 Task: Look for space in Qianjiang, China from 6th September, 2023 to 10th September, 2023 for 1 adult in price range Rs.9000 to Rs.17000. Place can be private room with 1  bedroom having 1 bed and 1 bathroom. Property type can be house, flat, guest house, hotel. Amenities needed are: washing machine. Booking option can be shelf check-in. Required host language is Chinese (Simplified).
Action: Mouse moved to (340, 179)
Screenshot: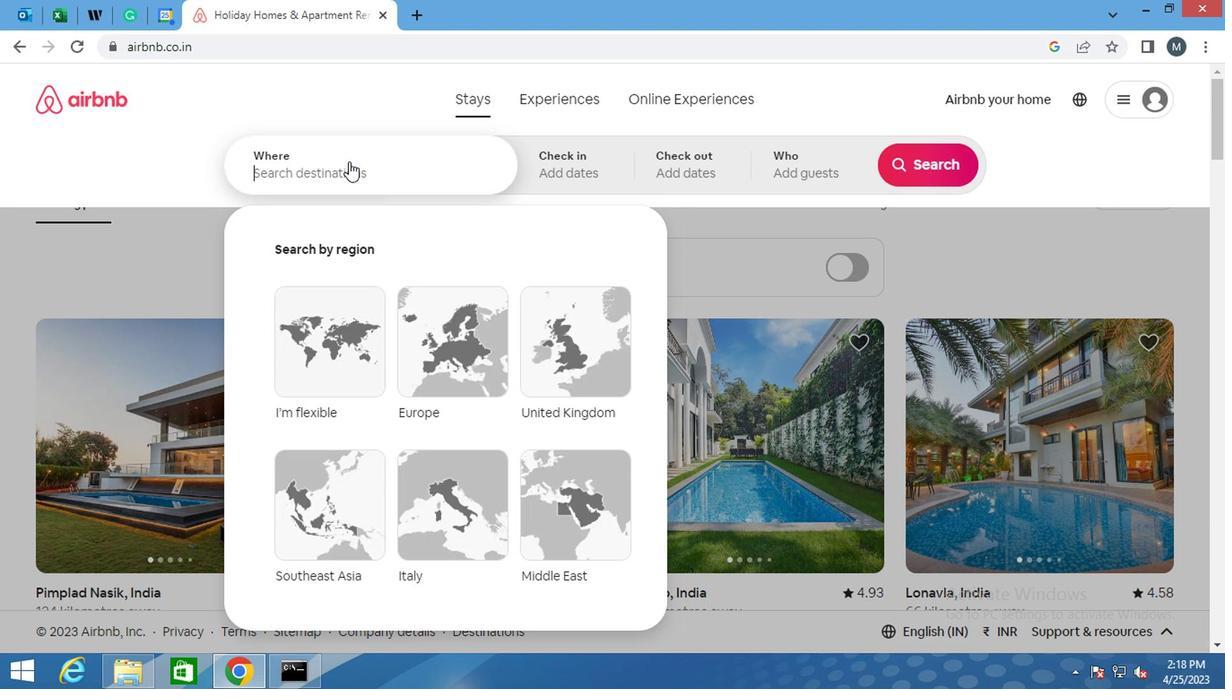 
Action: Mouse pressed left at (340, 179)
Screenshot: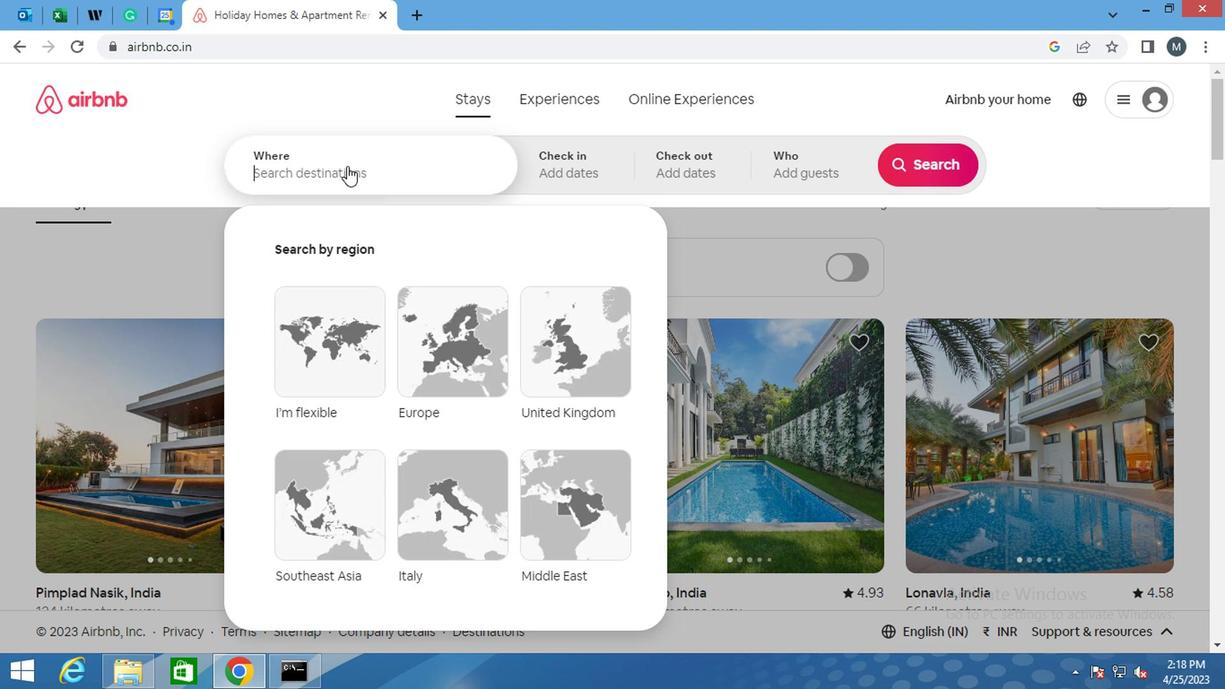 
Action: Key pressed <Key.shift>QIANJIANG,<Key.shift>CHINA
Screenshot: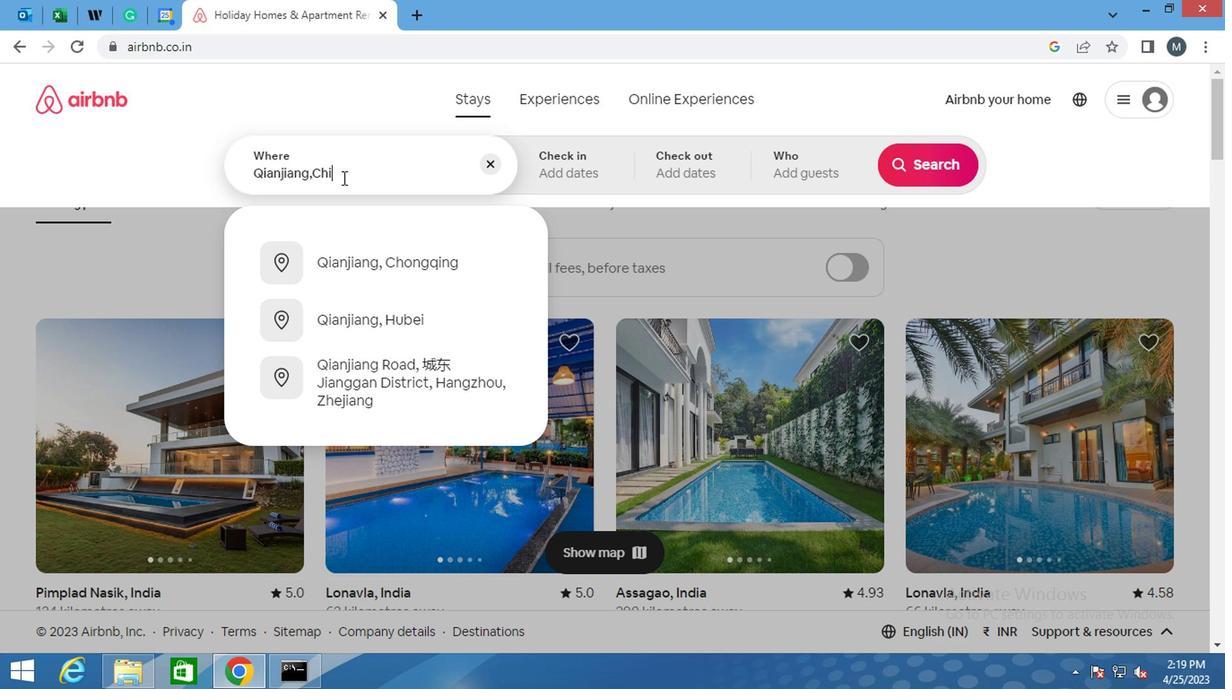 
Action: Mouse moved to (446, 190)
Screenshot: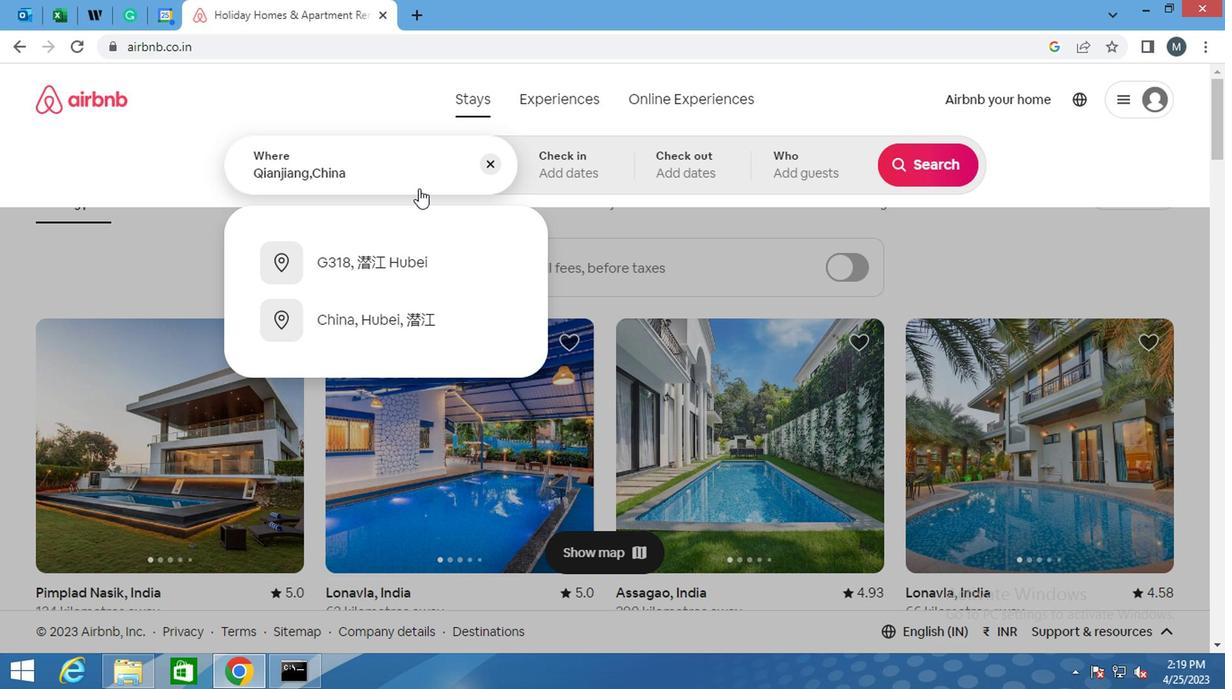 
Action: Key pressed <Key.enter>
Screenshot: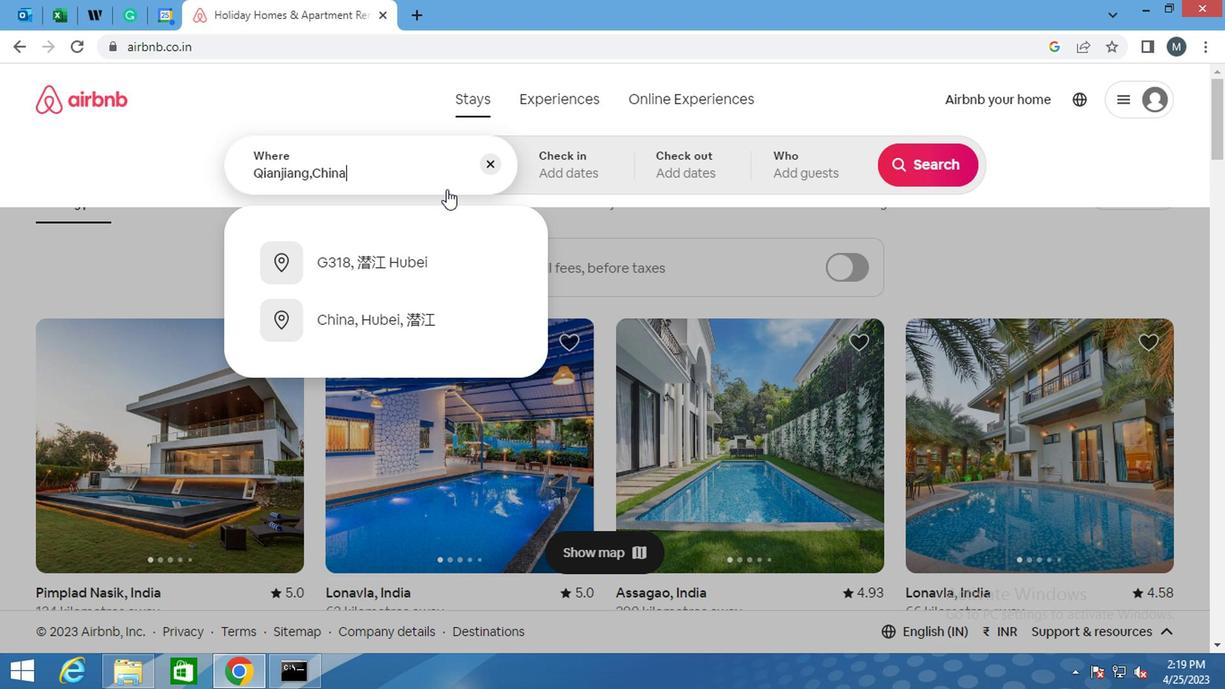
Action: Mouse moved to (912, 305)
Screenshot: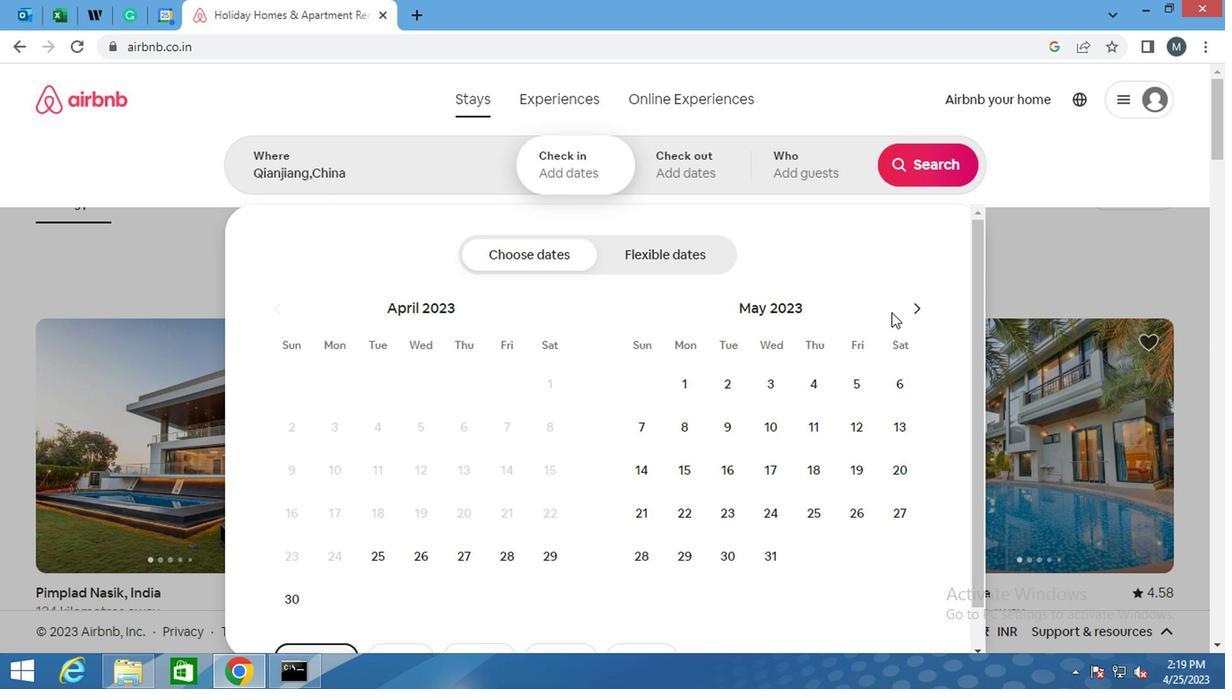 
Action: Mouse pressed left at (912, 305)
Screenshot: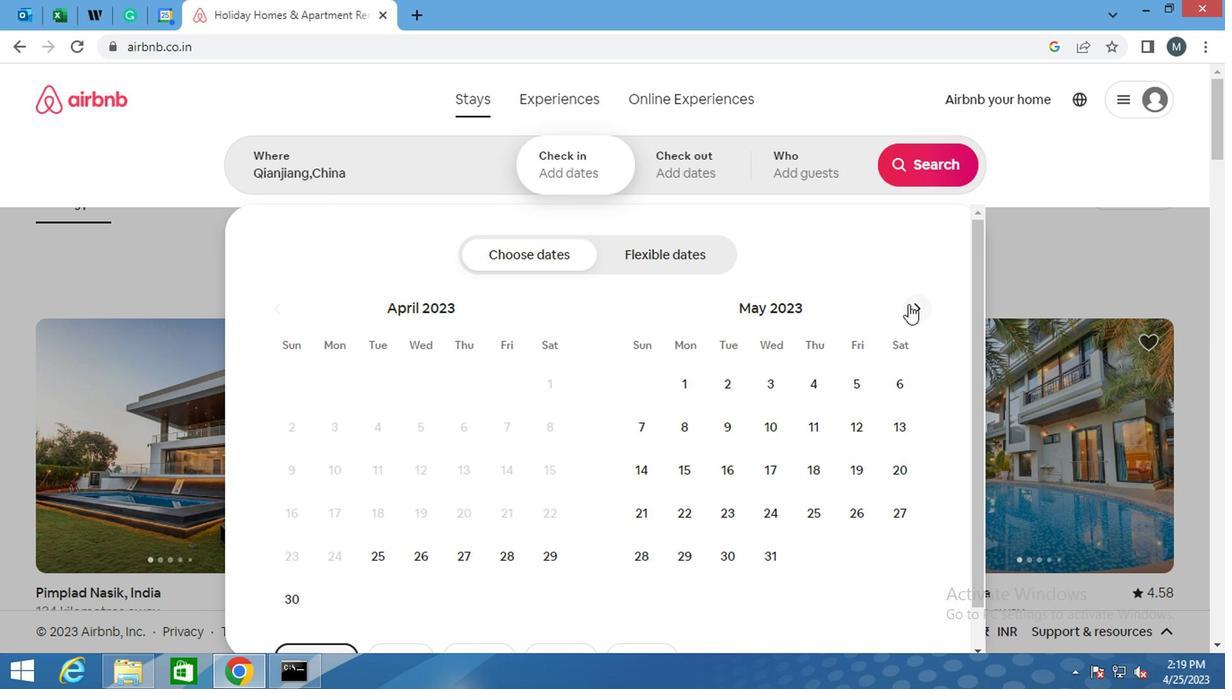 
Action: Mouse moved to (912, 305)
Screenshot: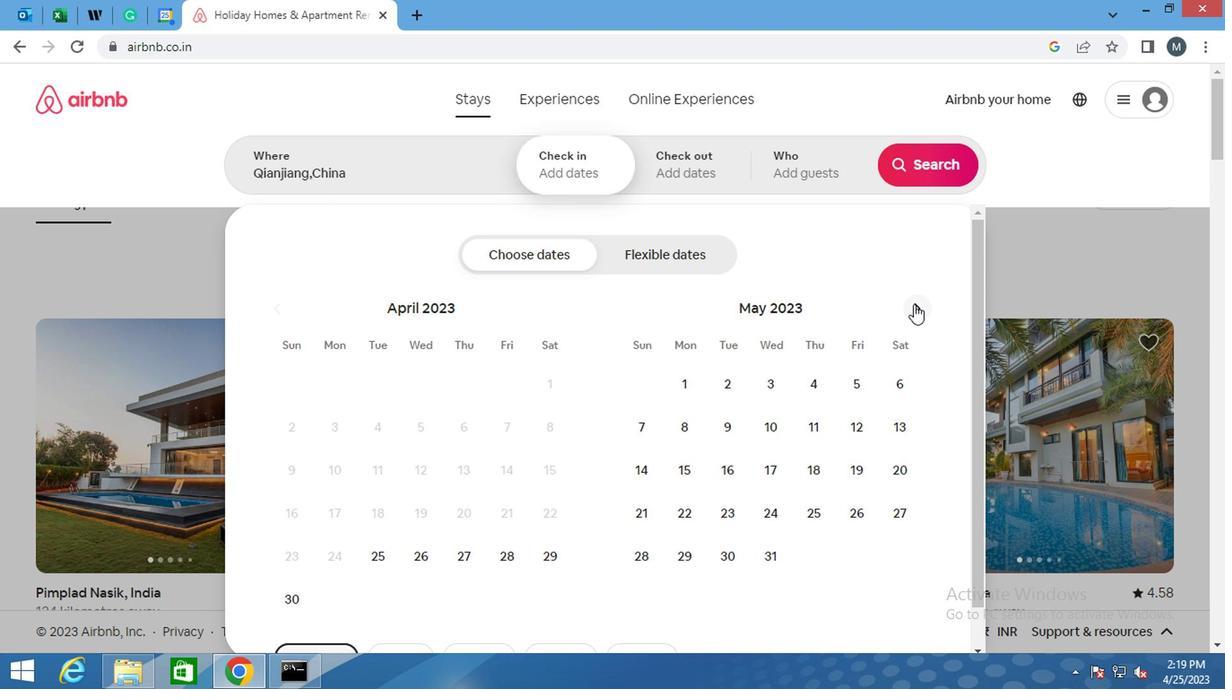 
Action: Mouse pressed left at (912, 305)
Screenshot: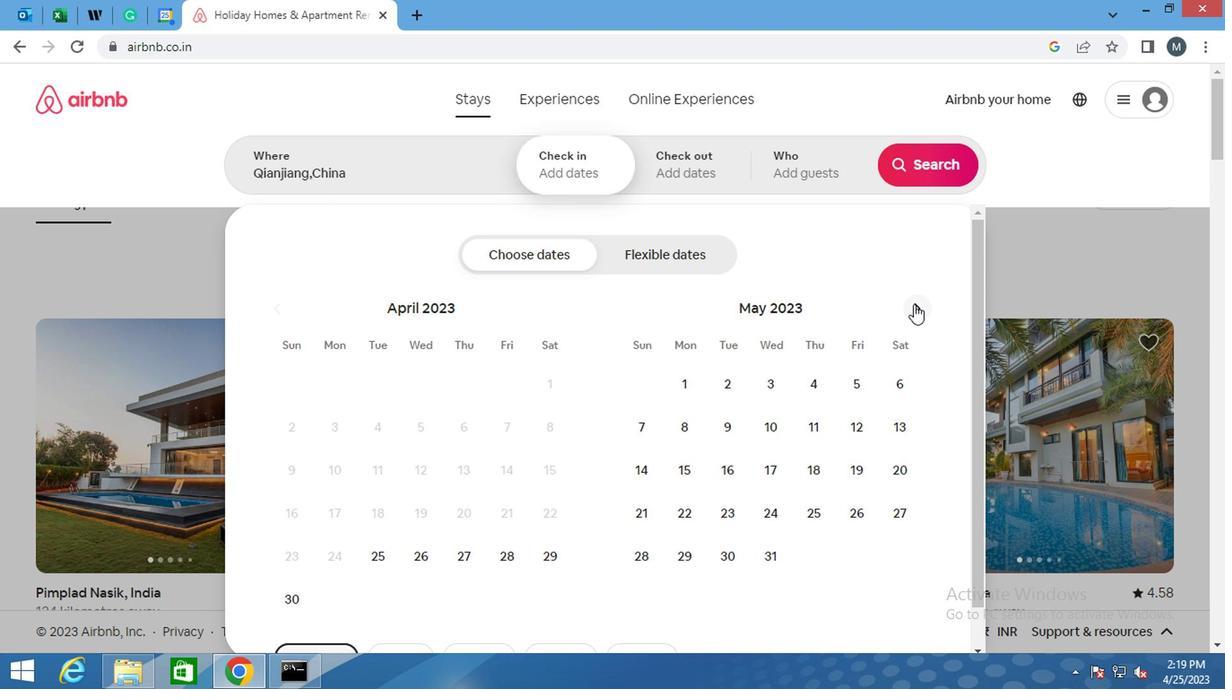 
Action: Mouse moved to (914, 305)
Screenshot: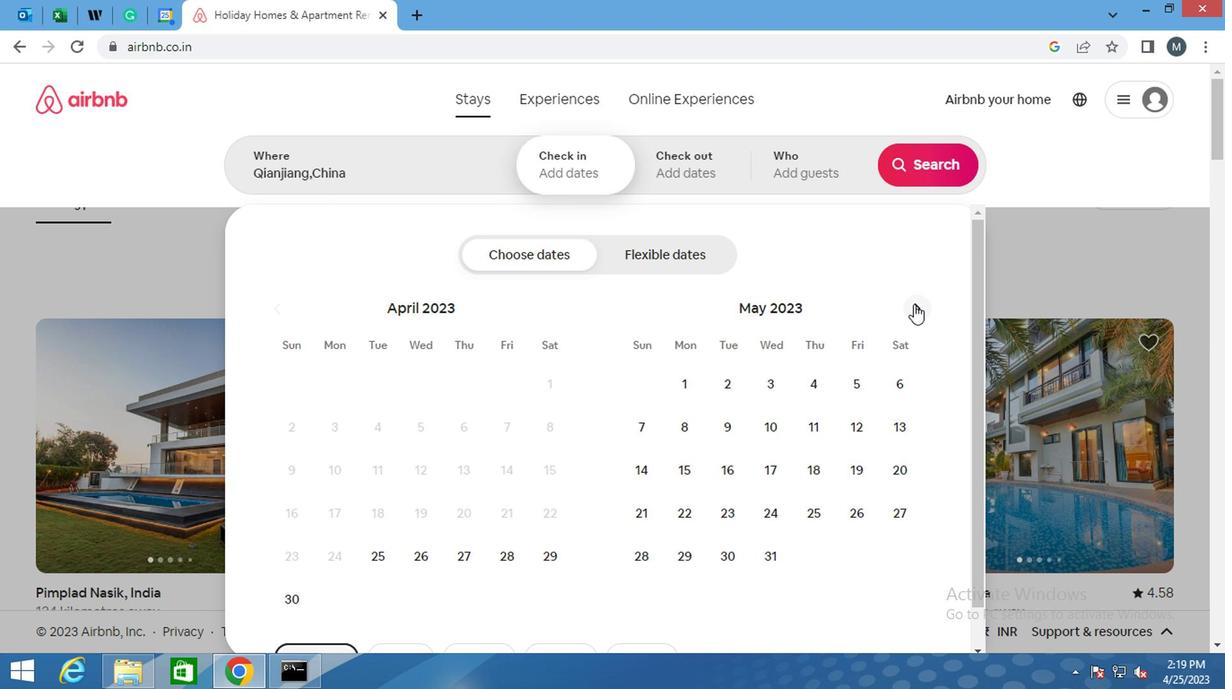 
Action: Mouse pressed left at (914, 305)
Screenshot: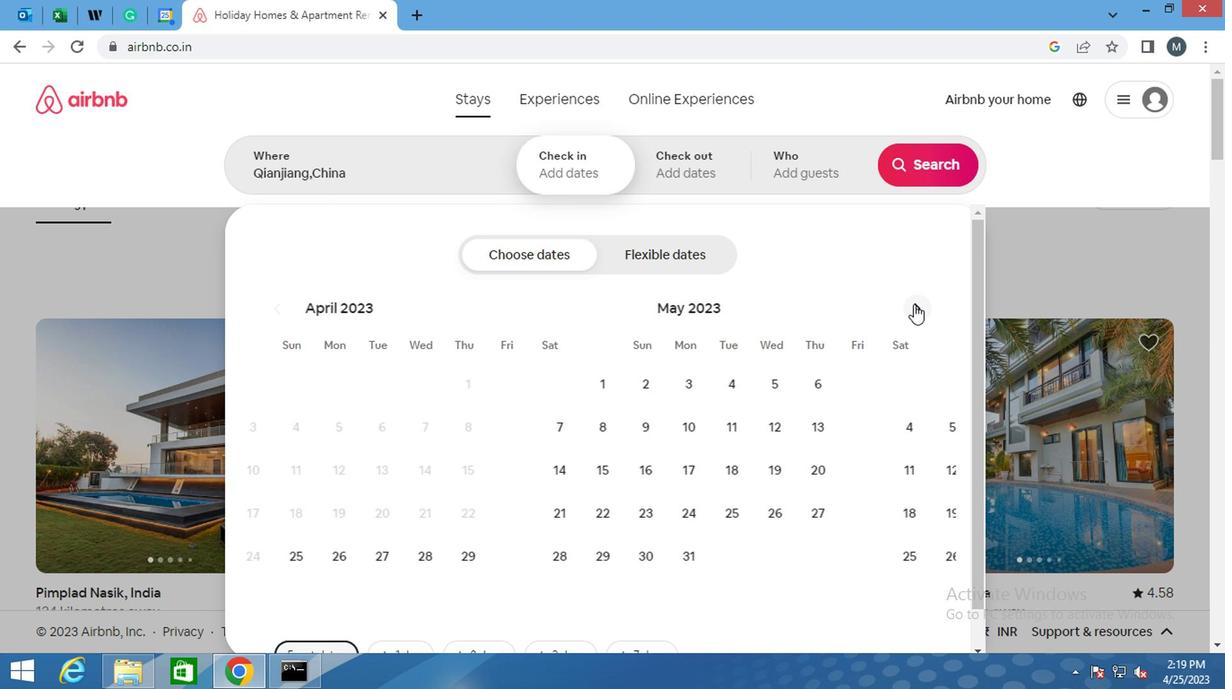 
Action: Mouse moved to (914, 303)
Screenshot: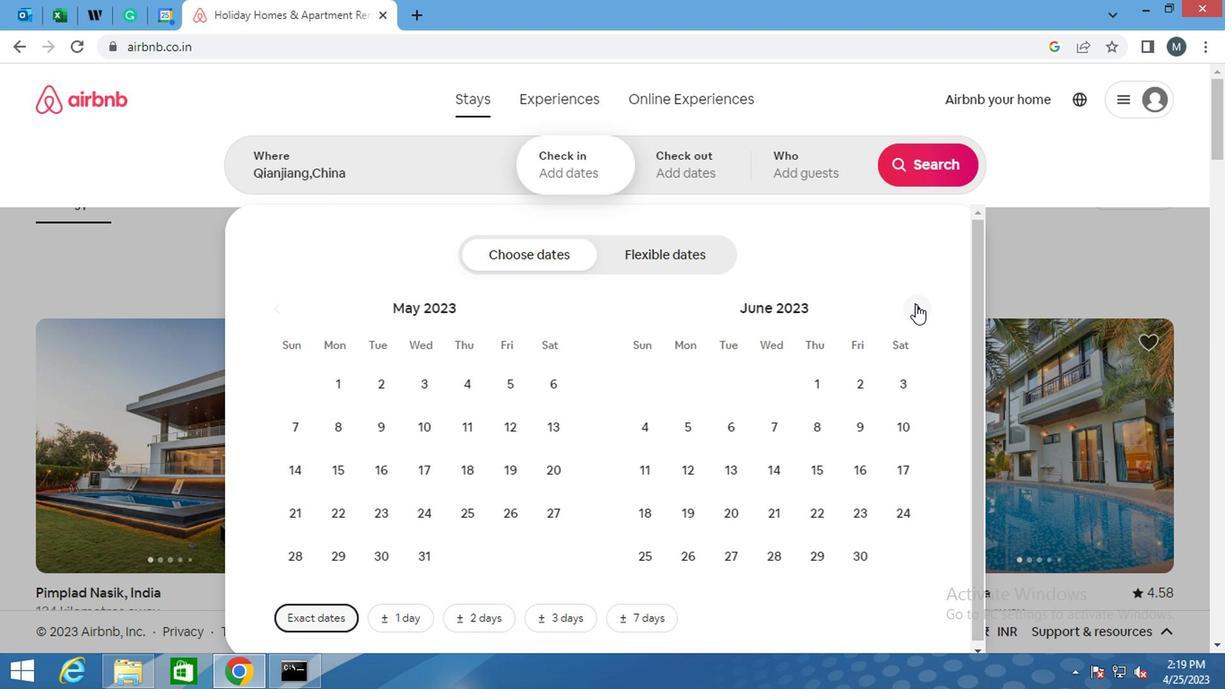 
Action: Mouse pressed left at (914, 303)
Screenshot: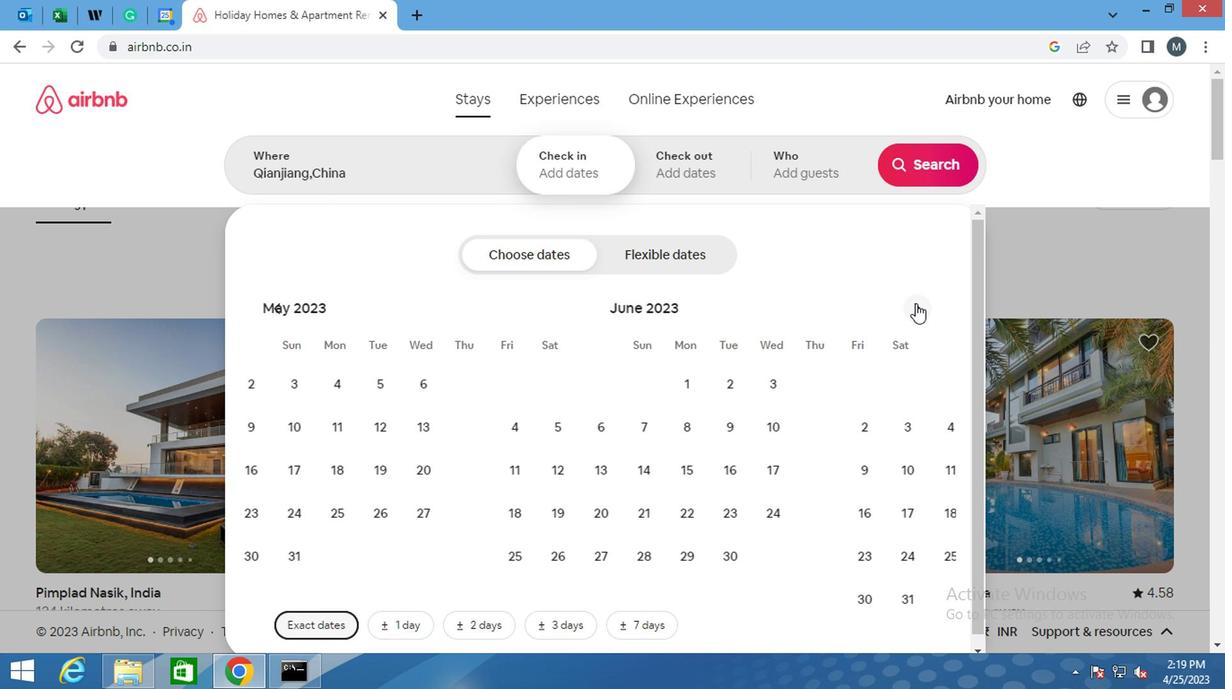 
Action: Mouse moved to (914, 303)
Screenshot: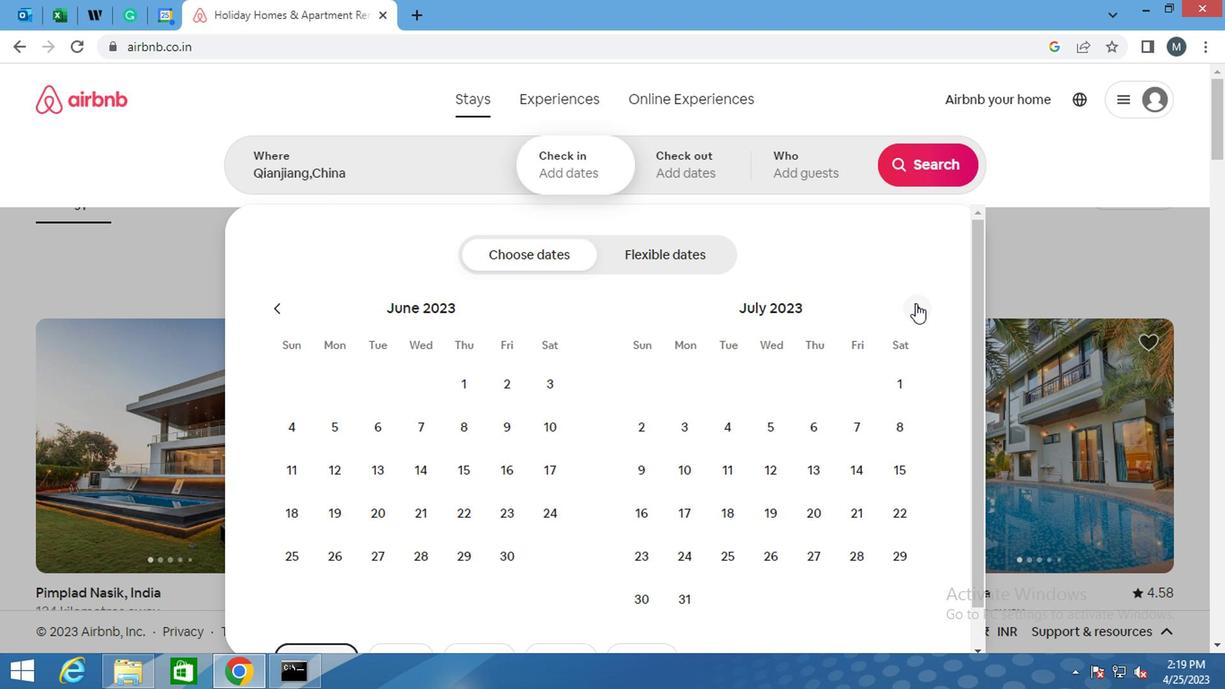 
Action: Mouse pressed left at (914, 303)
Screenshot: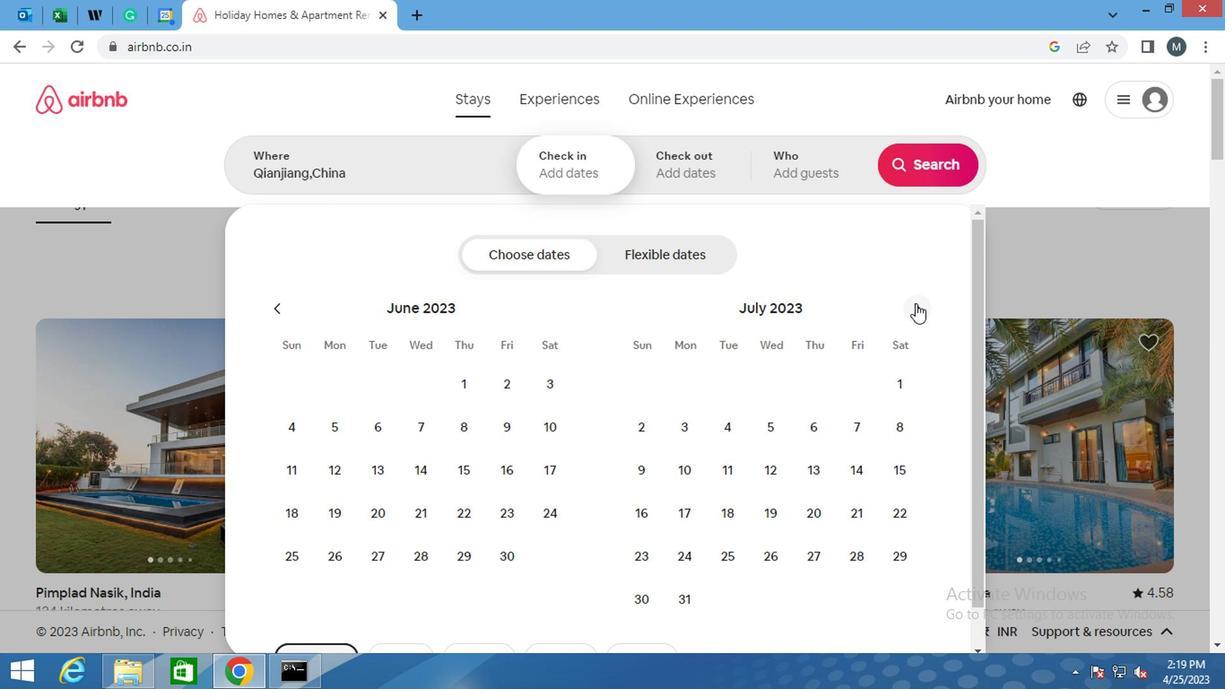 
Action: Mouse moved to (768, 425)
Screenshot: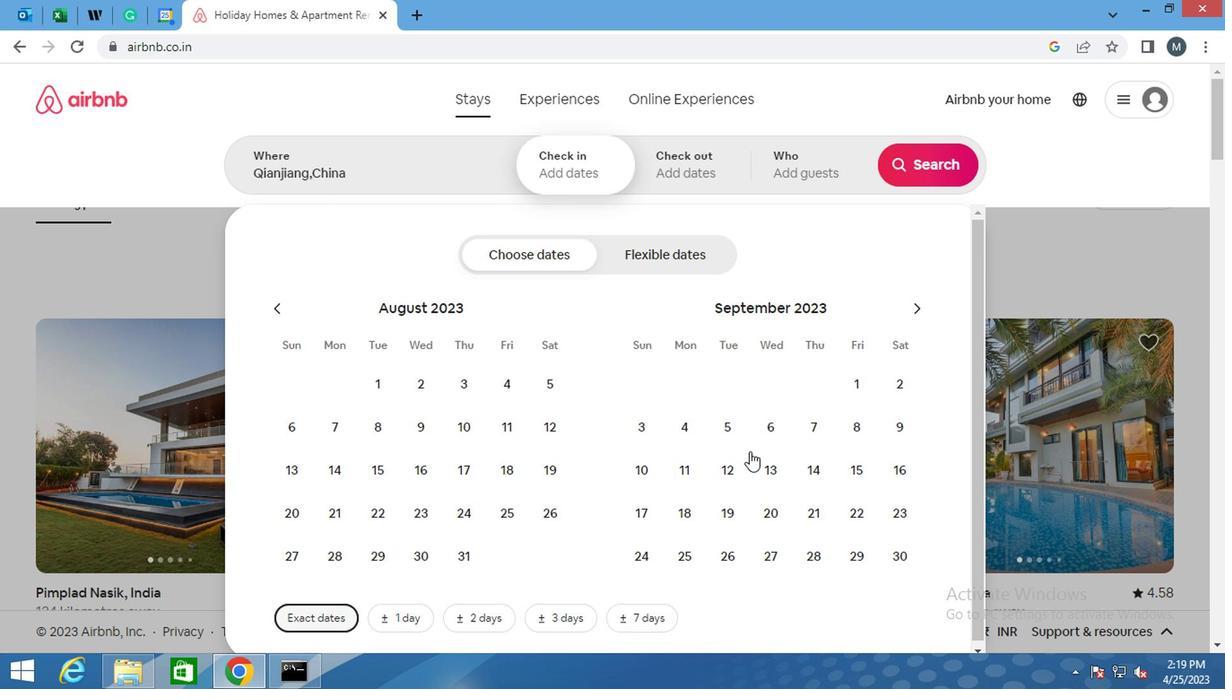 
Action: Mouse pressed left at (768, 425)
Screenshot: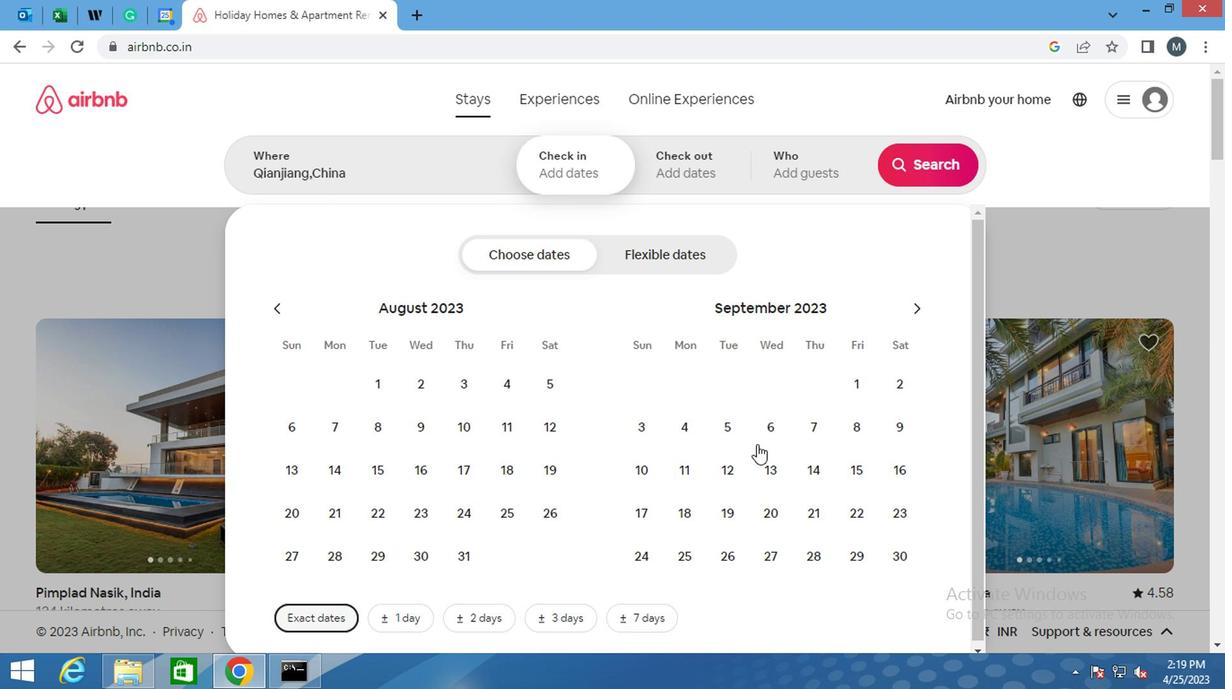 
Action: Mouse moved to (629, 468)
Screenshot: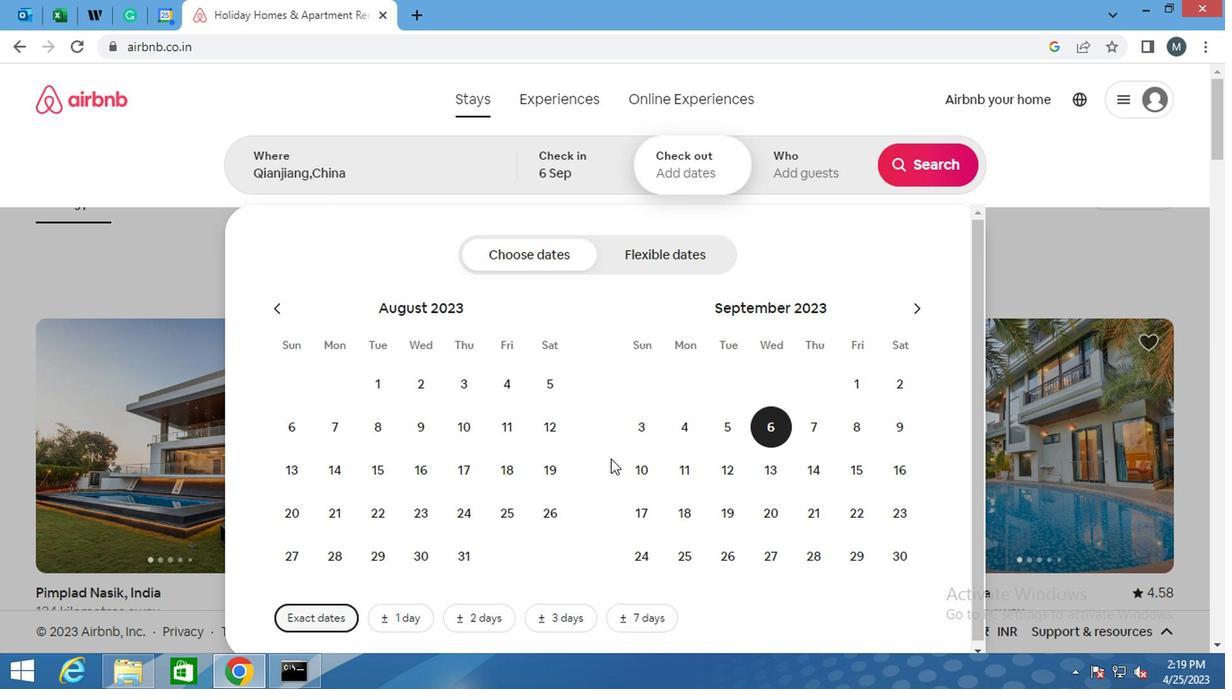 
Action: Mouse pressed left at (629, 468)
Screenshot: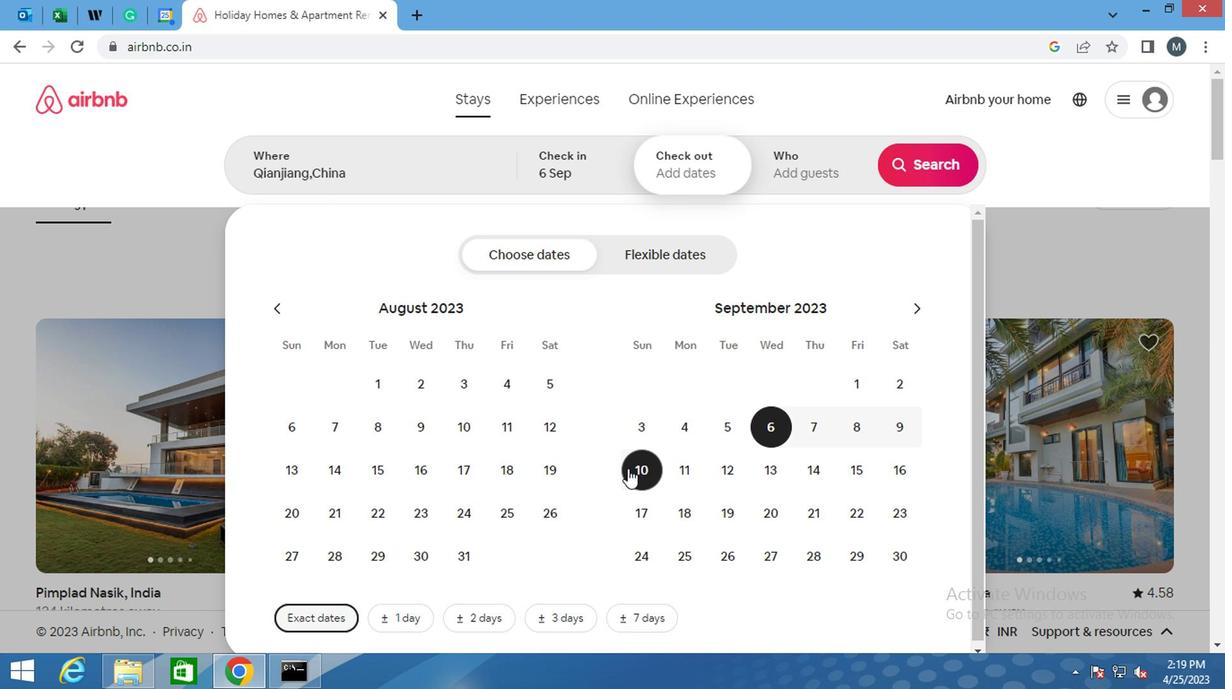 
Action: Mouse moved to (819, 178)
Screenshot: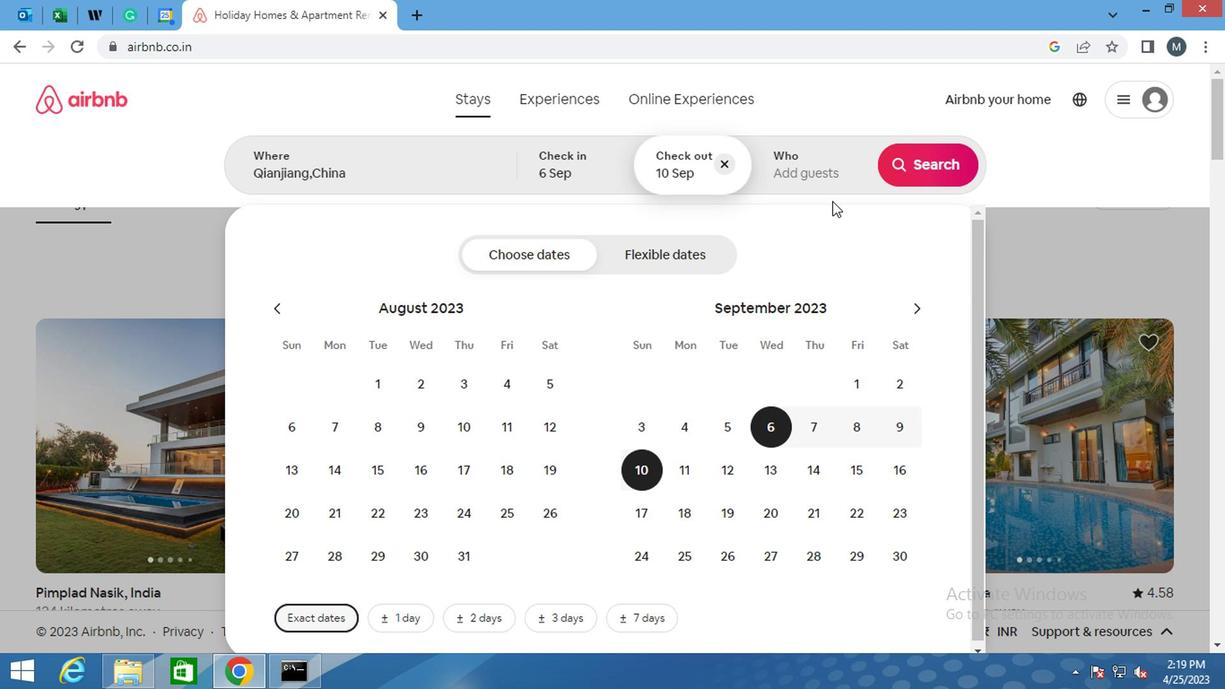 
Action: Mouse pressed left at (819, 178)
Screenshot: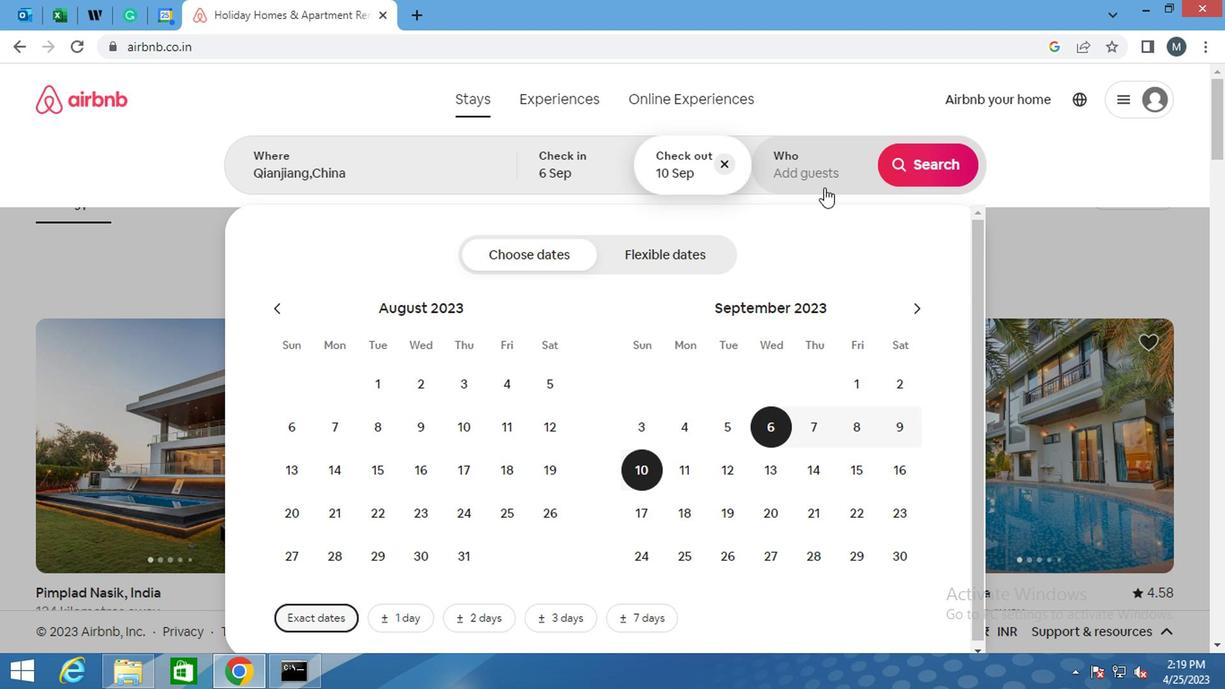 
Action: Mouse moved to (922, 263)
Screenshot: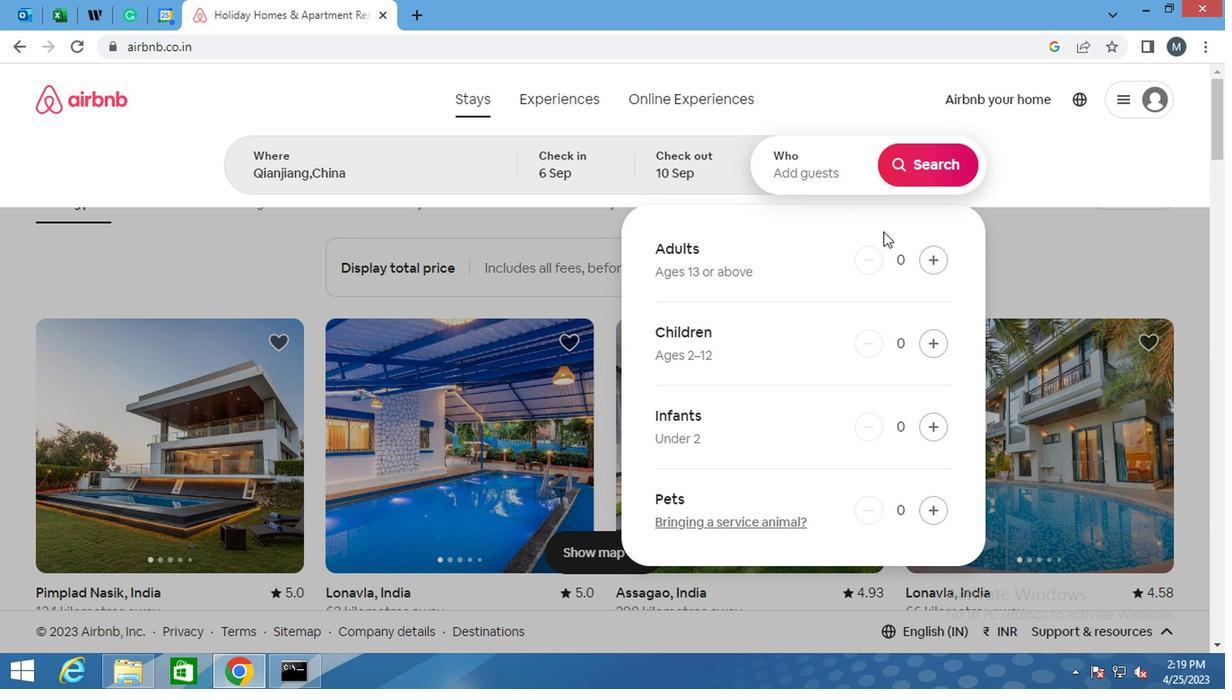 
Action: Mouse pressed left at (922, 263)
Screenshot: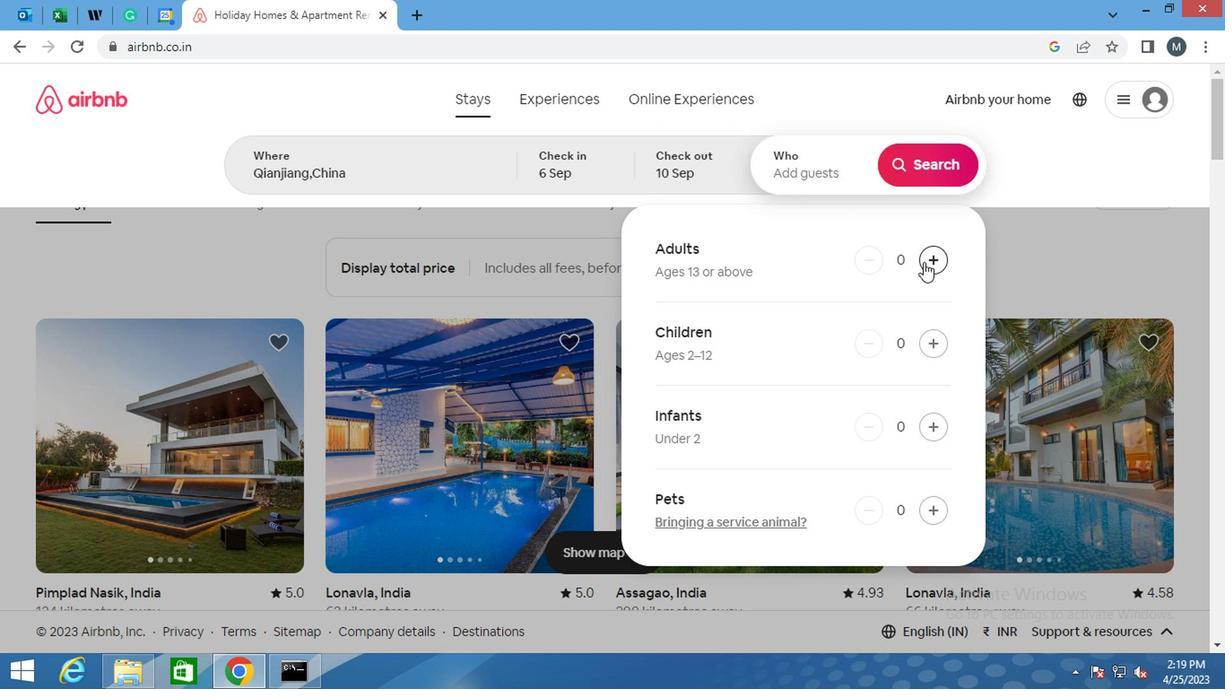 
Action: Mouse moved to (918, 164)
Screenshot: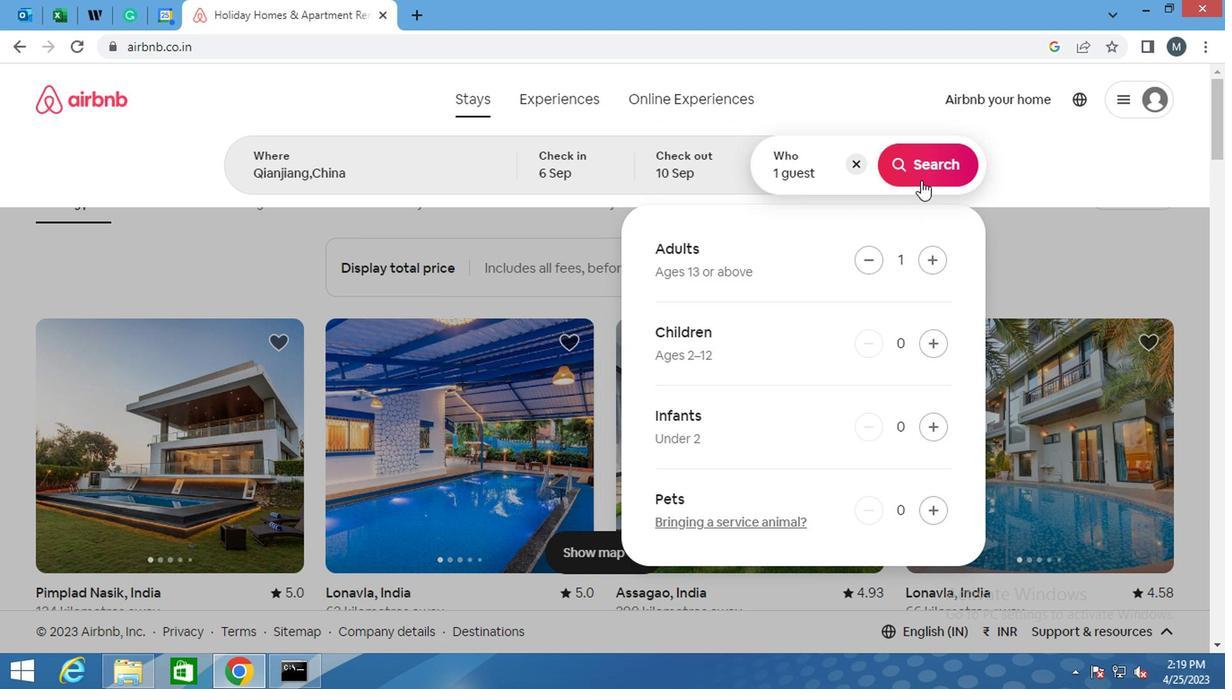 
Action: Mouse pressed left at (918, 164)
Screenshot: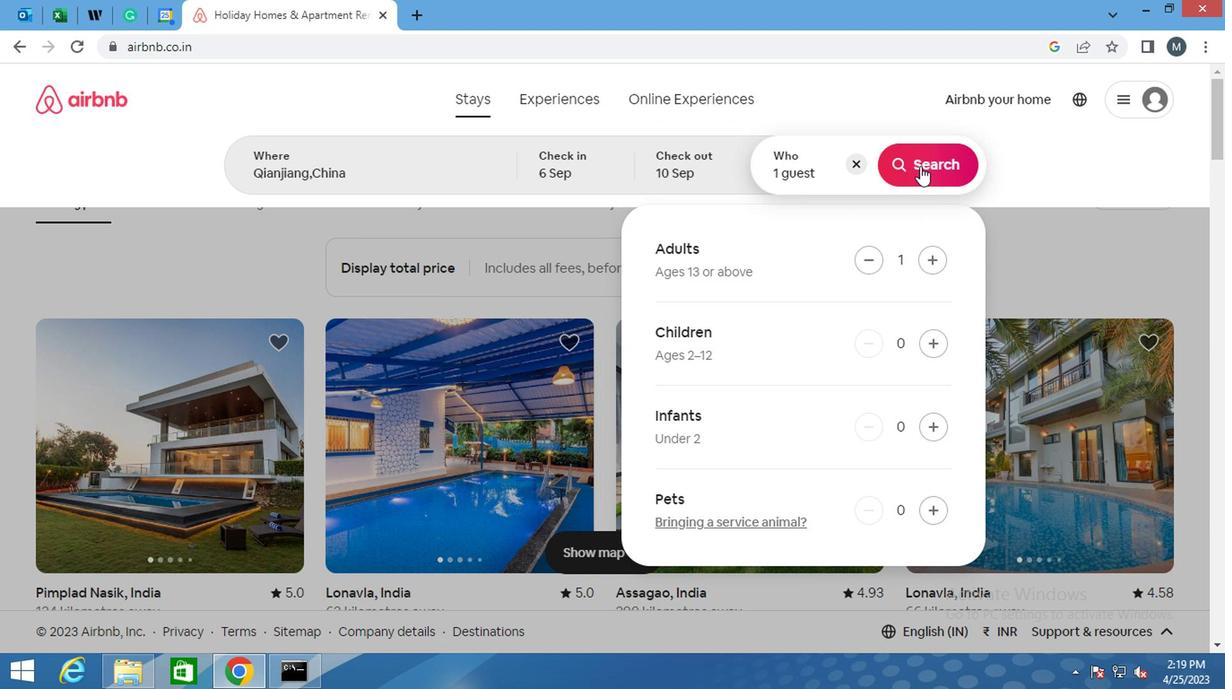 
Action: Mouse moved to (1139, 177)
Screenshot: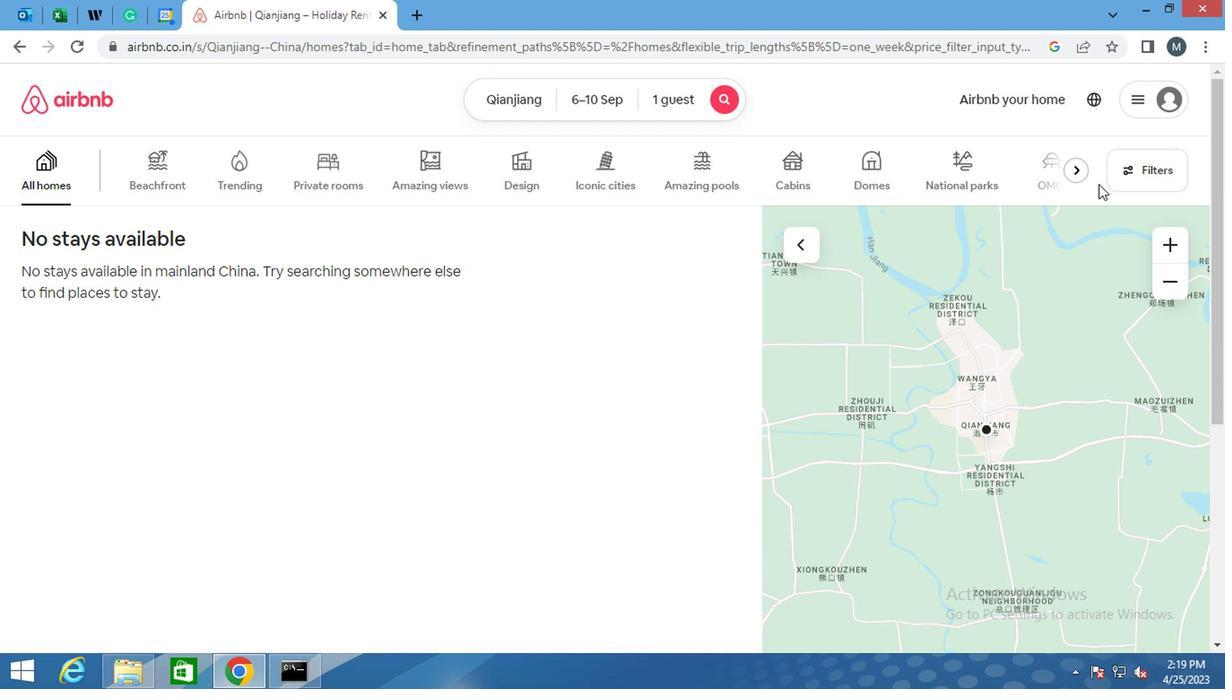 
Action: Mouse pressed left at (1139, 177)
Screenshot: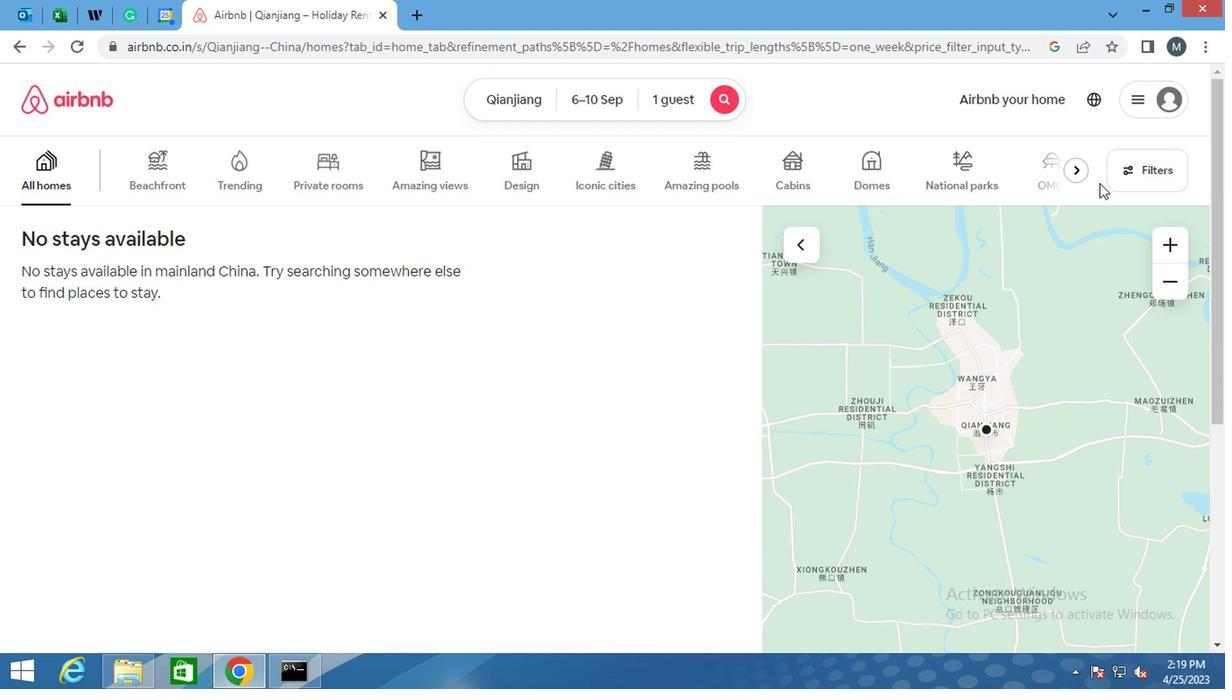 
Action: Mouse moved to (410, 290)
Screenshot: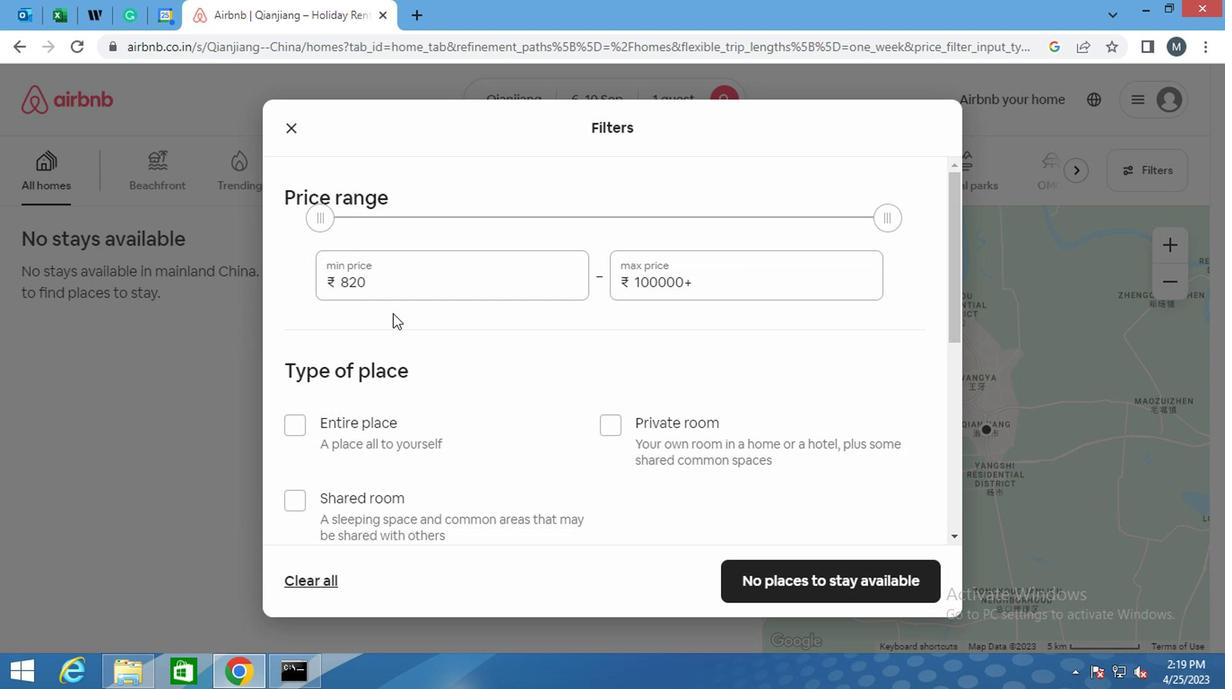 
Action: Mouse pressed left at (410, 290)
Screenshot: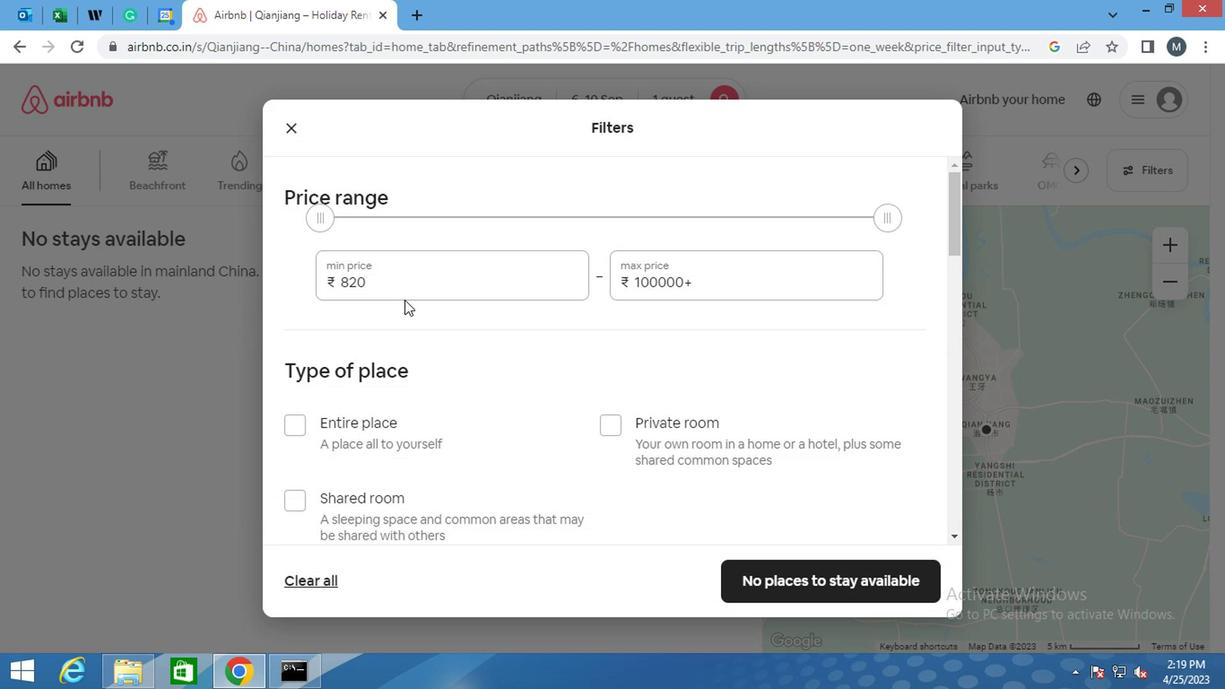 
Action: Key pressed <Key.backspace><Key.backspace><Key.backspace>9000
Screenshot: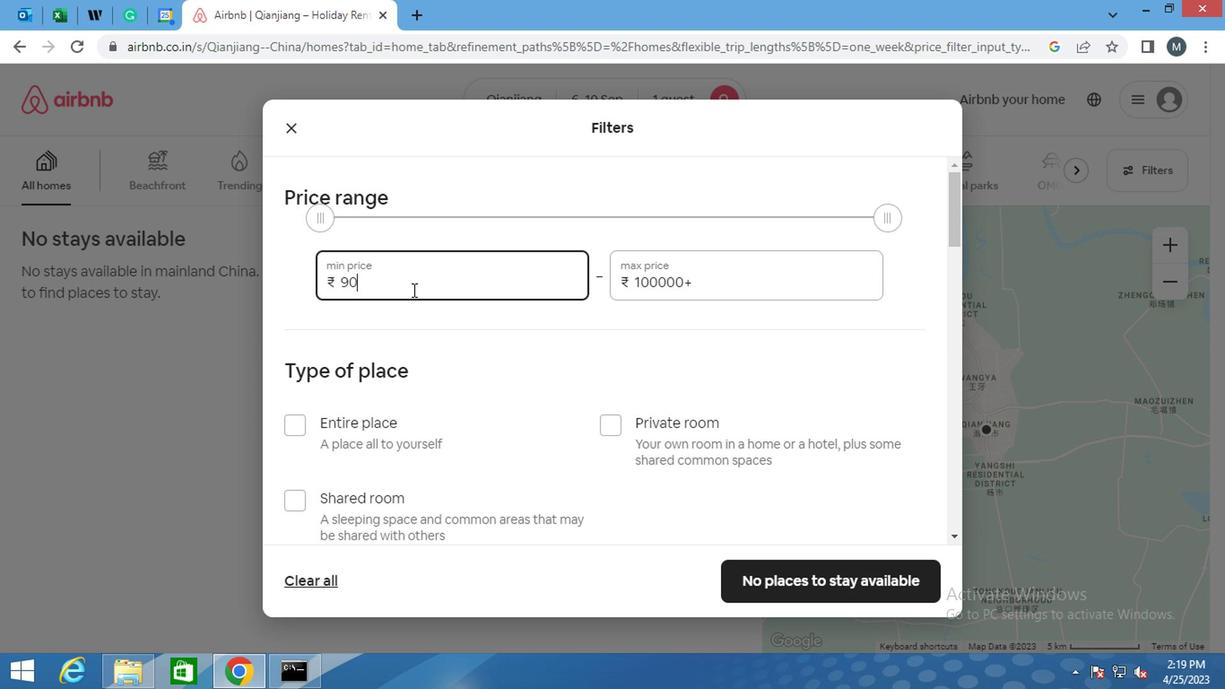 
Action: Mouse moved to (696, 280)
Screenshot: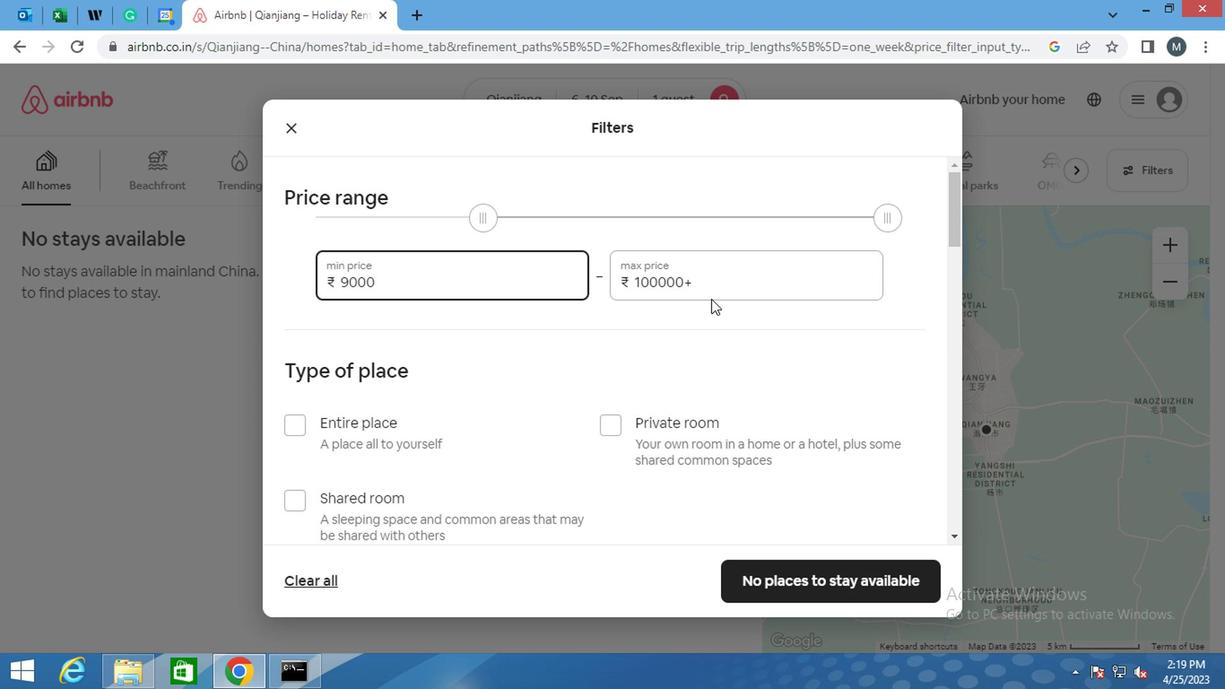 
Action: Mouse pressed left at (696, 280)
Screenshot: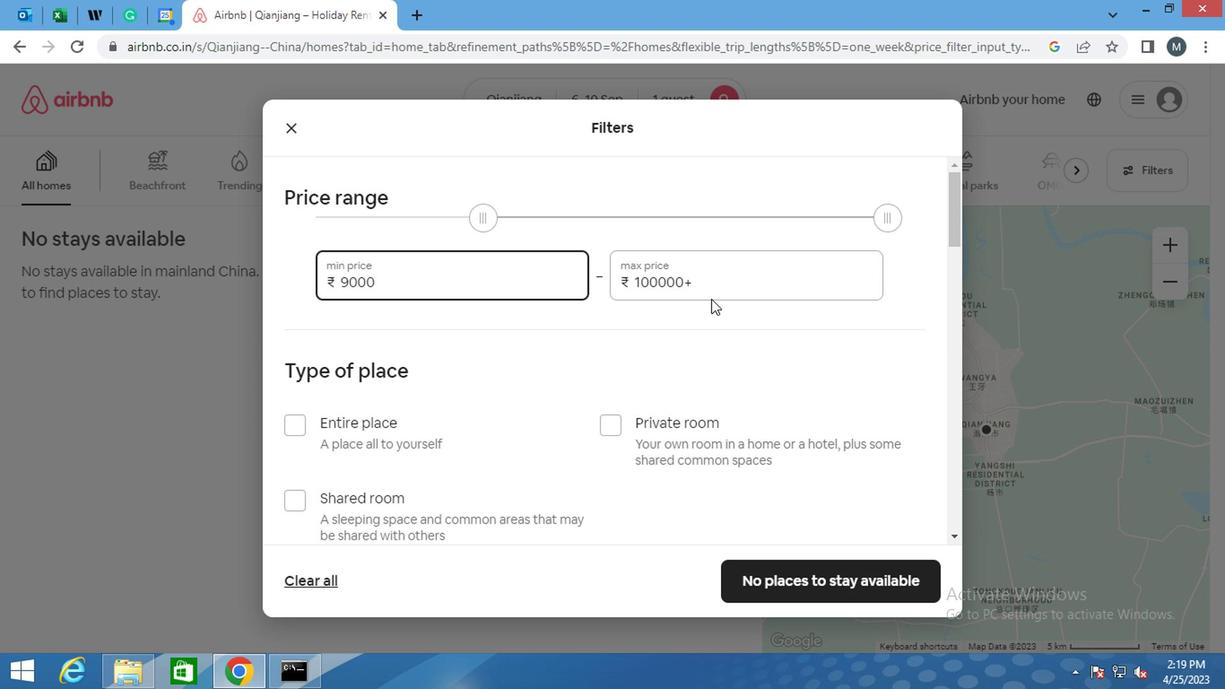
Action: Mouse moved to (697, 280)
Screenshot: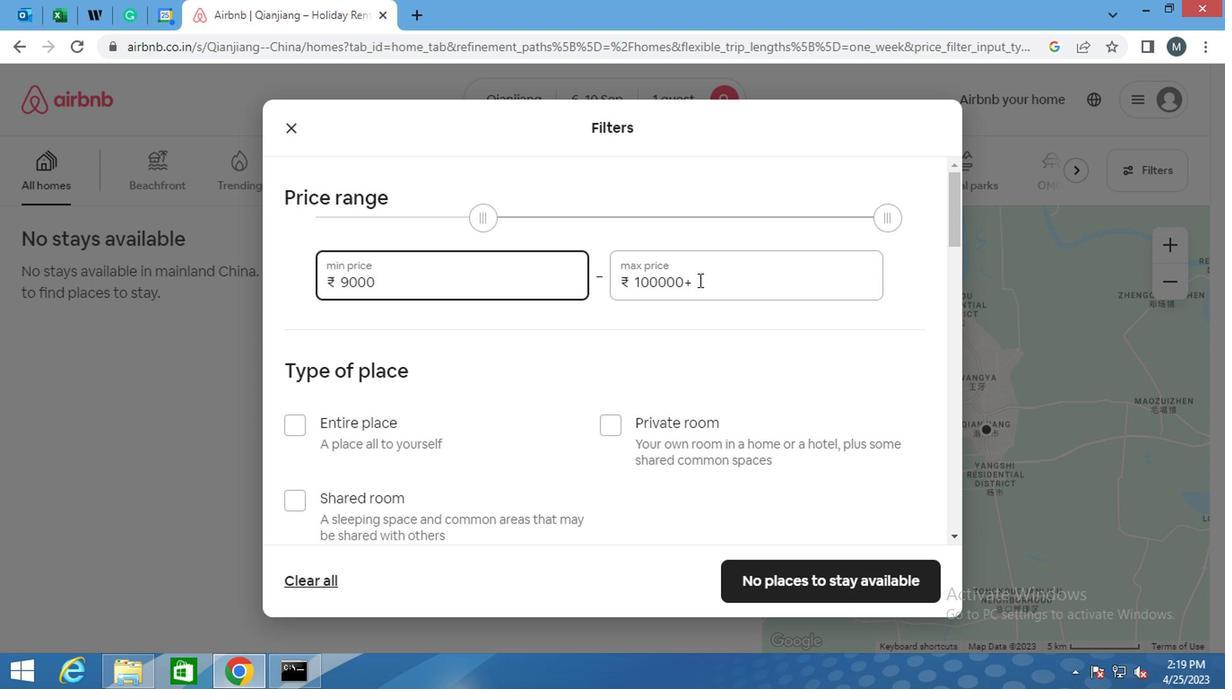 
Action: Key pressed <Key.backspace><Key.backspace><Key.backspace><Key.backspace><Key.backspace><Key.backspace>
Screenshot: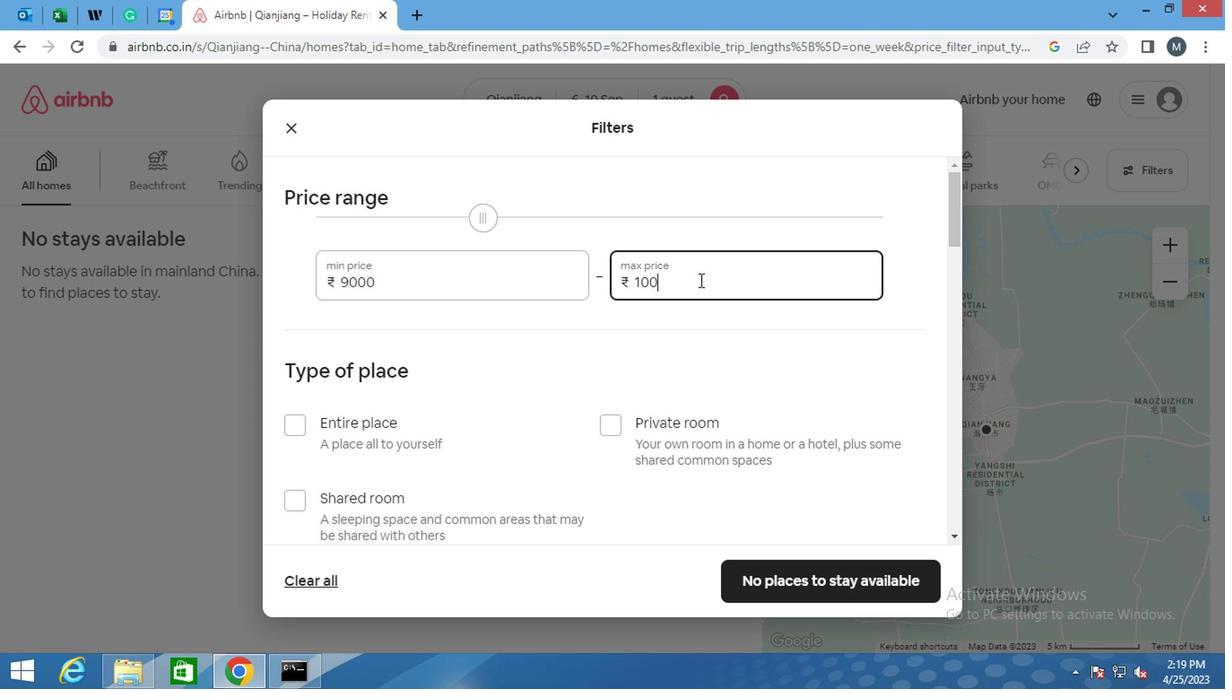 
Action: Mouse moved to (694, 282)
Screenshot: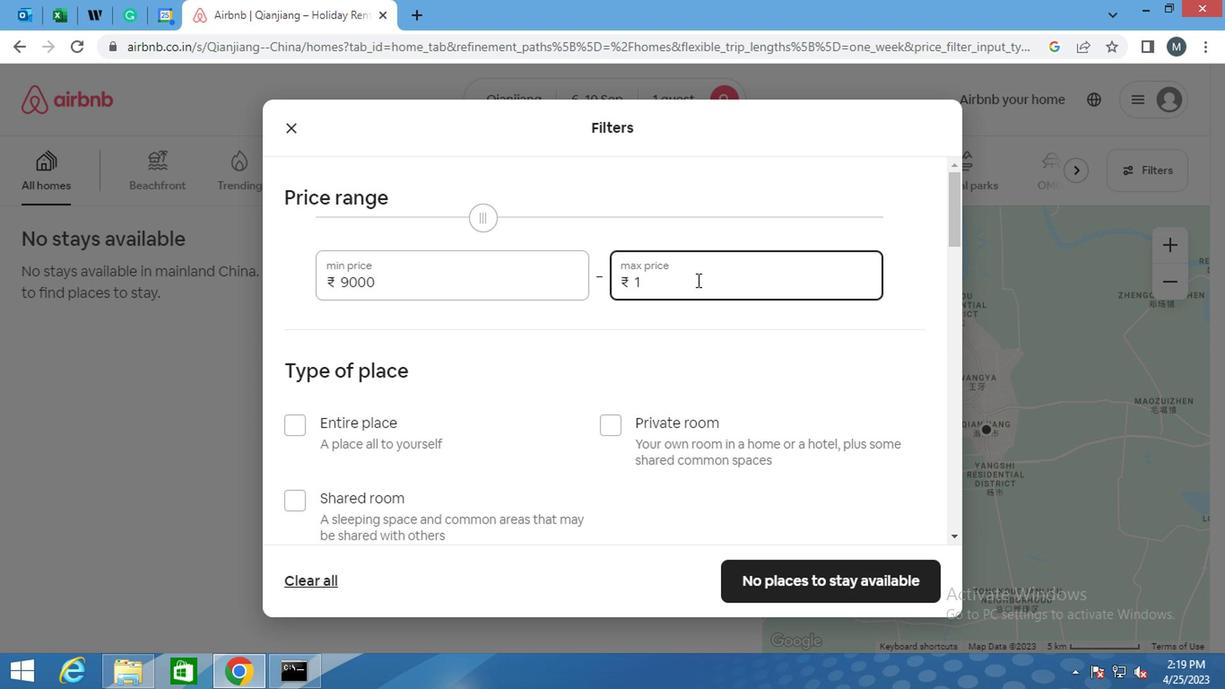 
Action: Key pressed 7000
Screenshot: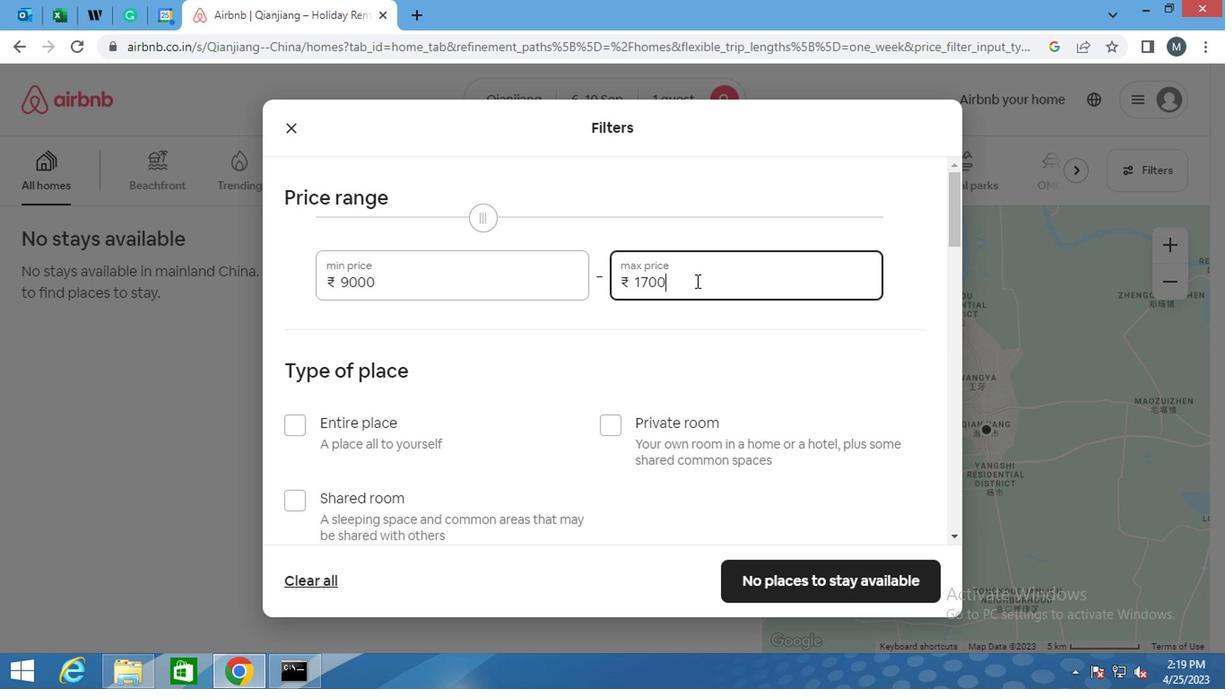 
Action: Mouse moved to (517, 348)
Screenshot: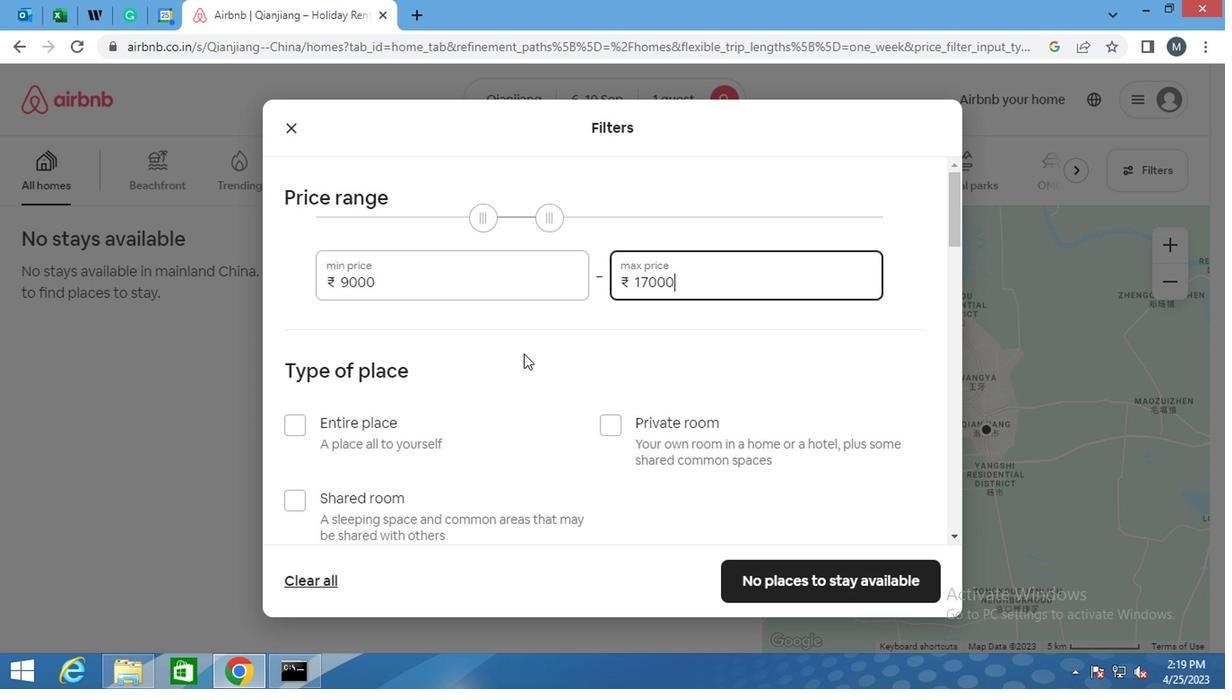 
Action: Mouse scrolled (517, 347) with delta (0, 0)
Screenshot: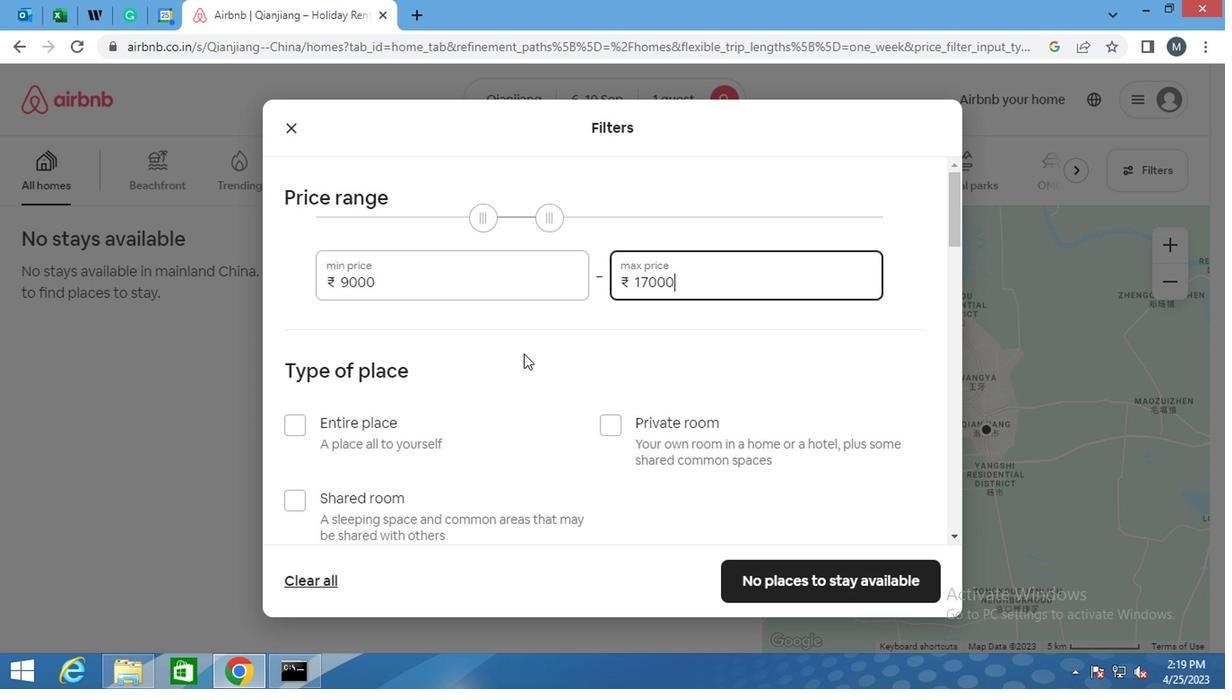 
Action: Mouse moved to (612, 339)
Screenshot: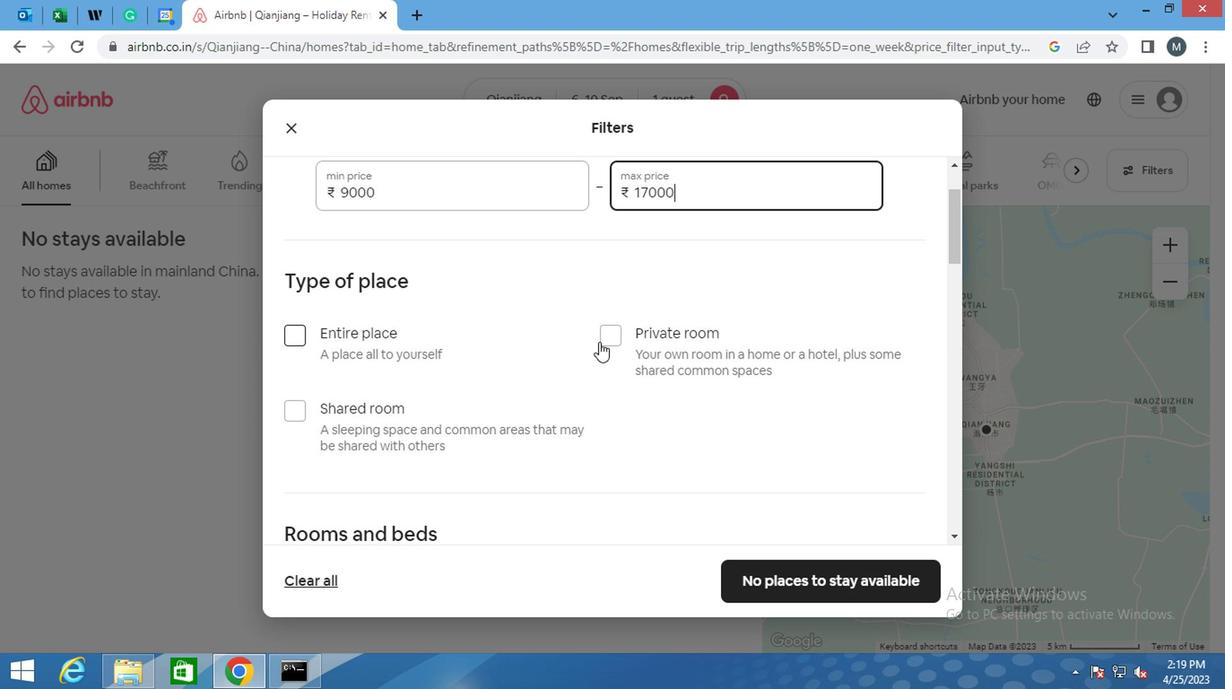 
Action: Mouse pressed left at (612, 339)
Screenshot: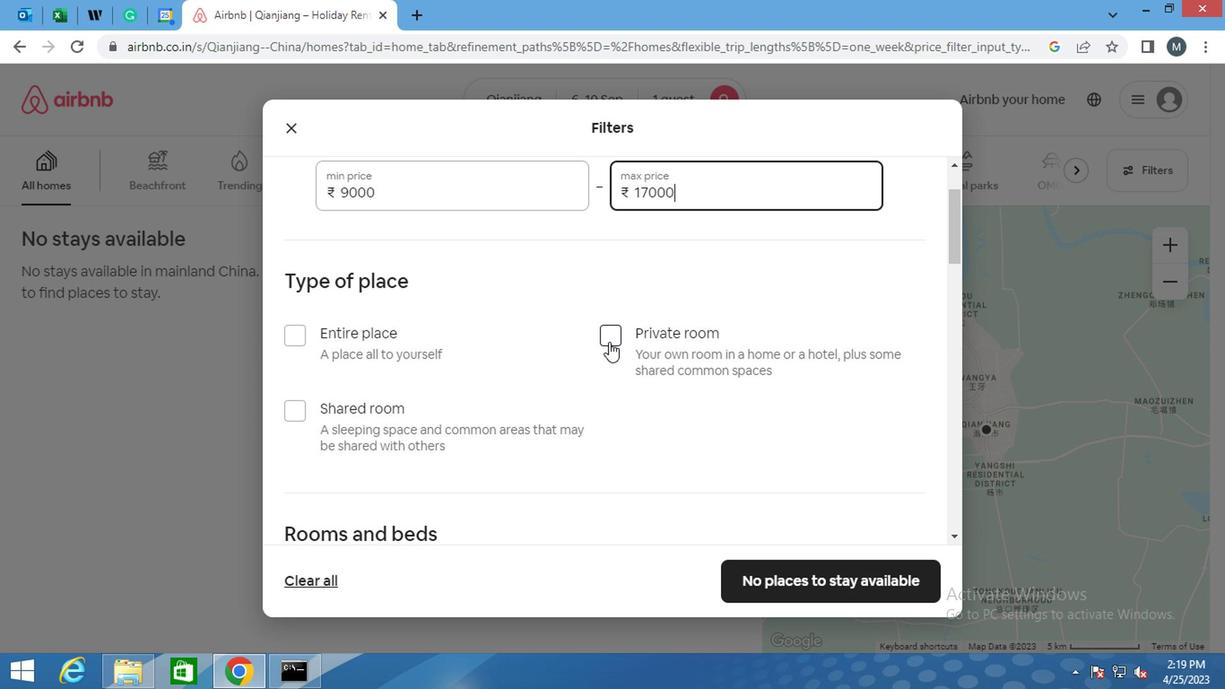 
Action: Mouse moved to (612, 339)
Screenshot: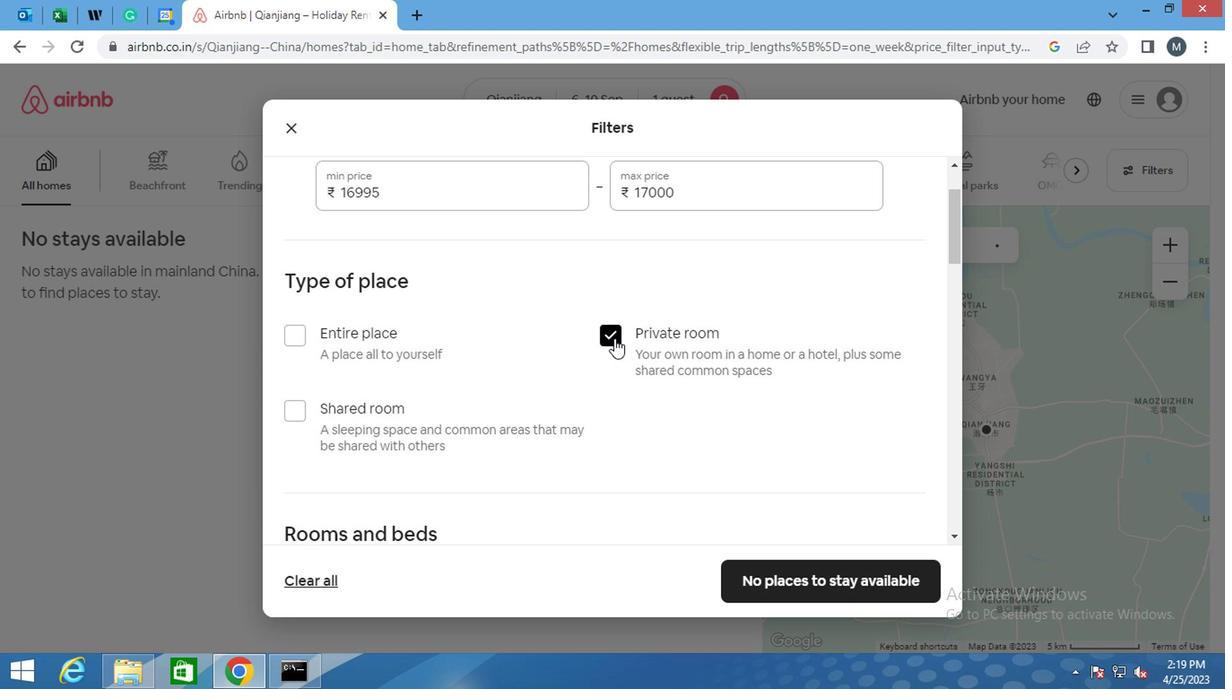 
Action: Mouse scrolled (612, 337) with delta (0, -1)
Screenshot: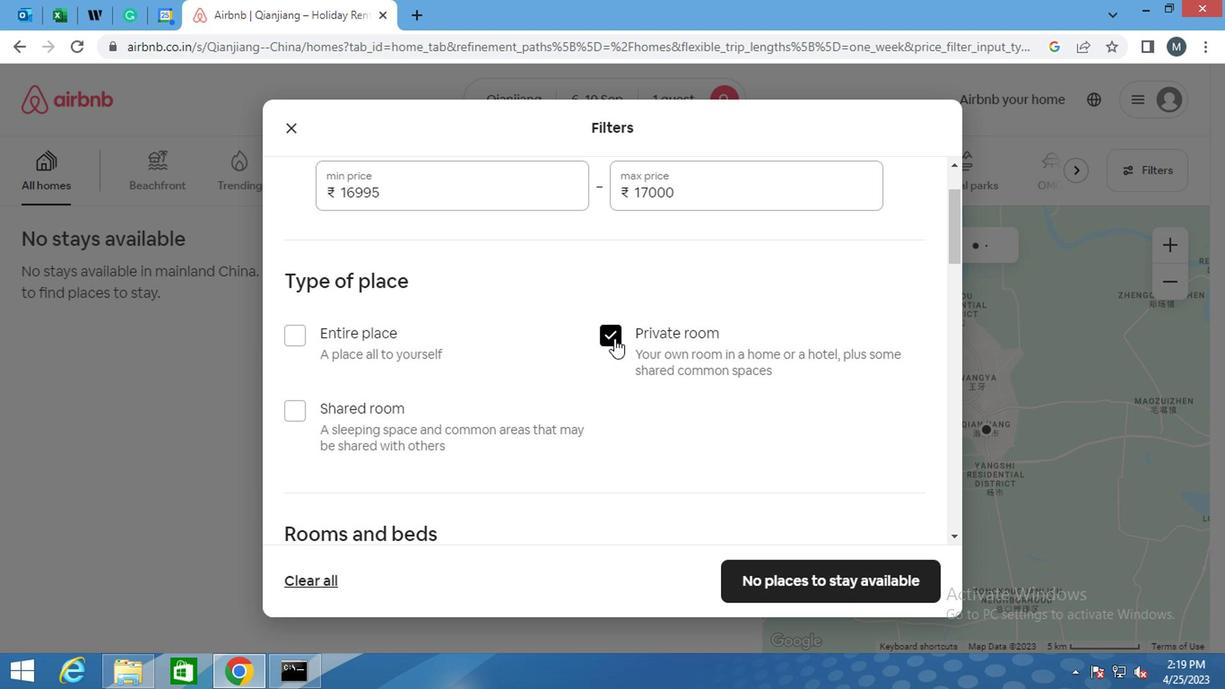 
Action: Mouse moved to (611, 339)
Screenshot: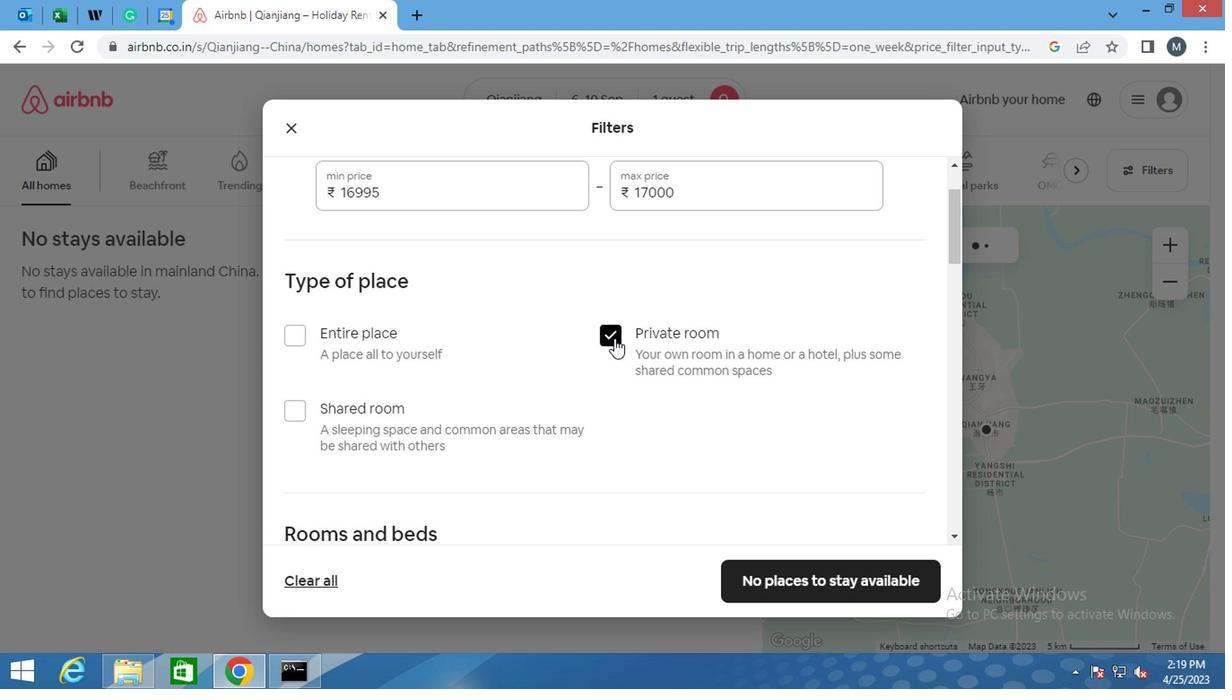
Action: Mouse scrolled (611, 337) with delta (0, -1)
Screenshot: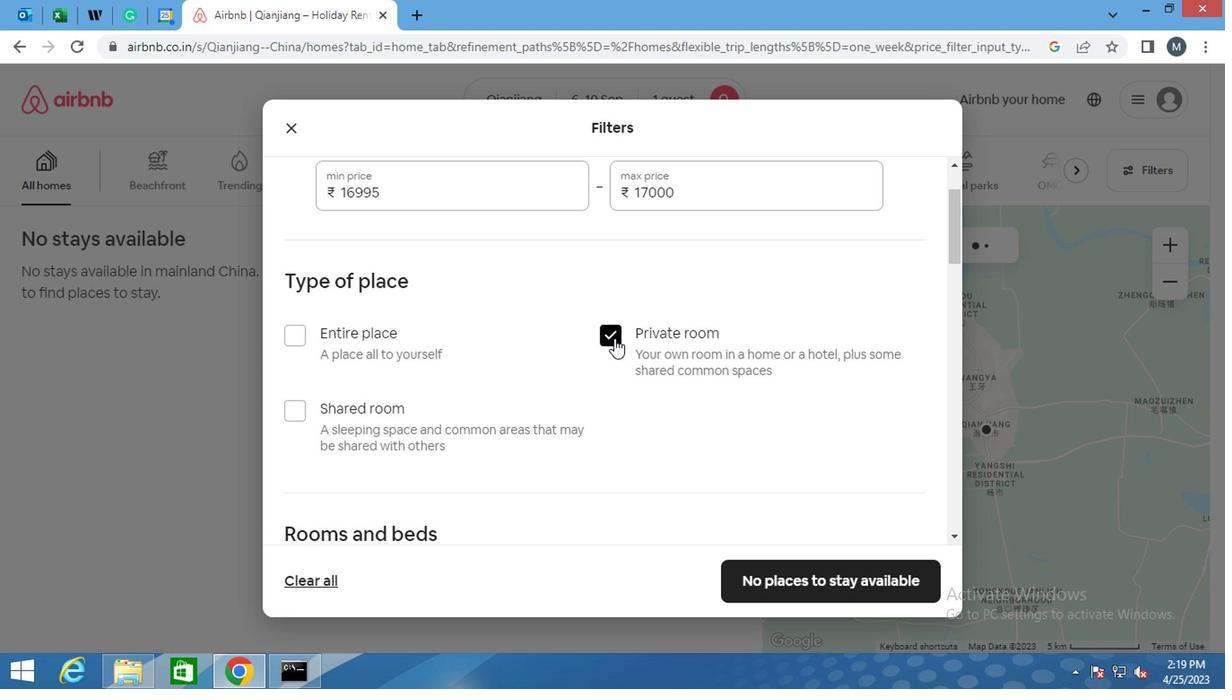 
Action: Mouse moved to (382, 446)
Screenshot: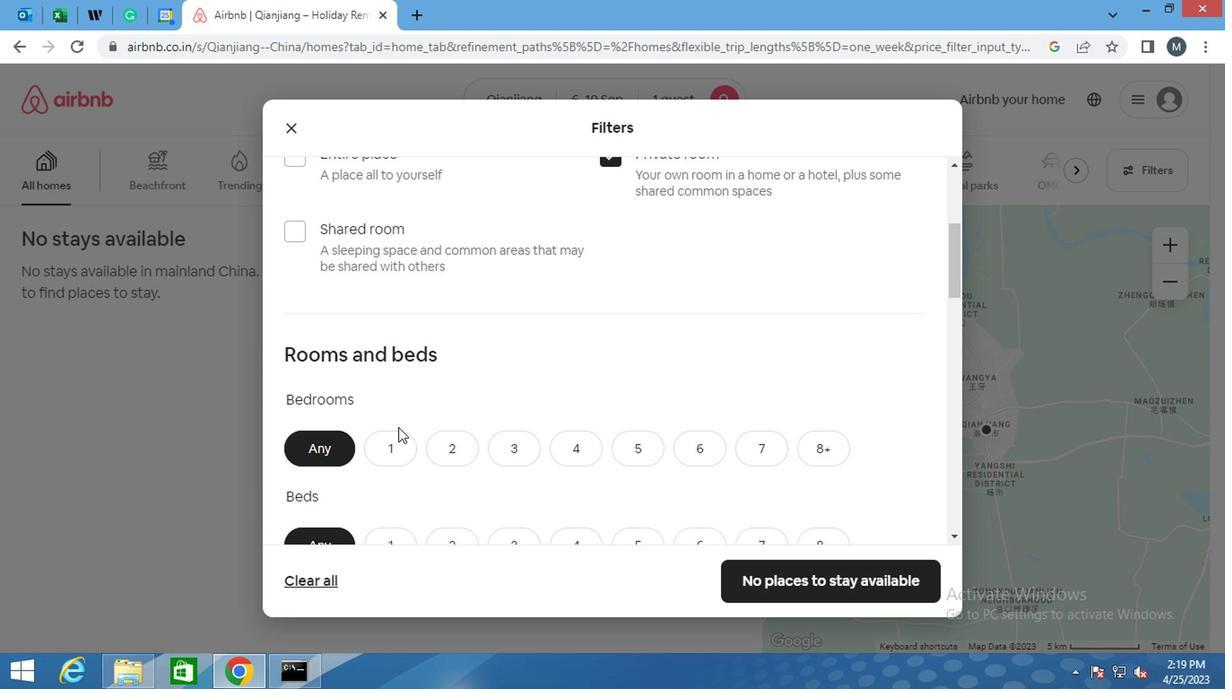 
Action: Mouse pressed left at (382, 446)
Screenshot: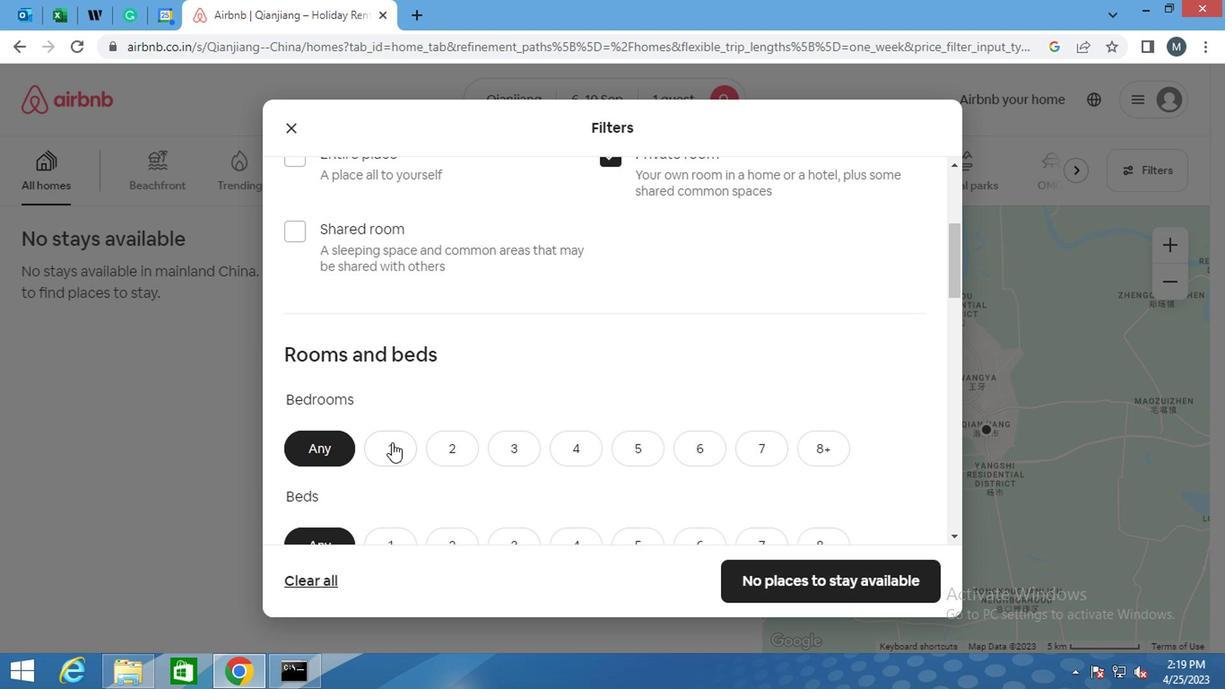 
Action: Mouse moved to (413, 414)
Screenshot: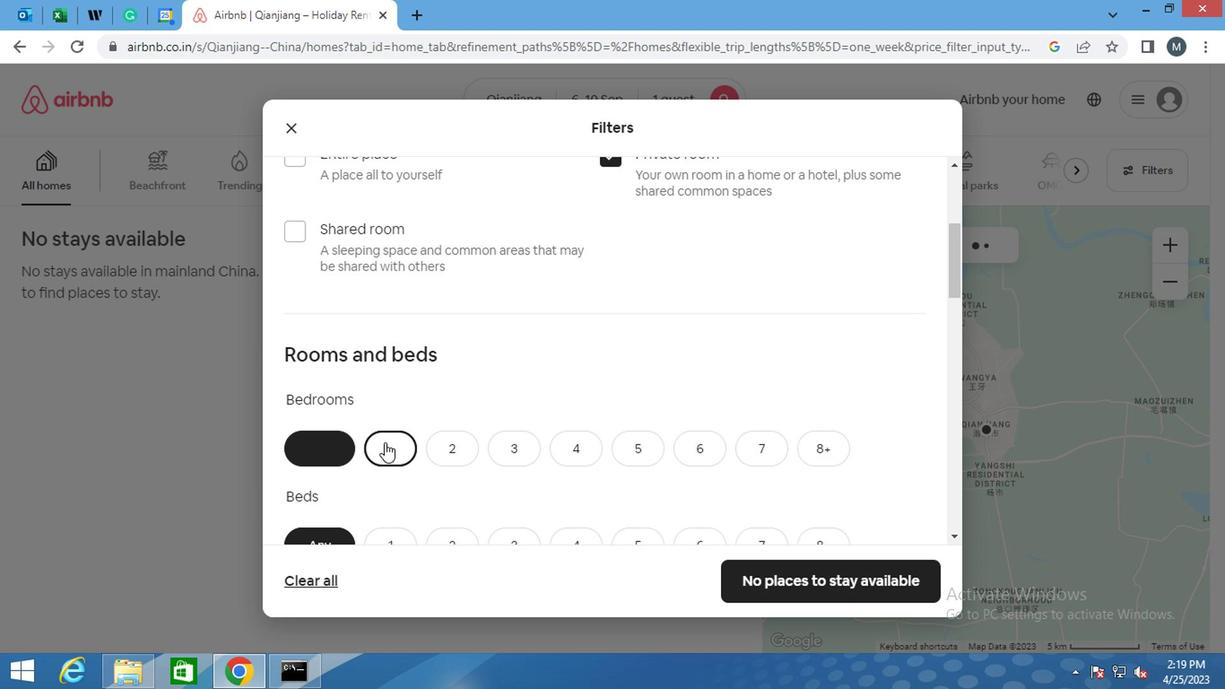 
Action: Mouse scrolled (413, 413) with delta (0, 0)
Screenshot: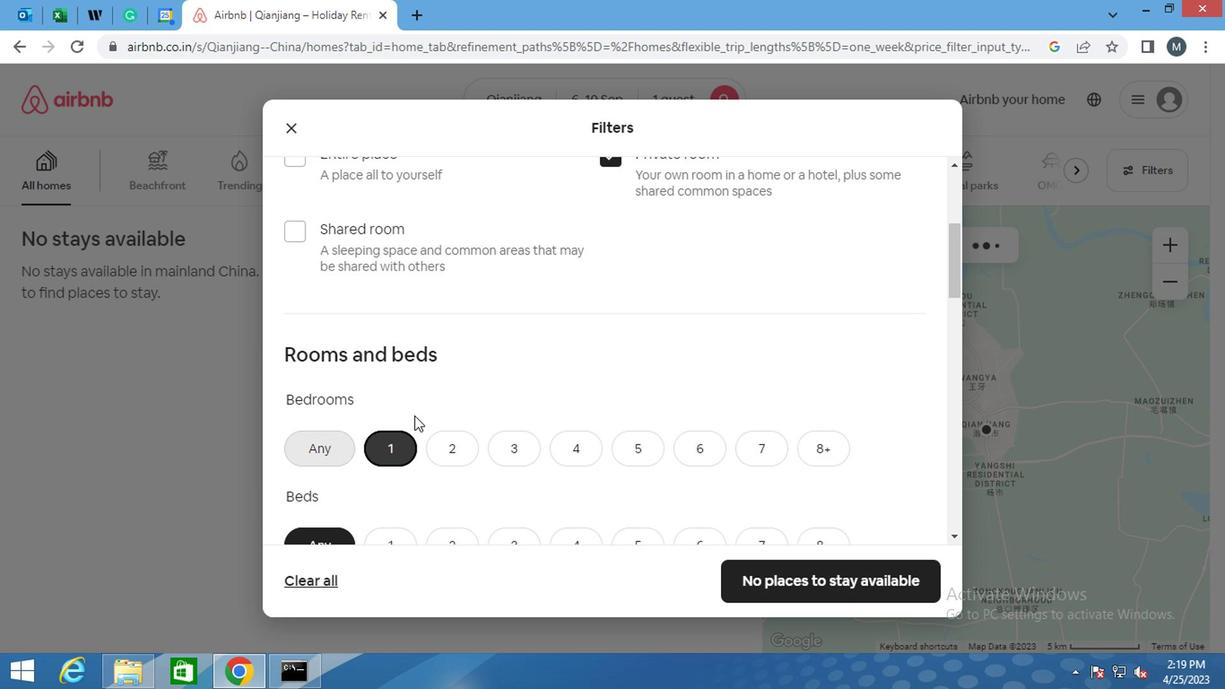 
Action: Mouse moved to (409, 408)
Screenshot: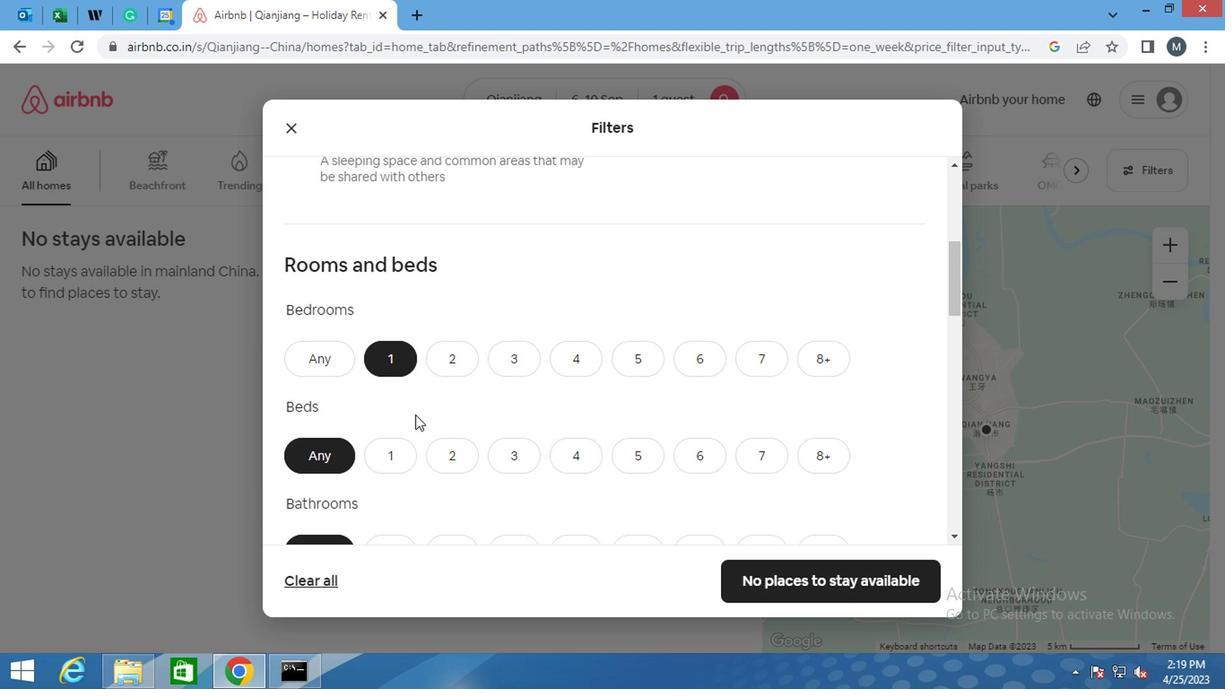 
Action: Mouse scrolled (409, 407) with delta (0, -1)
Screenshot: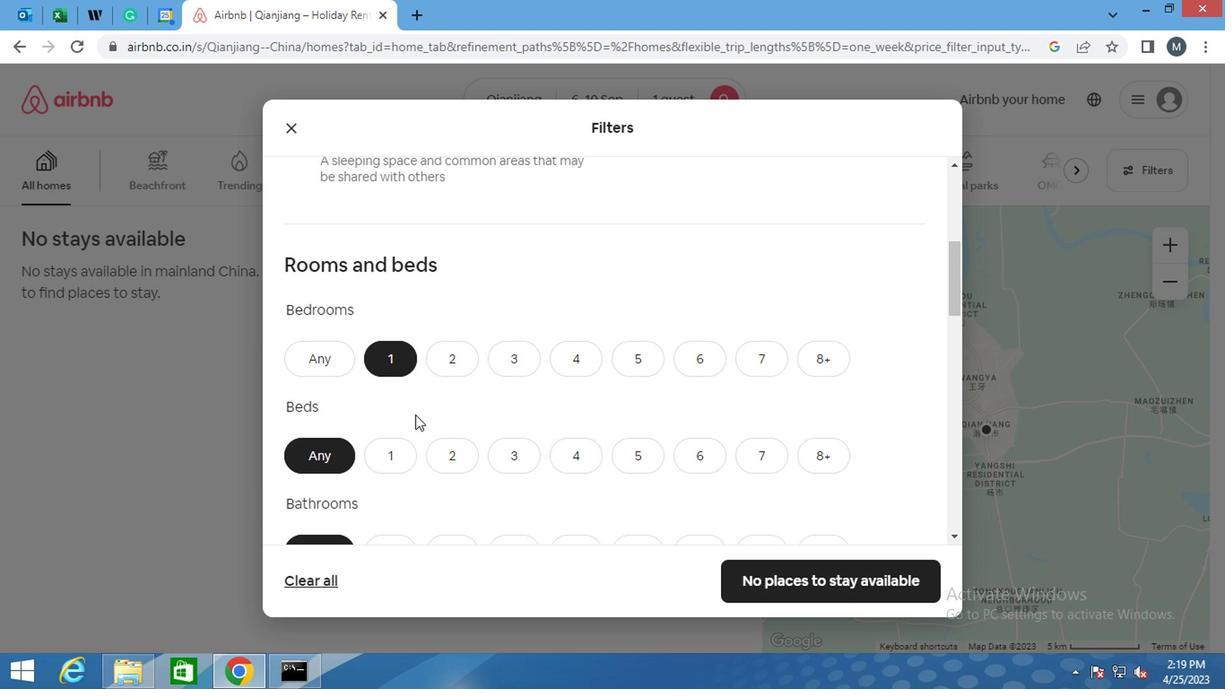 
Action: Mouse moved to (409, 370)
Screenshot: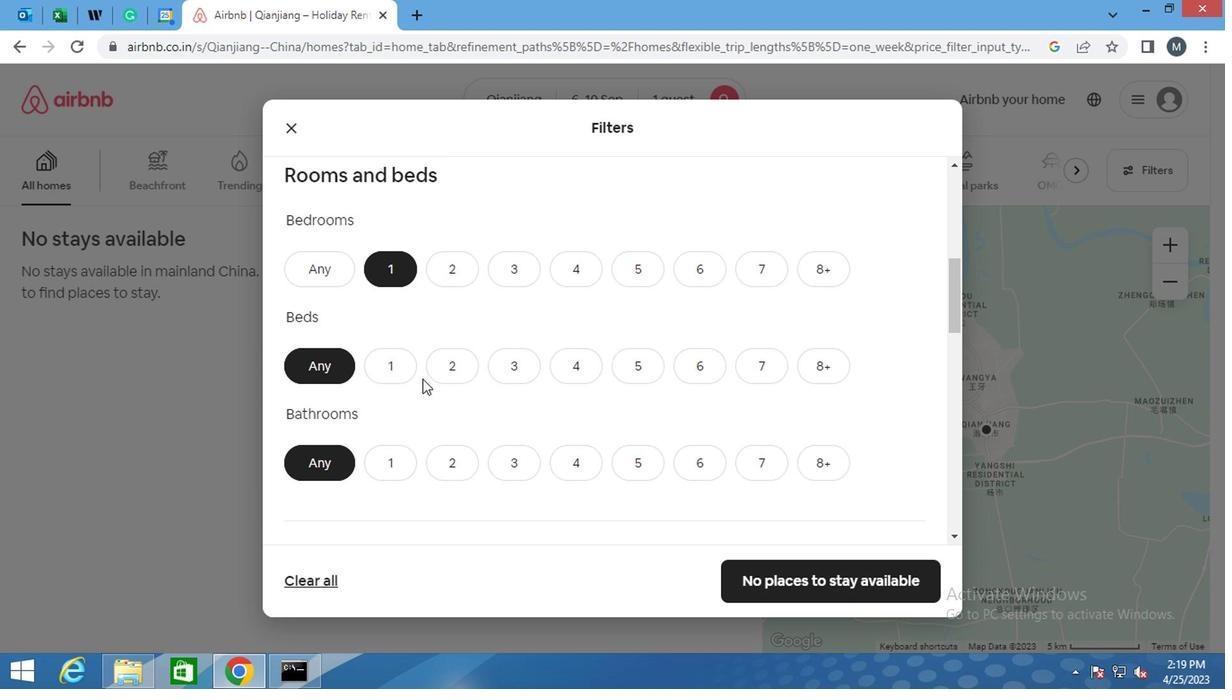 
Action: Mouse pressed left at (409, 370)
Screenshot: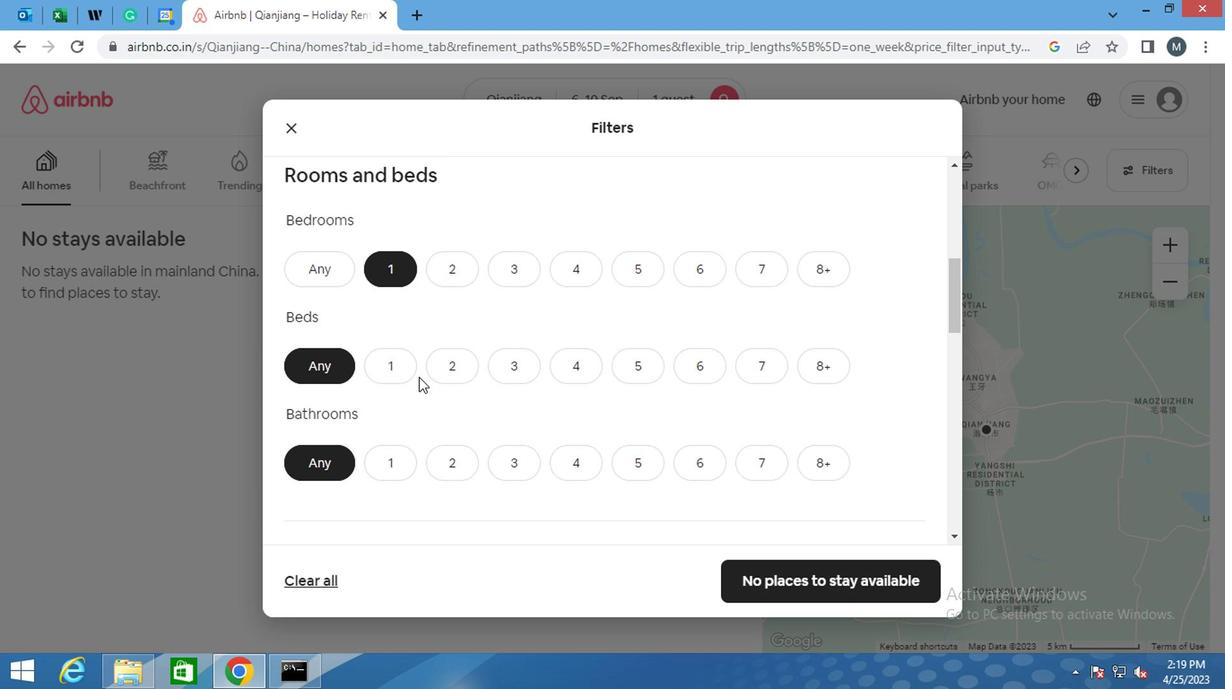 
Action: Mouse moved to (381, 463)
Screenshot: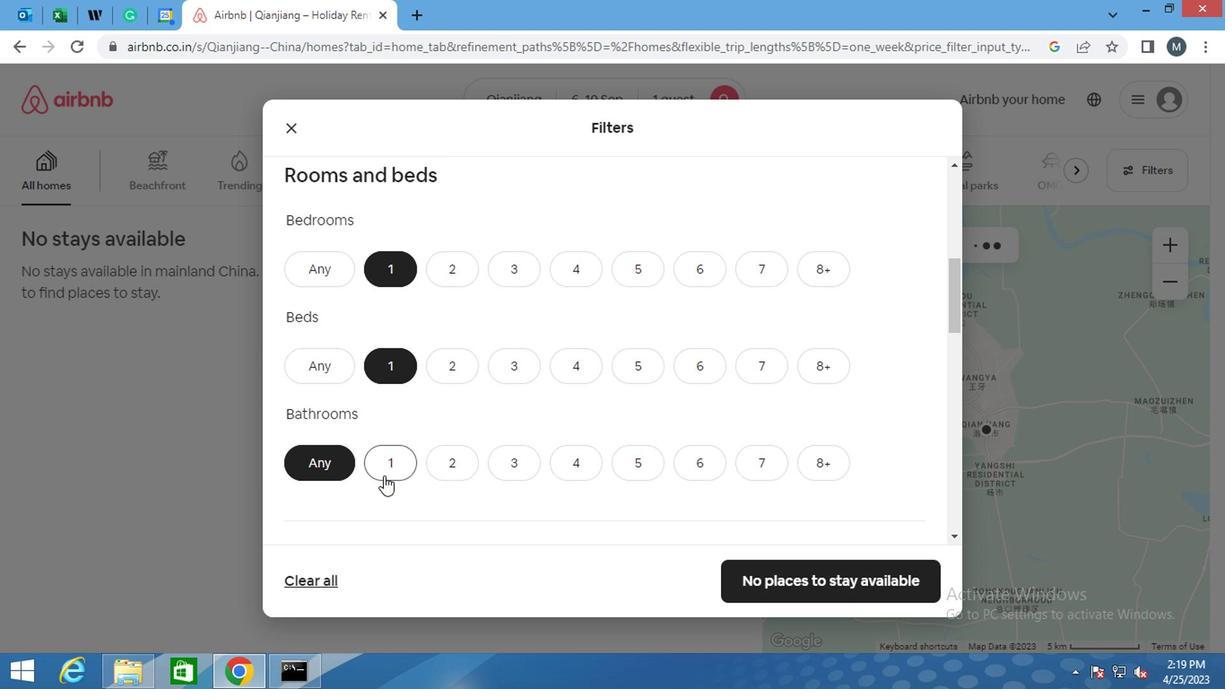 
Action: Mouse pressed left at (381, 463)
Screenshot: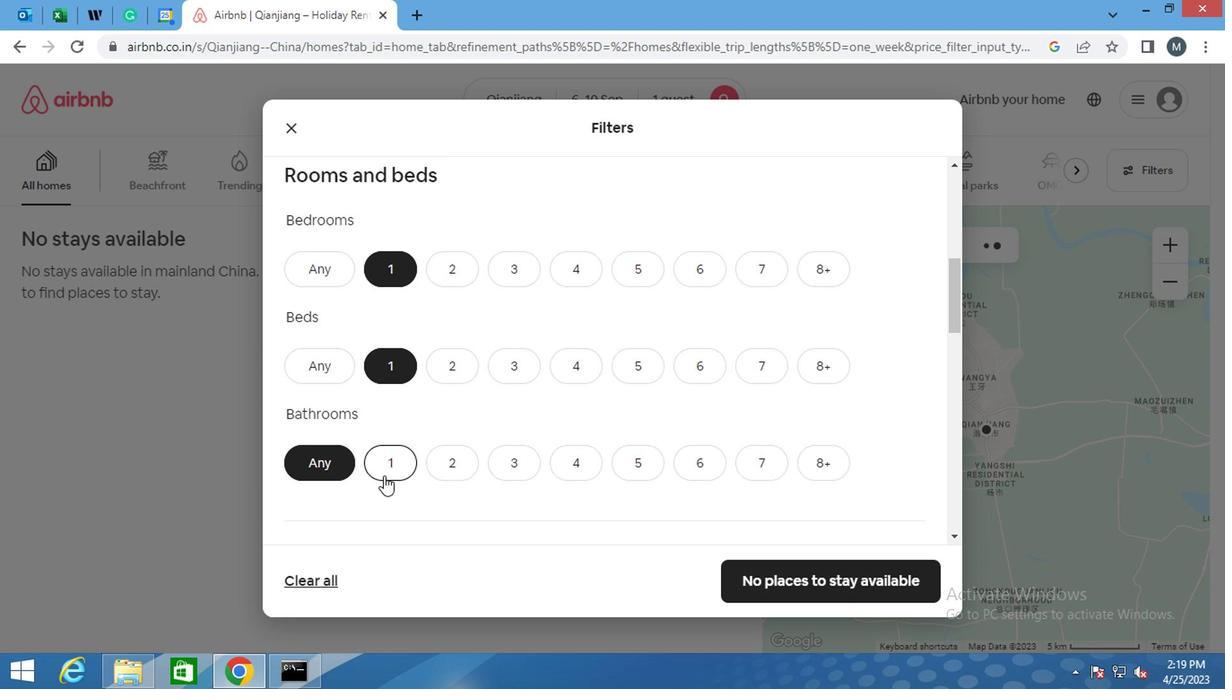 
Action: Mouse moved to (411, 434)
Screenshot: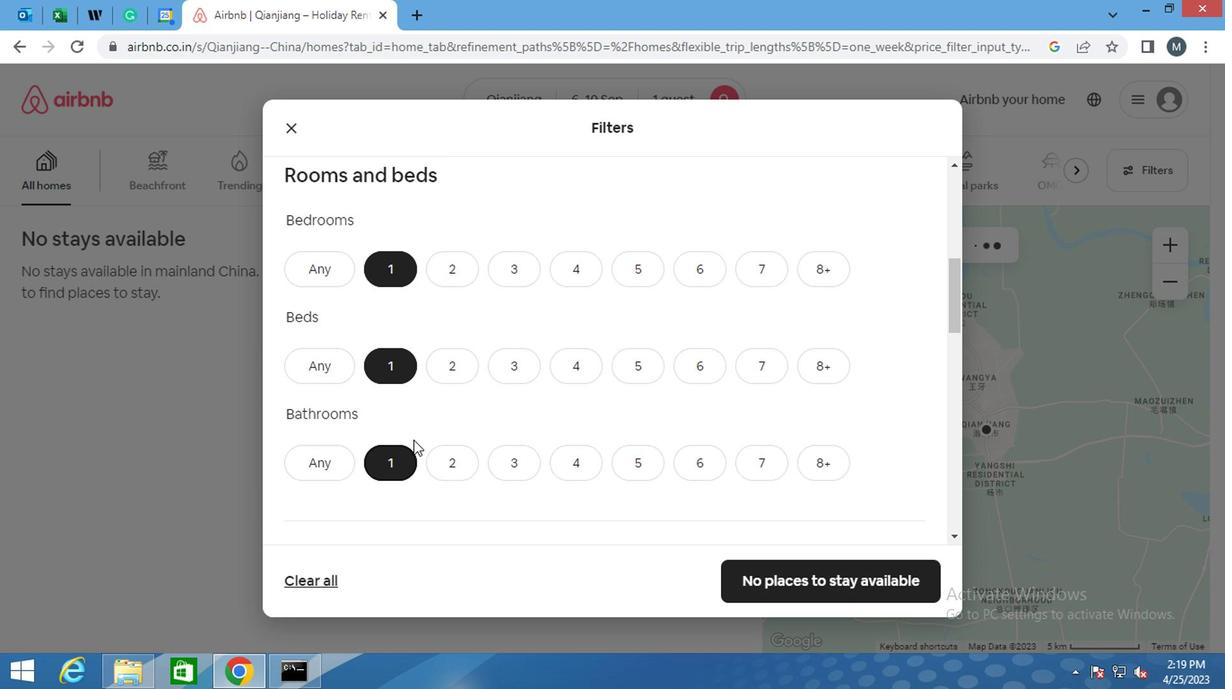 
Action: Mouse scrolled (411, 433) with delta (0, 0)
Screenshot: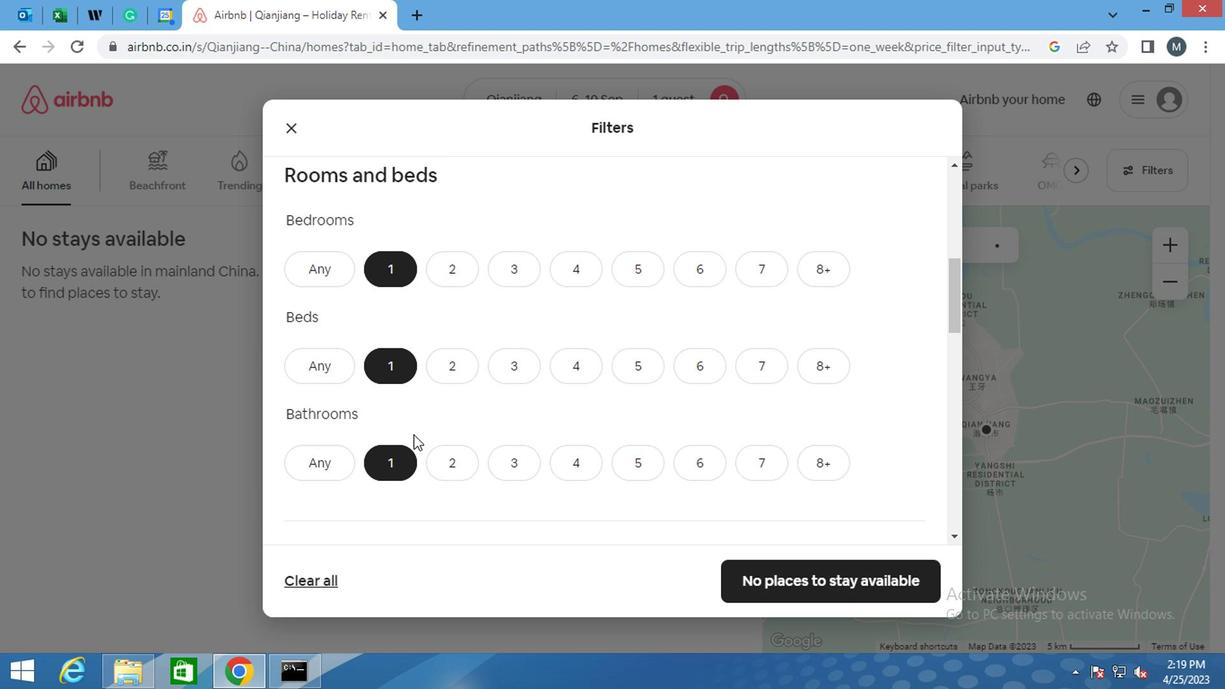 
Action: Mouse scrolled (411, 433) with delta (0, 0)
Screenshot: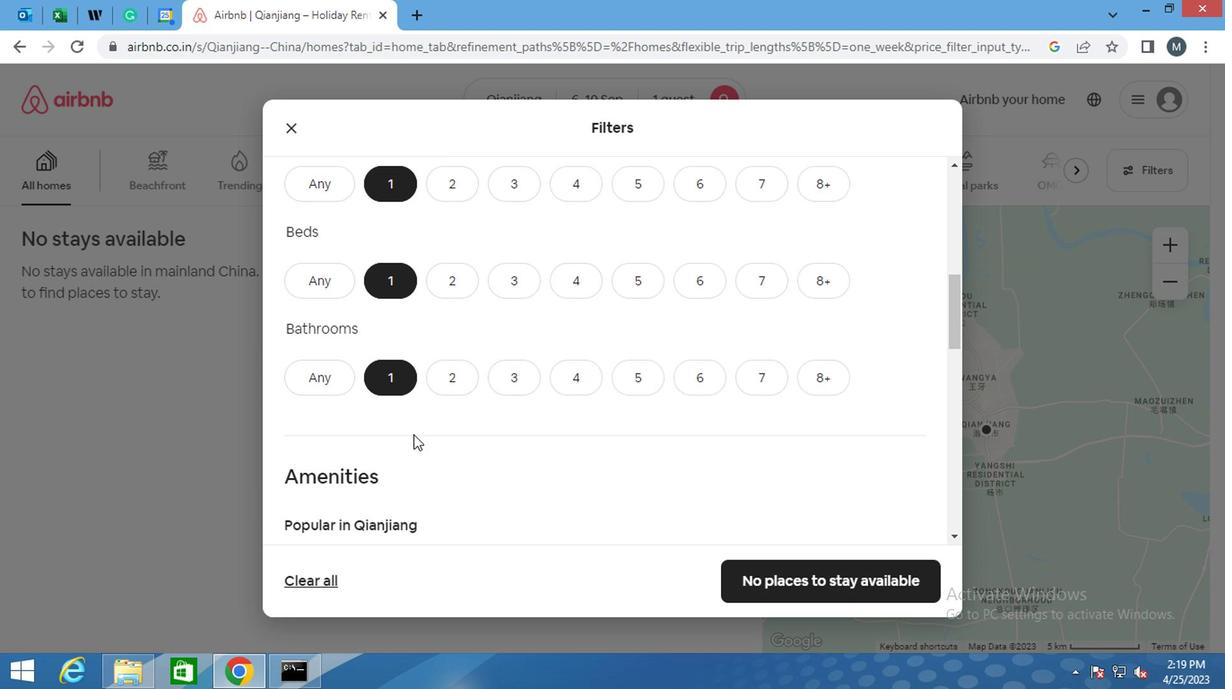 
Action: Mouse scrolled (411, 433) with delta (0, 0)
Screenshot: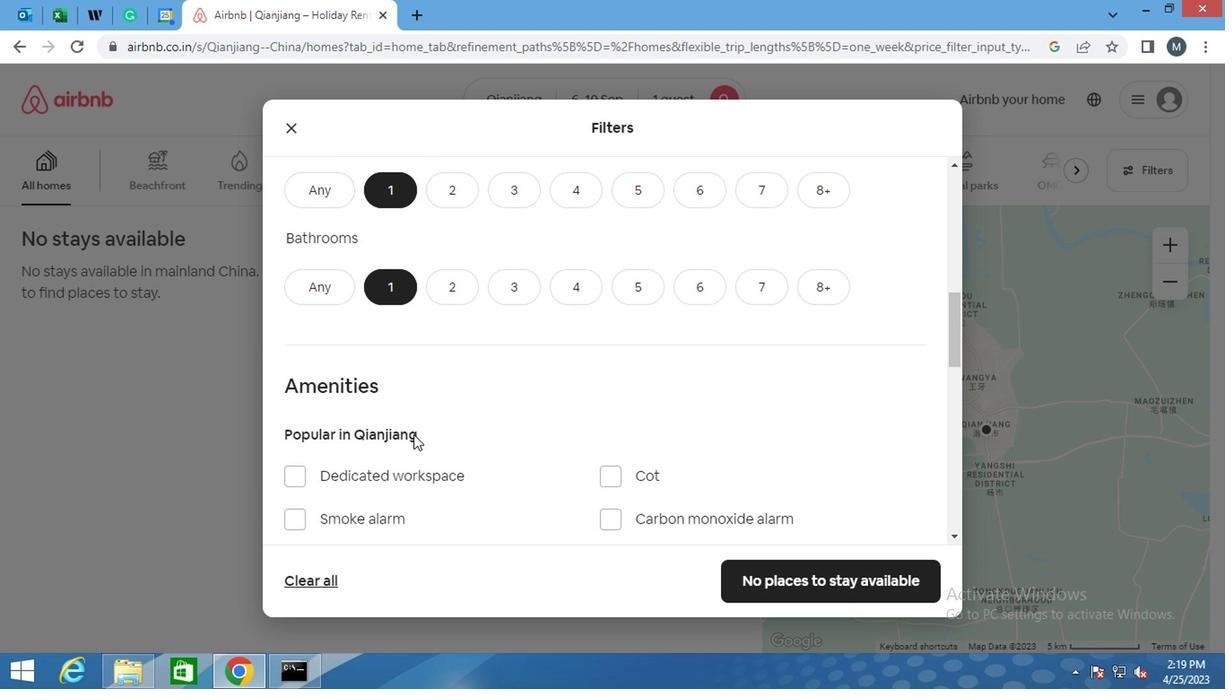 
Action: Mouse moved to (415, 436)
Screenshot: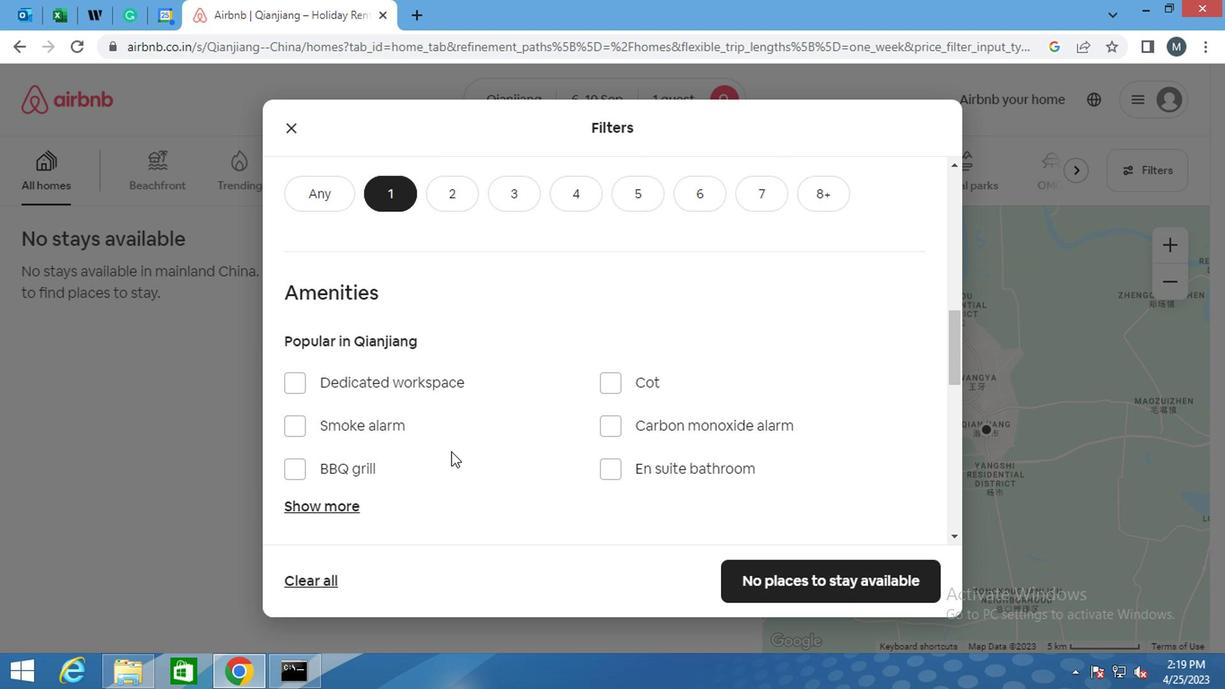 
Action: Mouse scrolled (415, 436) with delta (0, 0)
Screenshot: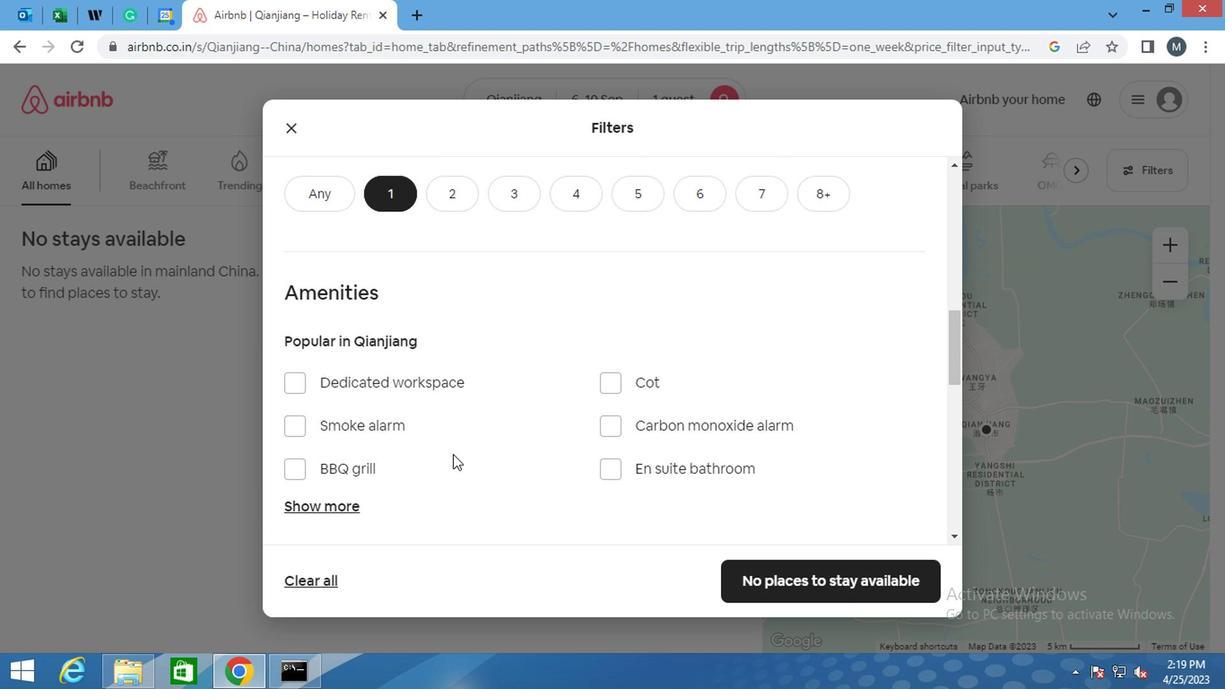 
Action: Mouse scrolled (415, 436) with delta (0, 0)
Screenshot: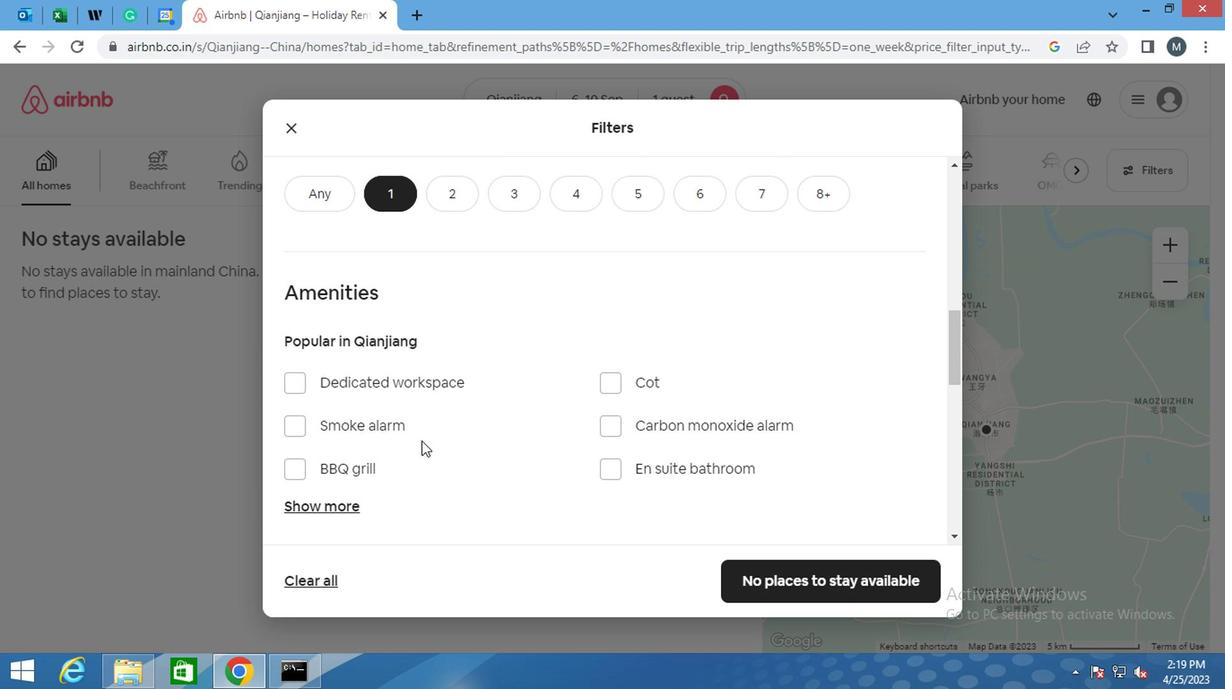 
Action: Mouse moved to (503, 321)
Screenshot: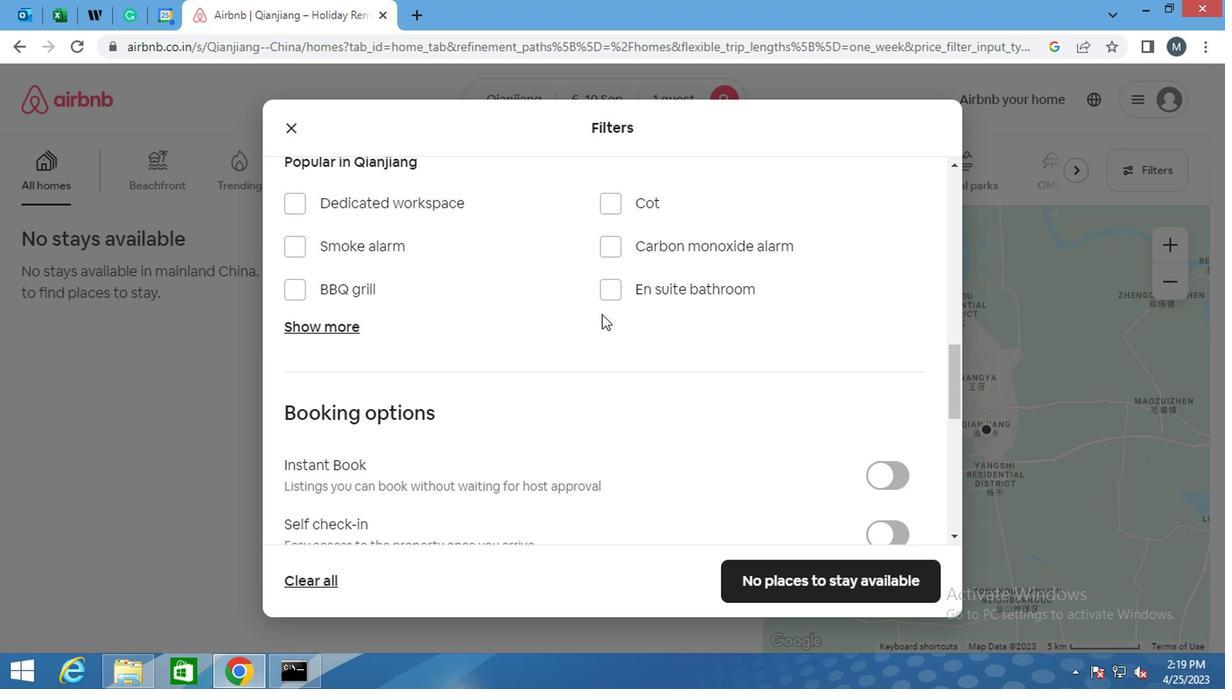 
Action: Mouse scrolled (503, 323) with delta (0, 1)
Screenshot: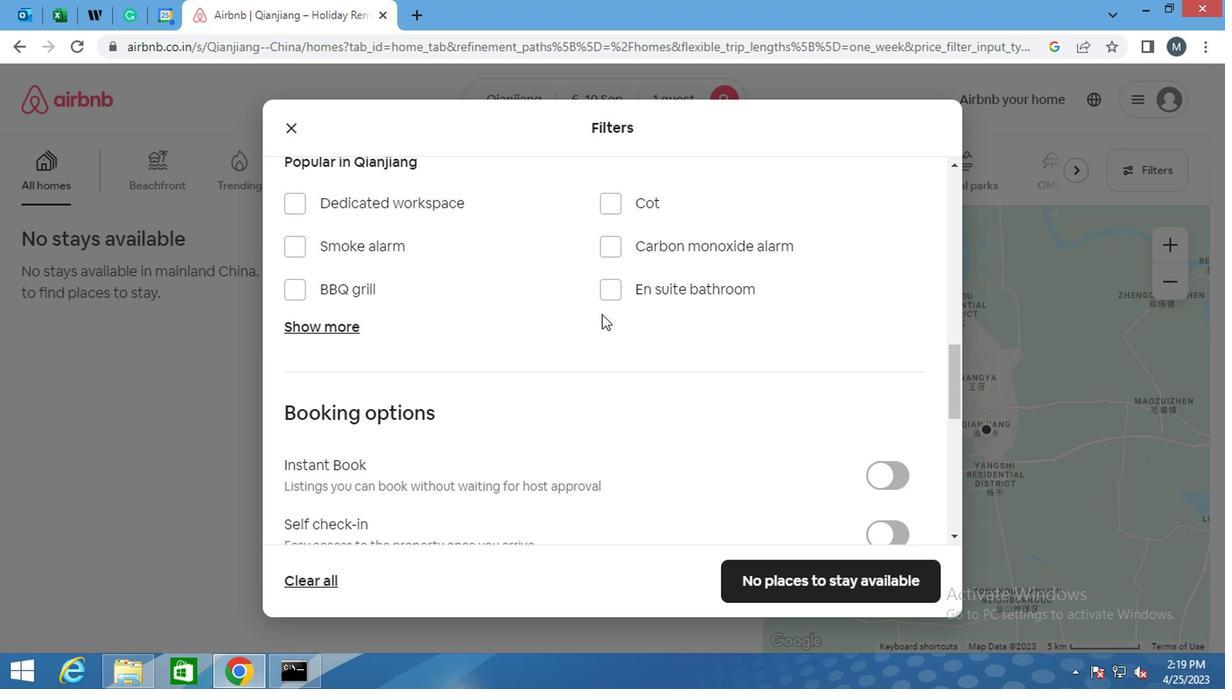
Action: Mouse moved to (450, 332)
Screenshot: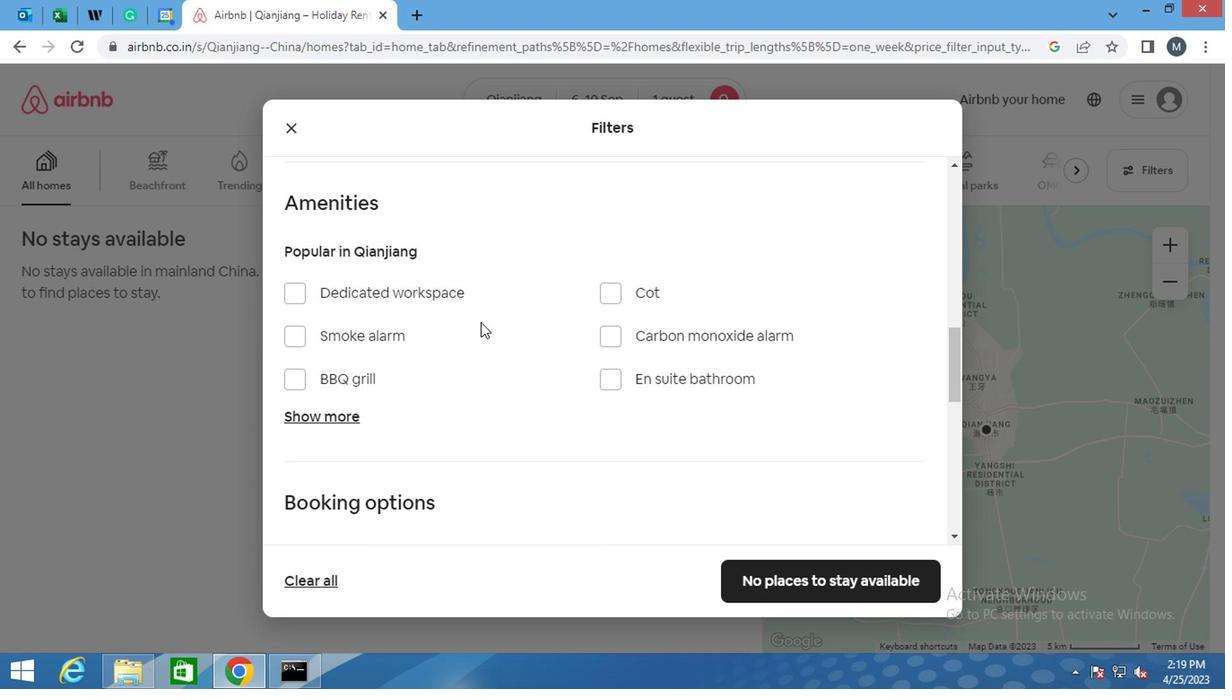 
Action: Mouse scrolled (450, 332) with delta (0, 0)
Screenshot: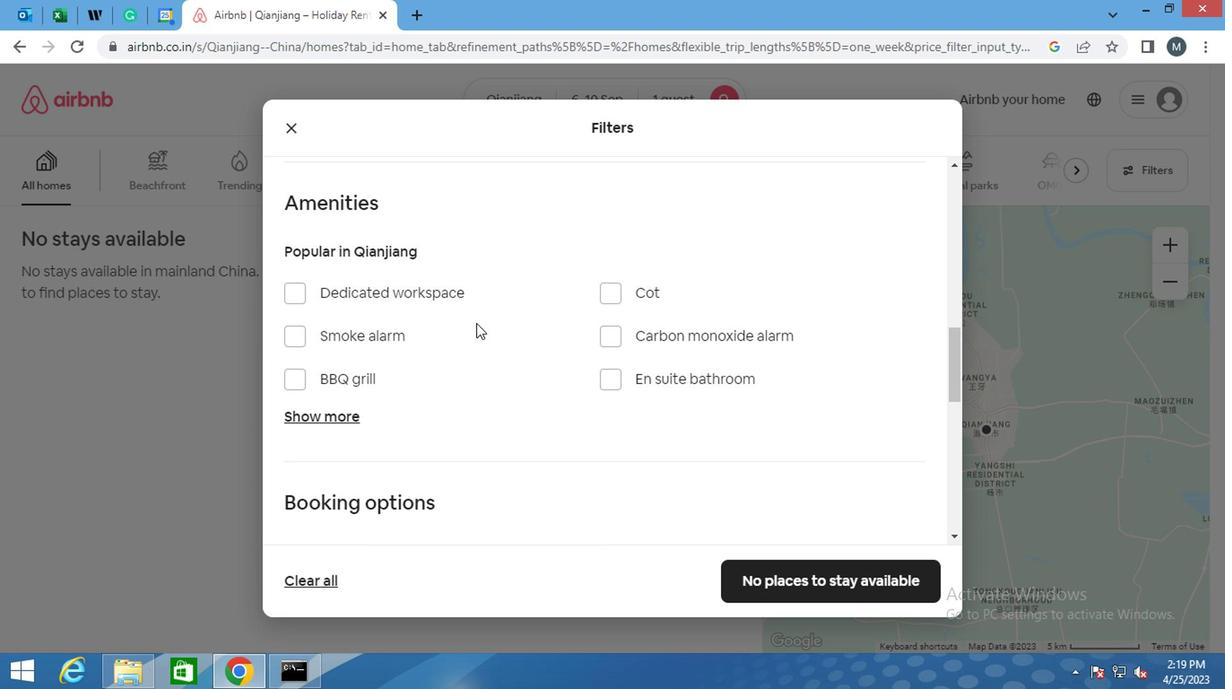 
Action: Mouse scrolled (450, 332) with delta (0, 0)
Screenshot: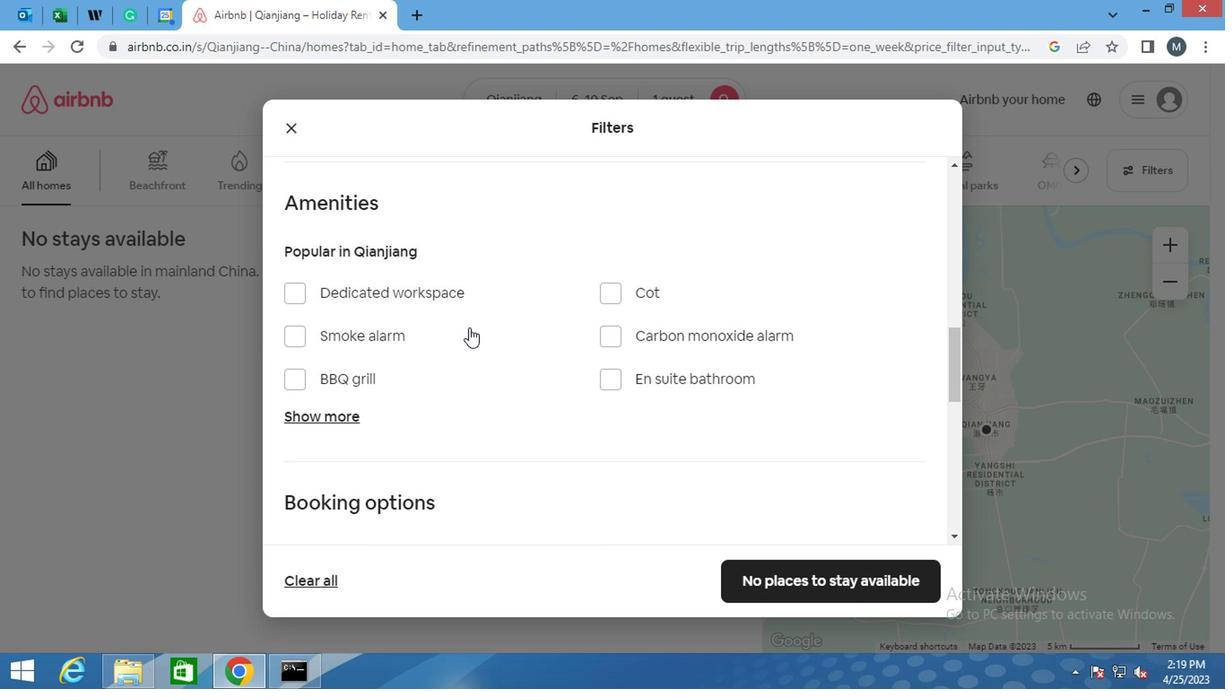 
Action: Mouse moved to (471, 327)
Screenshot: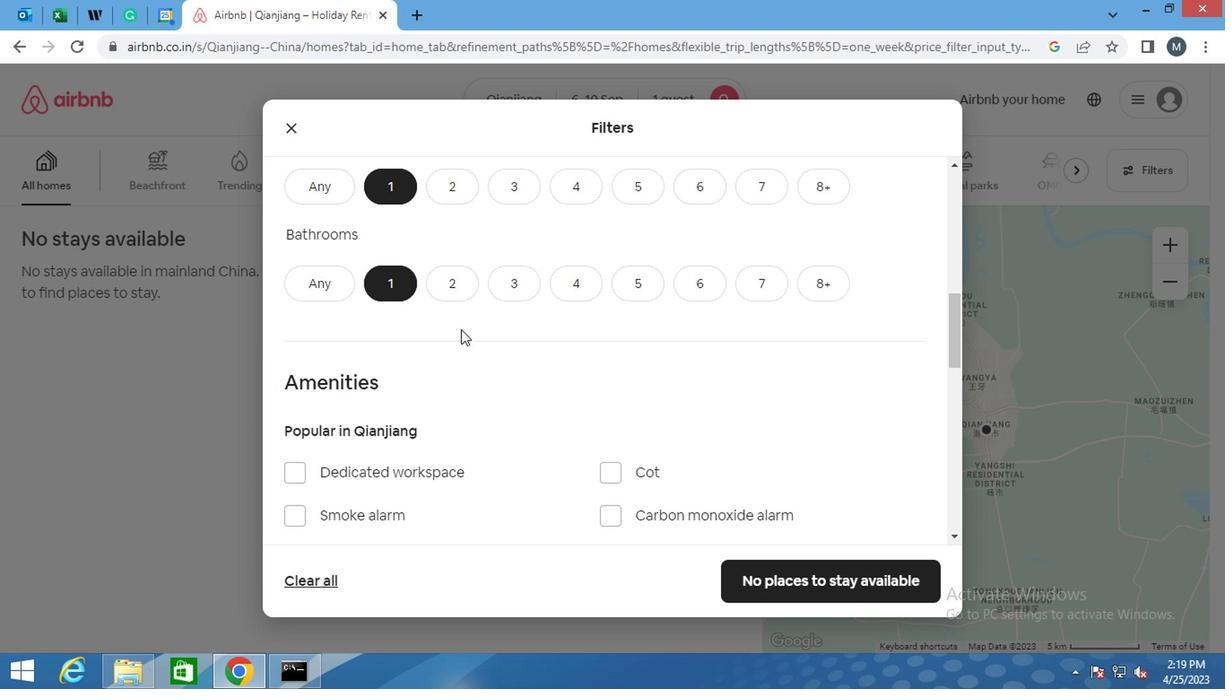 
Action: Mouse scrolled (471, 326) with delta (0, -1)
Screenshot: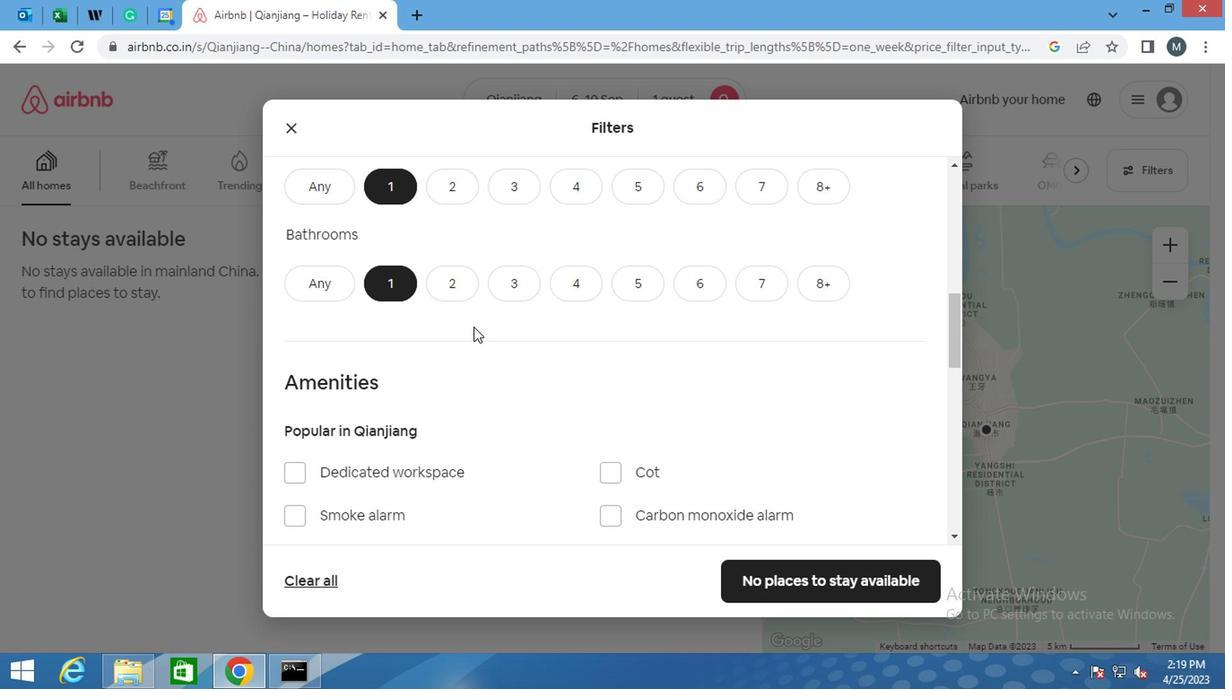 
Action: Mouse scrolled (471, 326) with delta (0, -1)
Screenshot: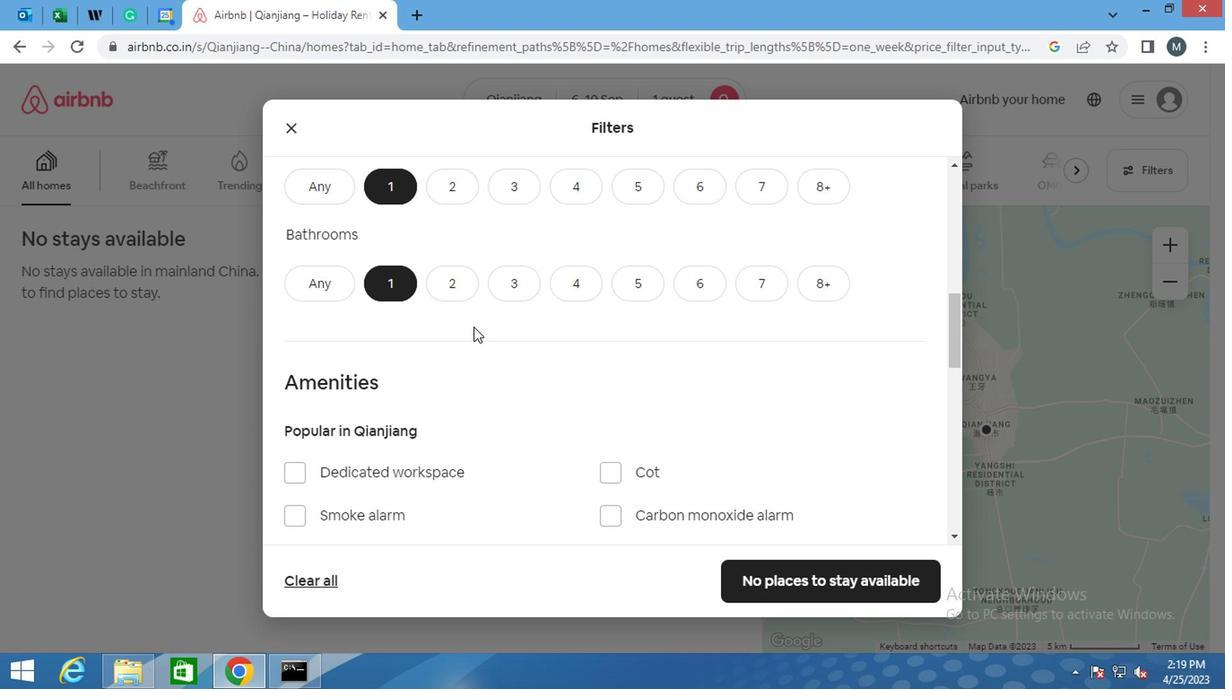 
Action: Mouse moved to (471, 328)
Screenshot: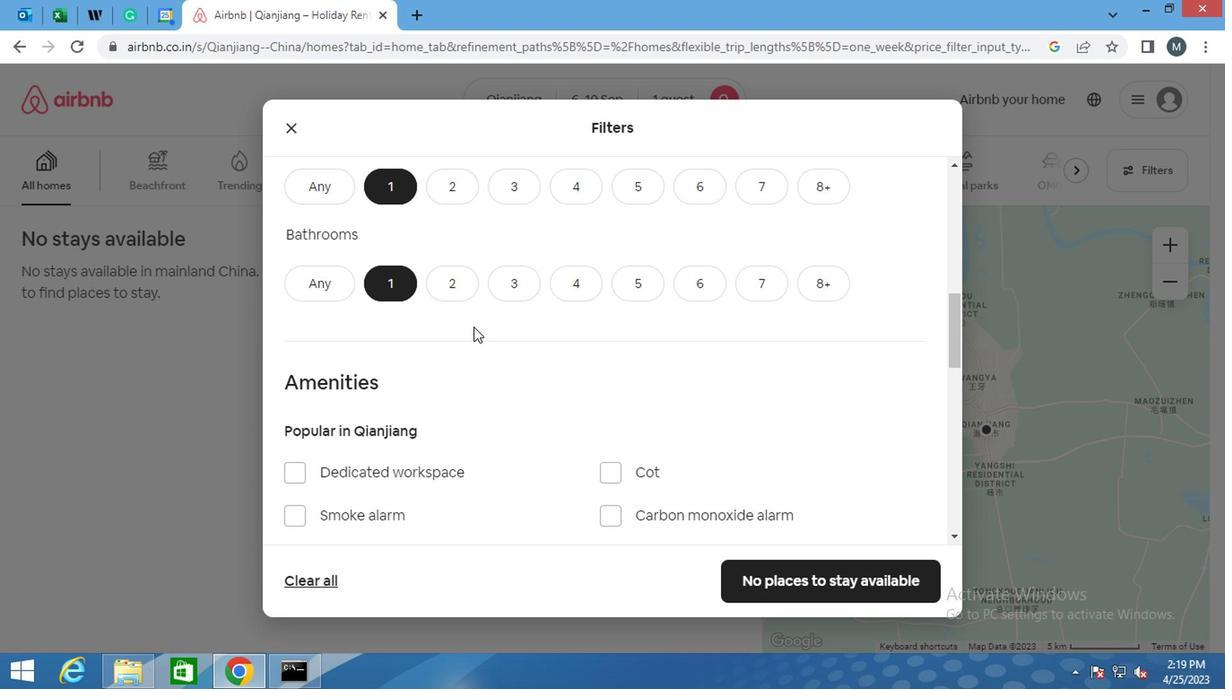 
Action: Mouse scrolled (471, 327) with delta (0, 0)
Screenshot: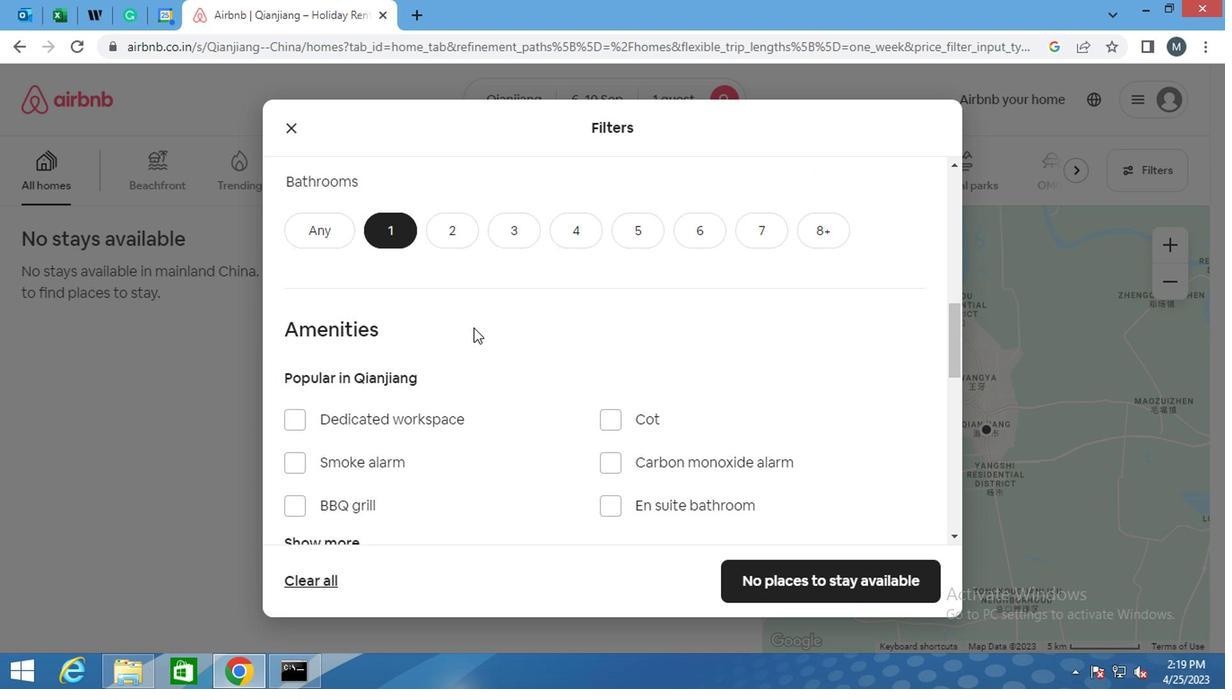 
Action: Mouse moved to (349, 333)
Screenshot: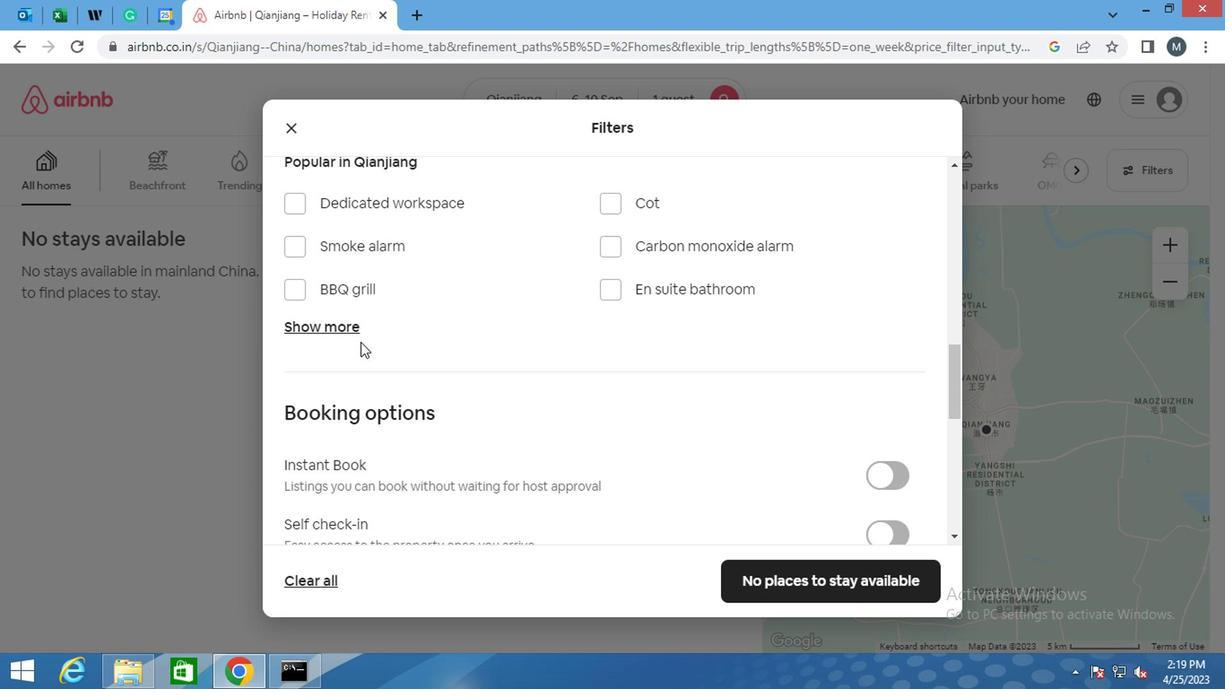 
Action: Mouse pressed left at (349, 333)
Screenshot: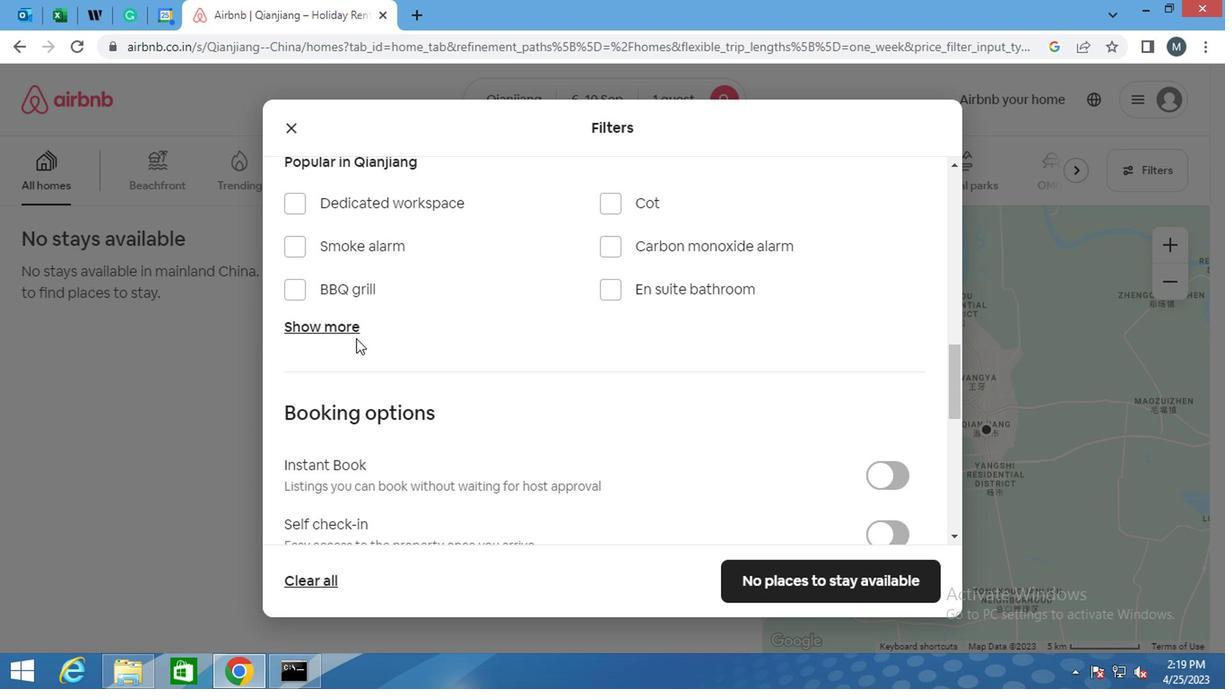 
Action: Mouse moved to (590, 335)
Screenshot: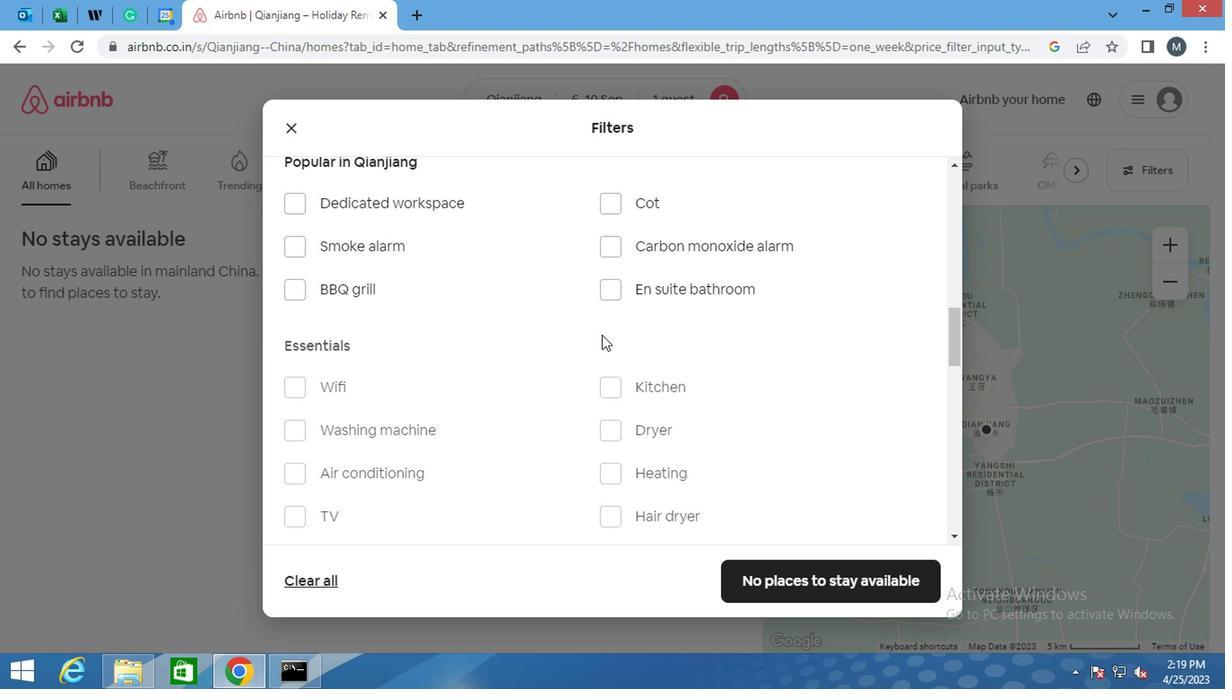 
Action: Mouse scrolled (590, 334) with delta (0, 0)
Screenshot: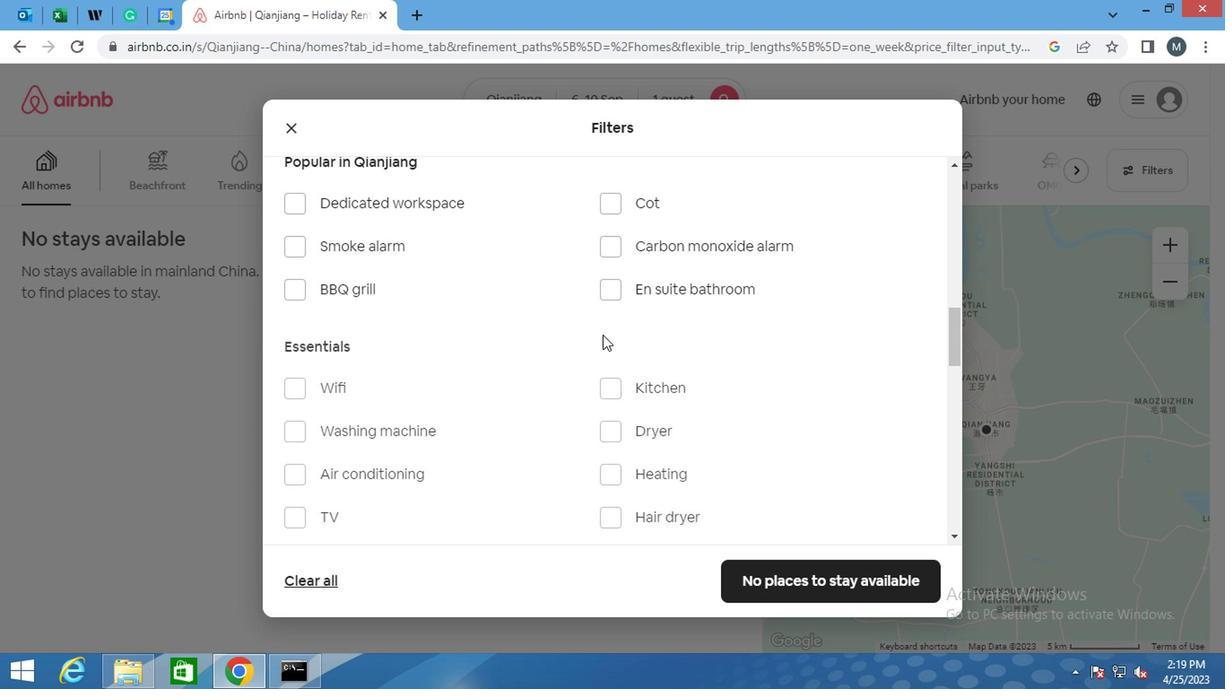 
Action: Mouse moved to (300, 347)
Screenshot: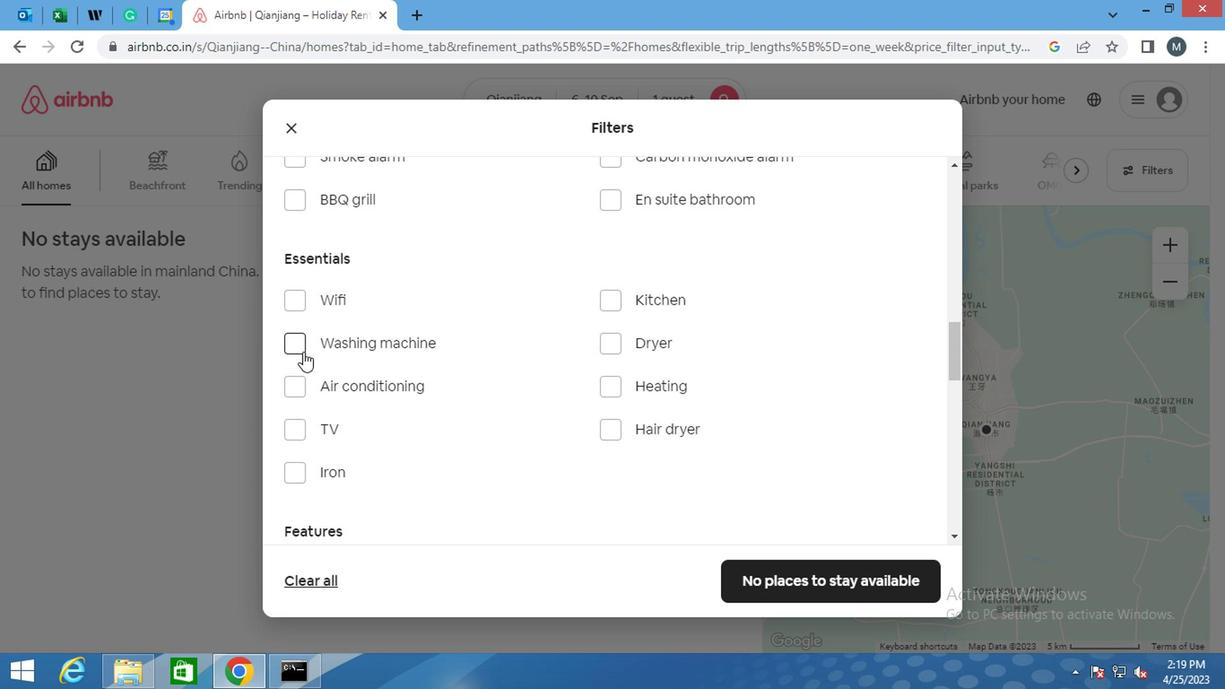 
Action: Mouse pressed left at (300, 347)
Screenshot: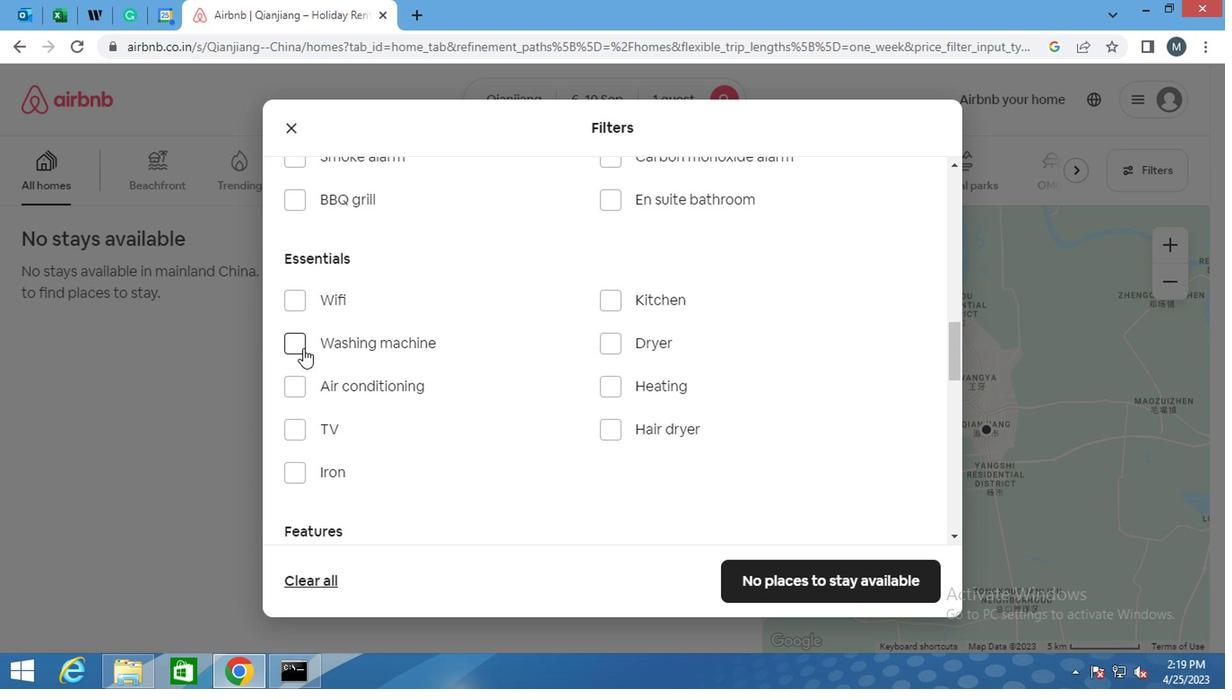 
Action: Mouse moved to (438, 355)
Screenshot: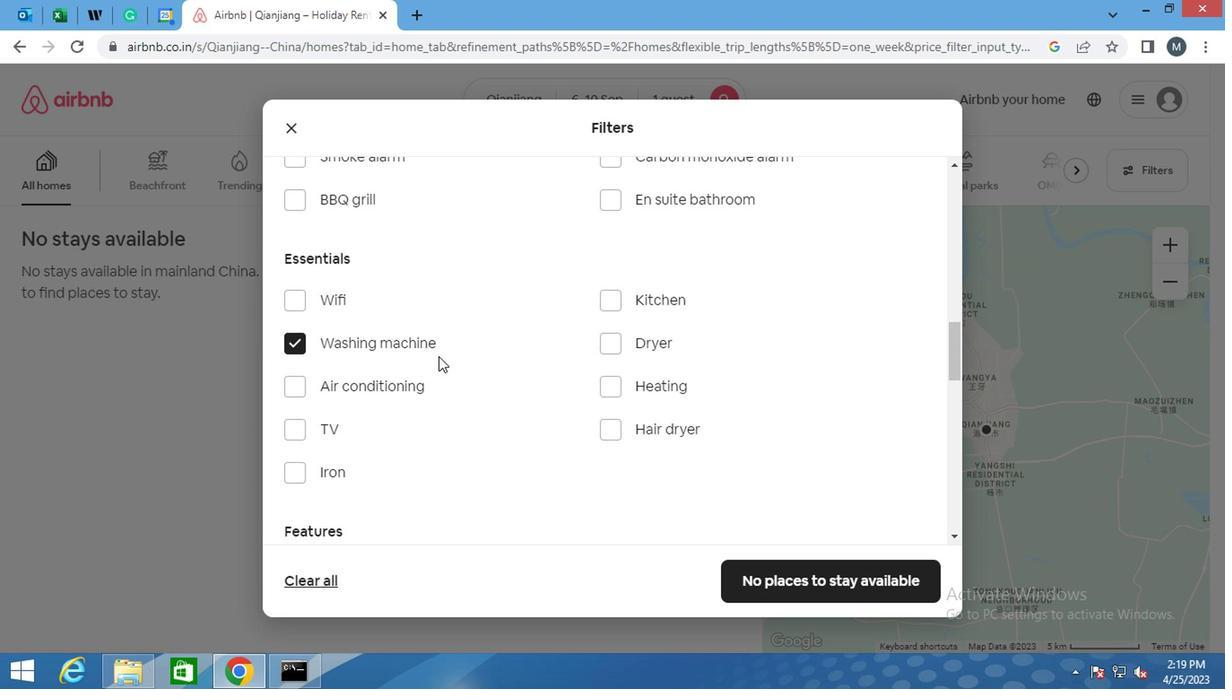 
Action: Mouse scrolled (438, 355) with delta (0, 0)
Screenshot: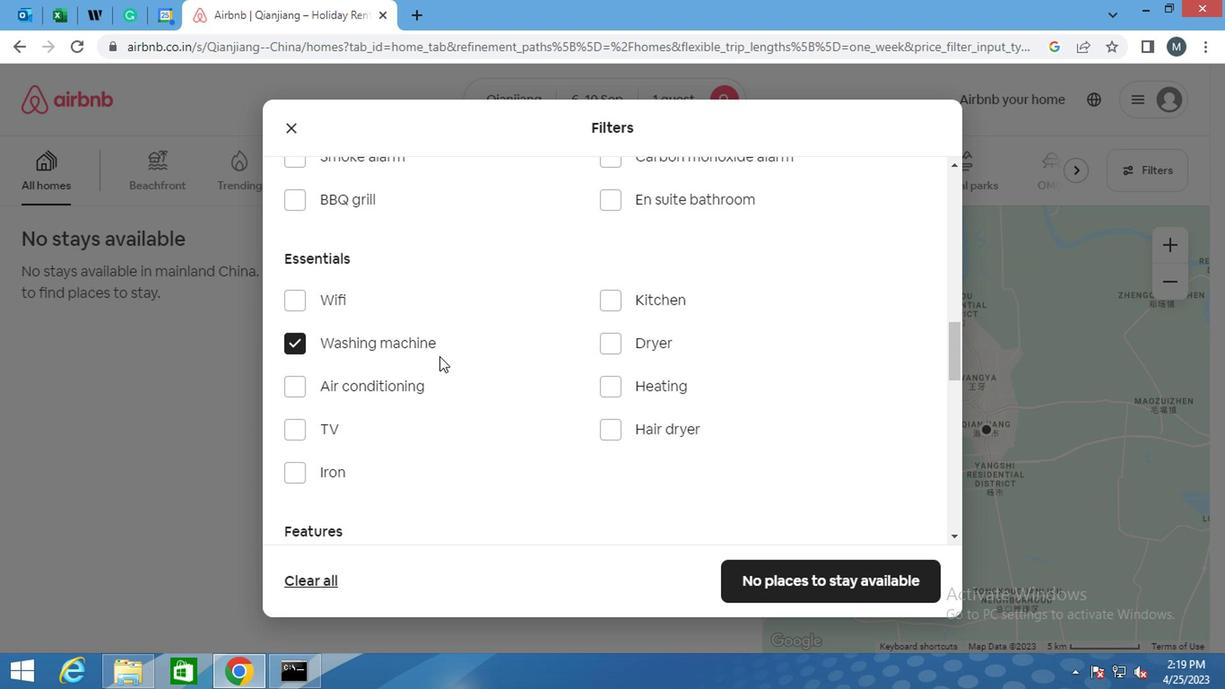 
Action: Mouse moved to (439, 355)
Screenshot: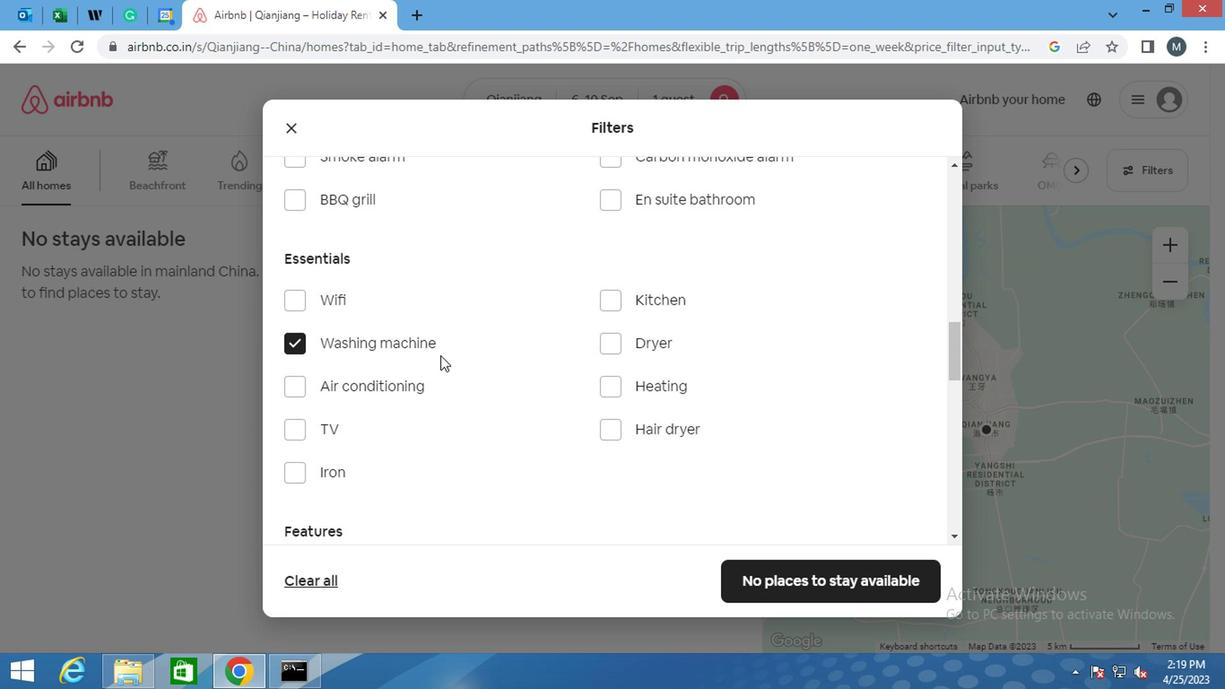 
Action: Mouse scrolled (439, 355) with delta (0, 0)
Screenshot: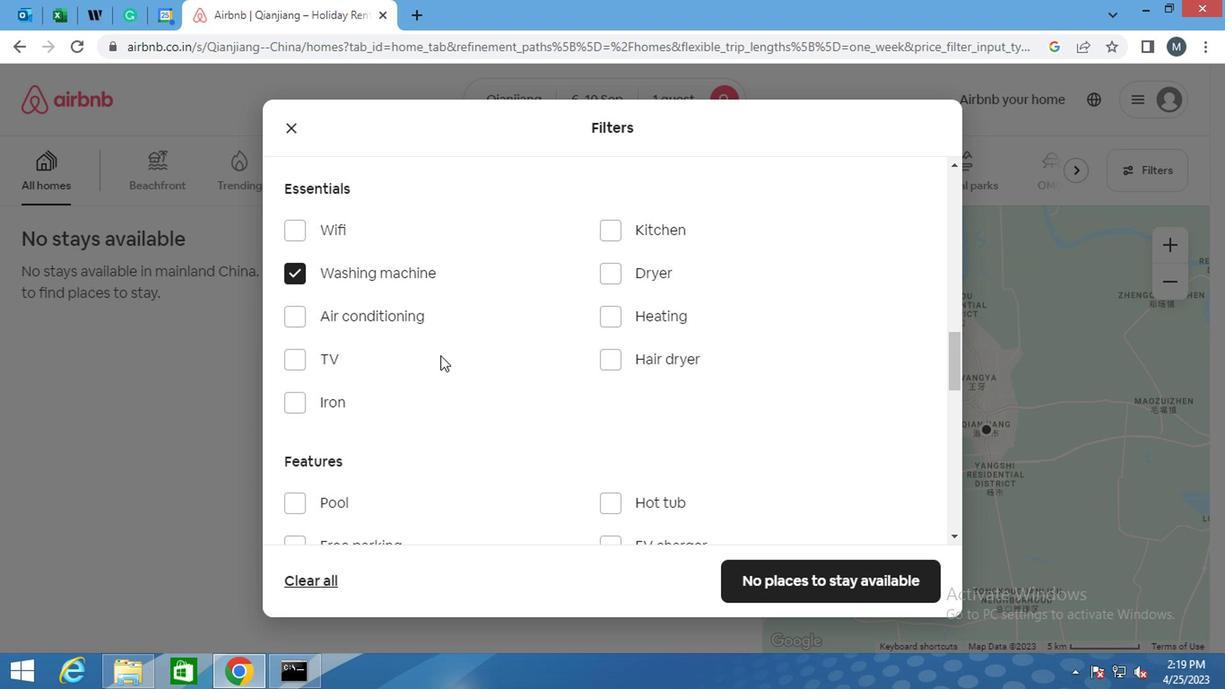 
Action: Mouse moved to (439, 356)
Screenshot: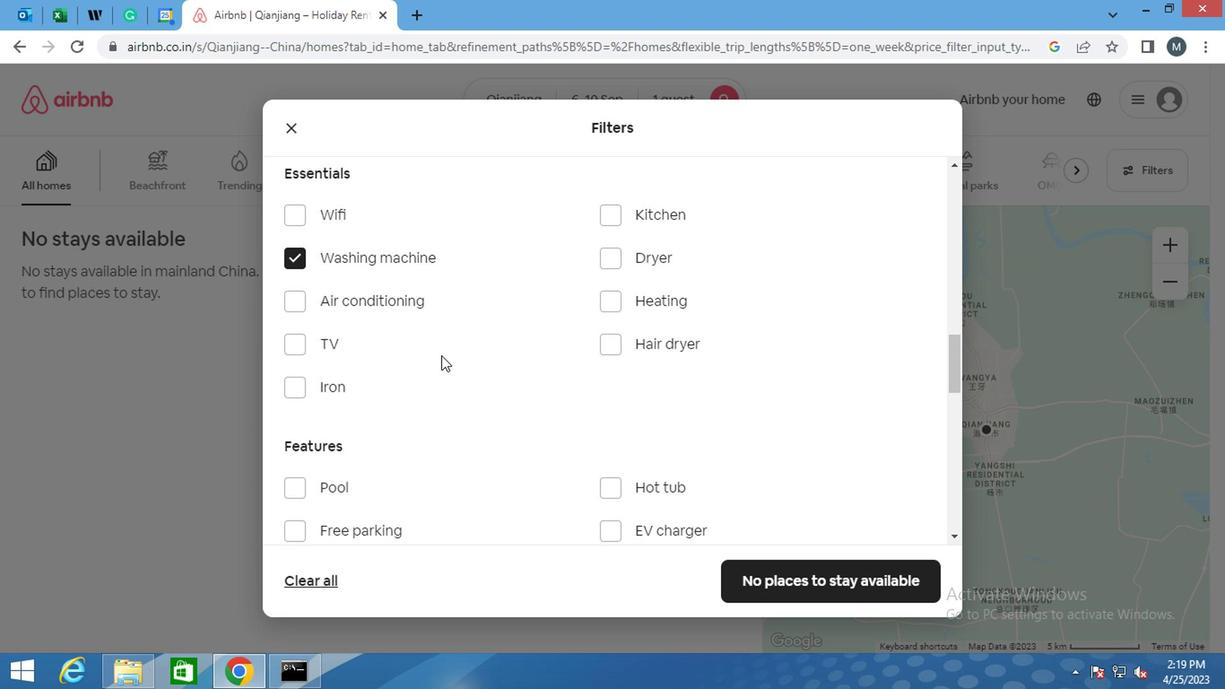 
Action: Mouse scrolled (439, 355) with delta (0, -1)
Screenshot: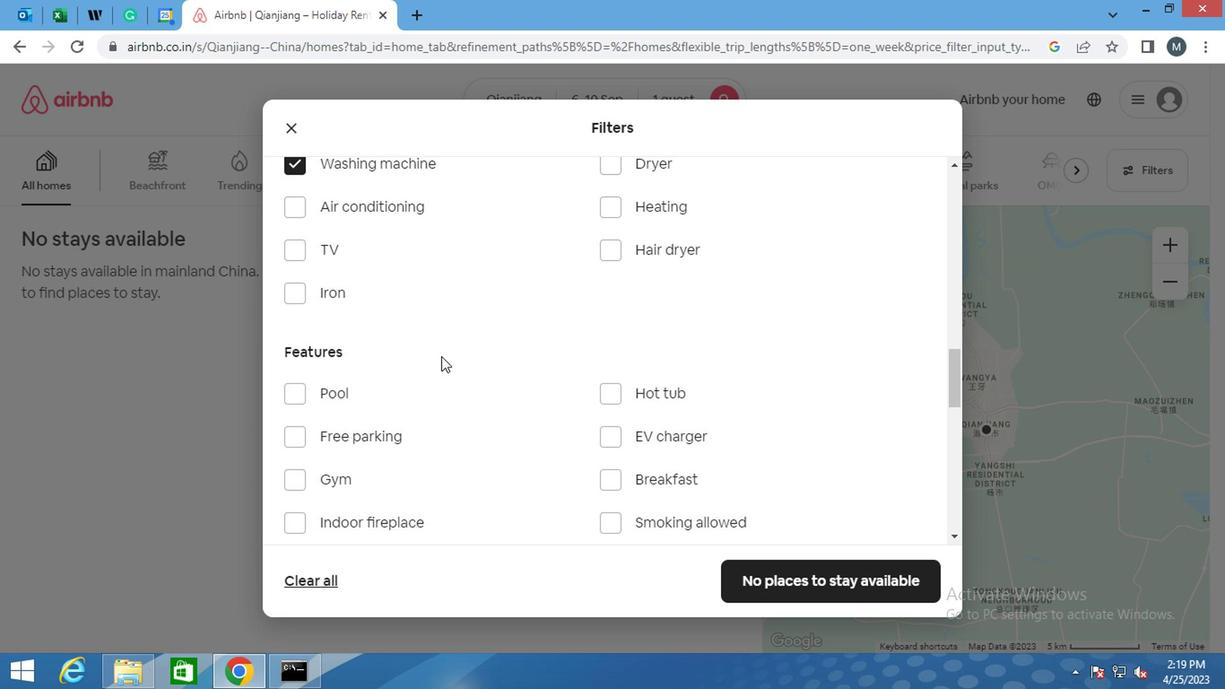 
Action: Mouse moved to (457, 397)
Screenshot: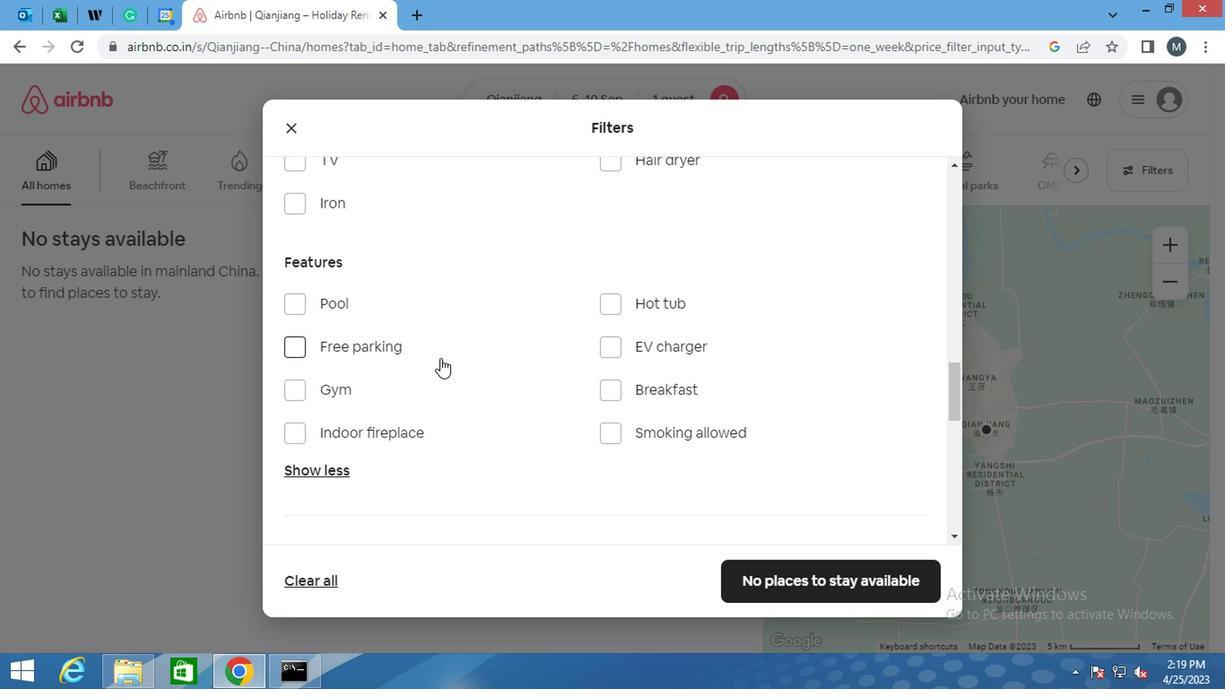 
Action: Mouse scrolled (457, 396) with delta (0, -1)
Screenshot: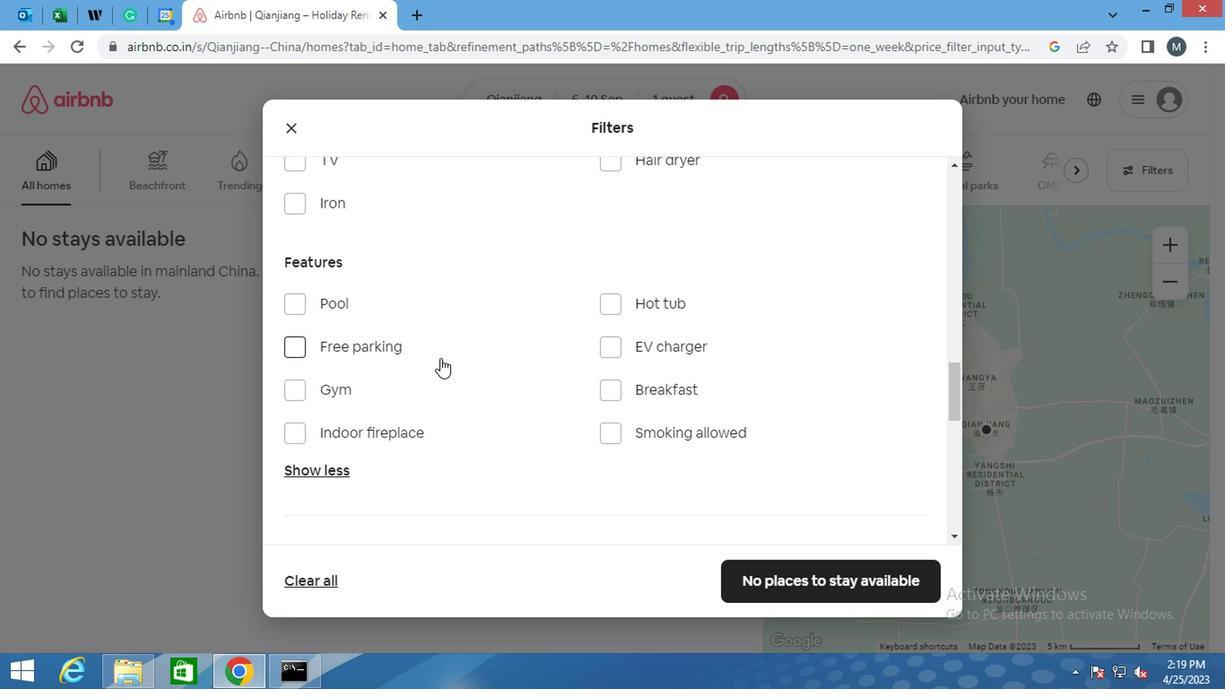 
Action: Mouse moved to (459, 400)
Screenshot: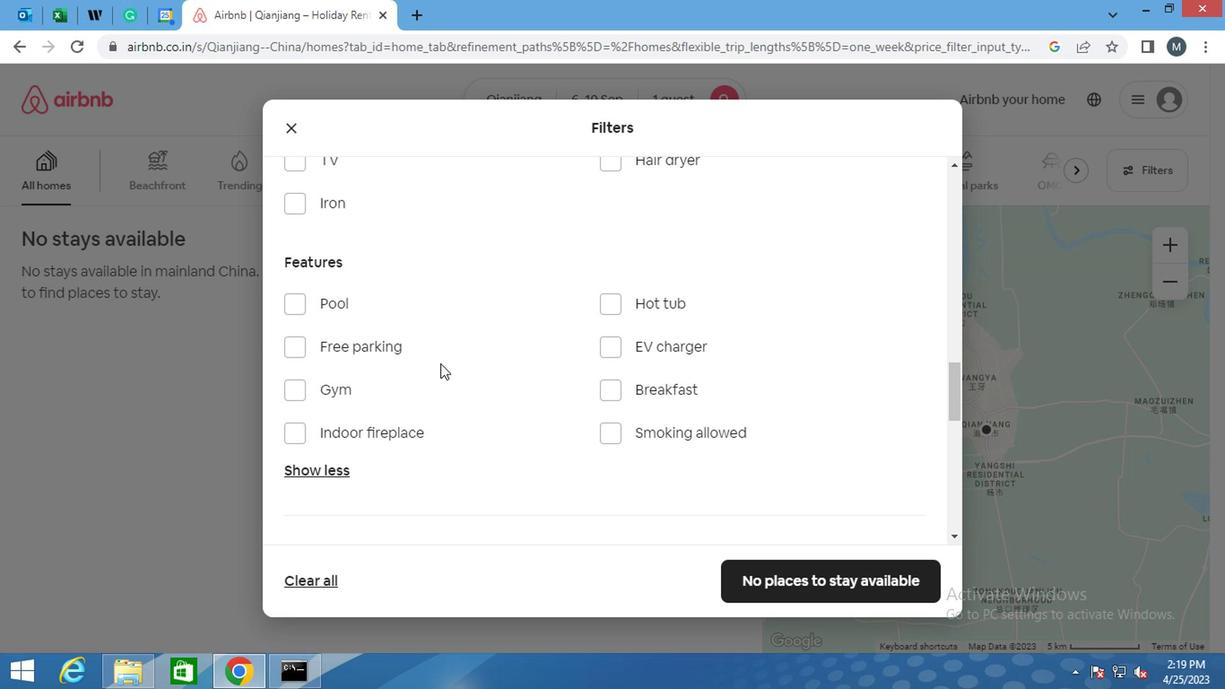 
Action: Mouse scrolled (459, 400) with delta (0, 0)
Screenshot: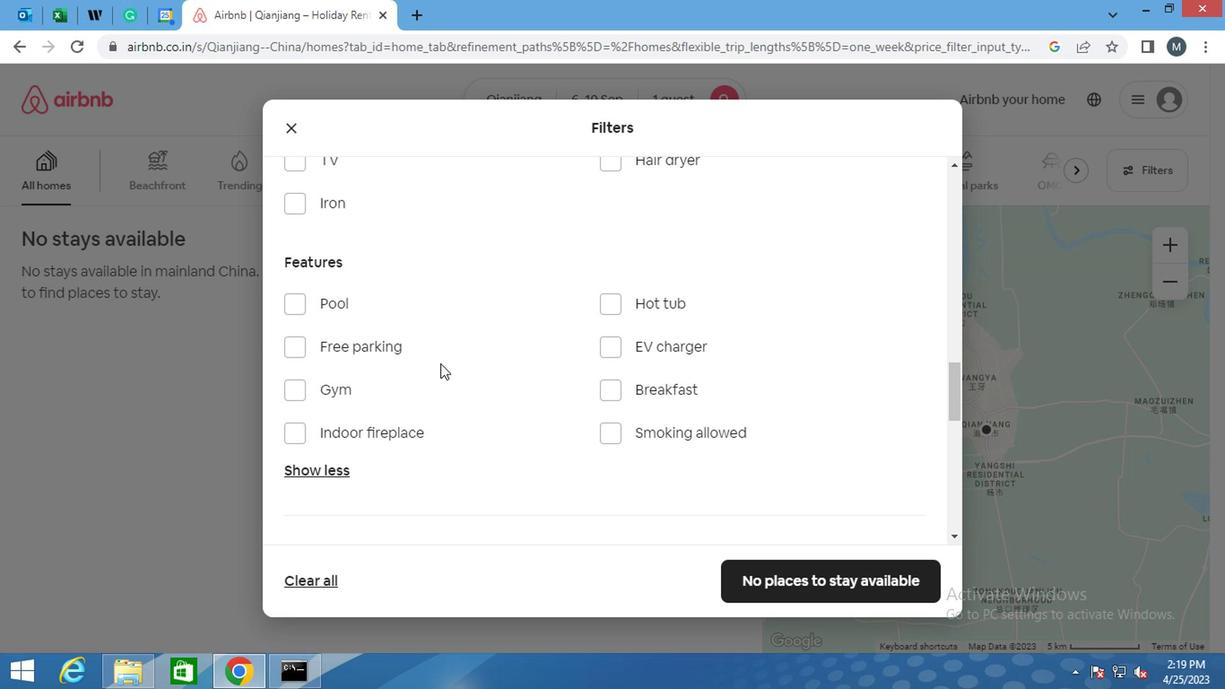 
Action: Mouse moved to (498, 400)
Screenshot: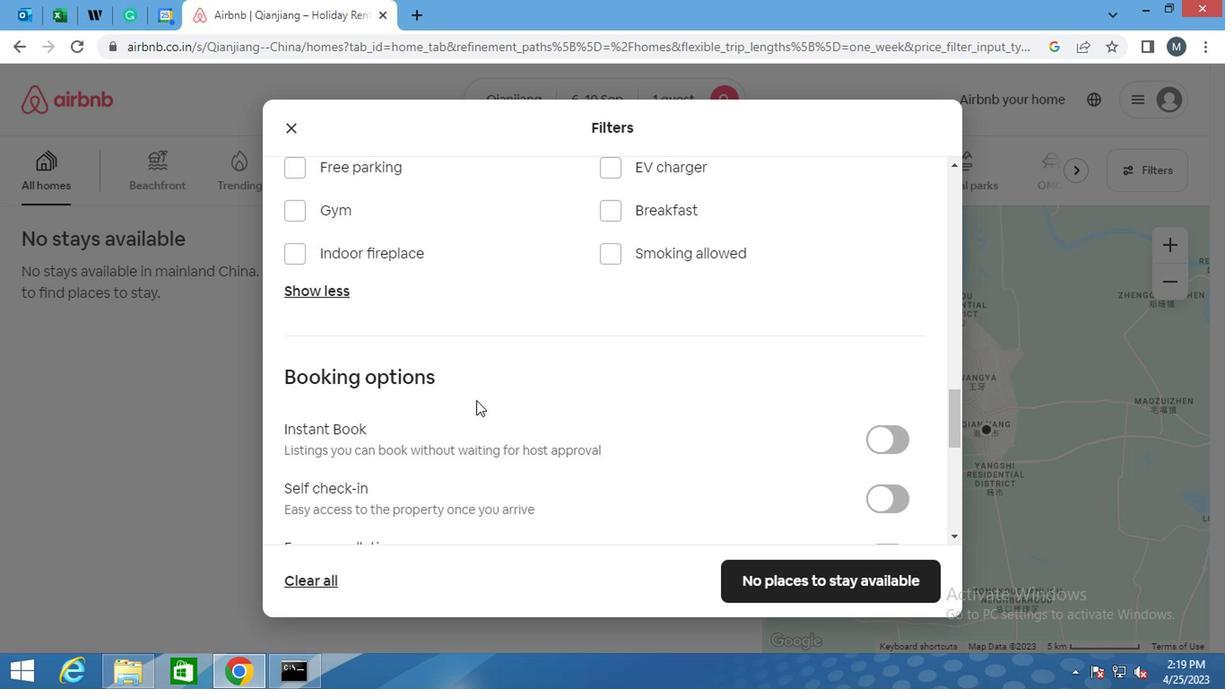 
Action: Mouse scrolled (498, 399) with delta (0, 0)
Screenshot: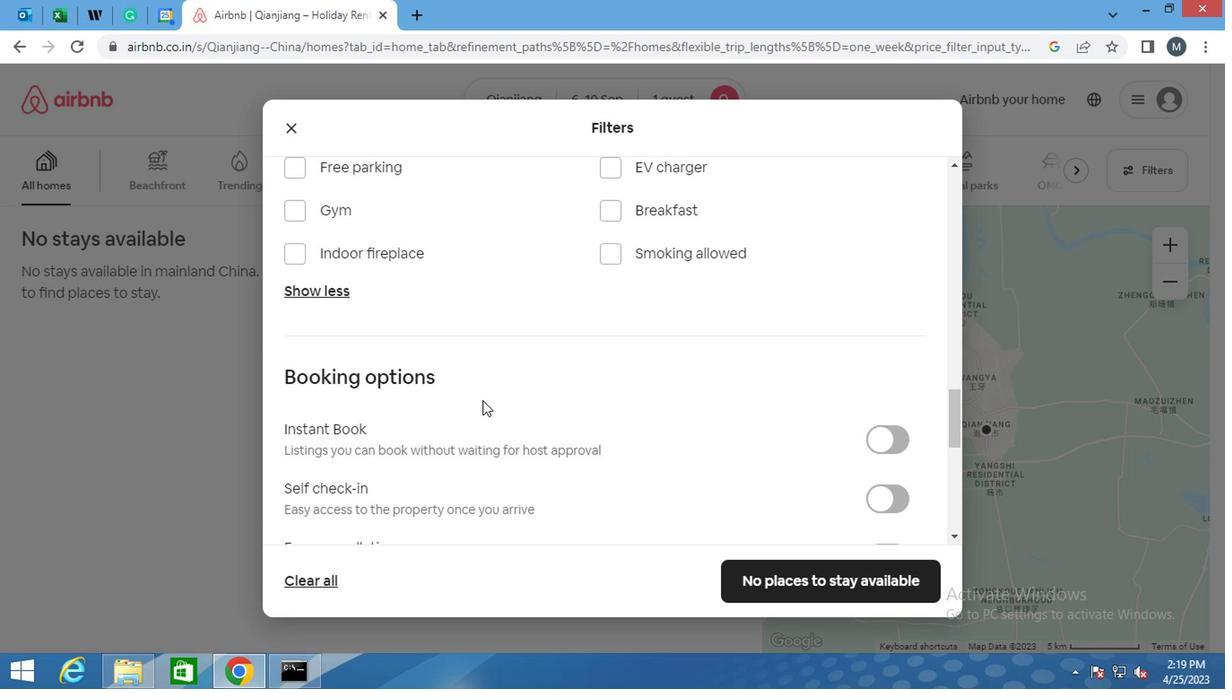 
Action: Mouse moved to (503, 402)
Screenshot: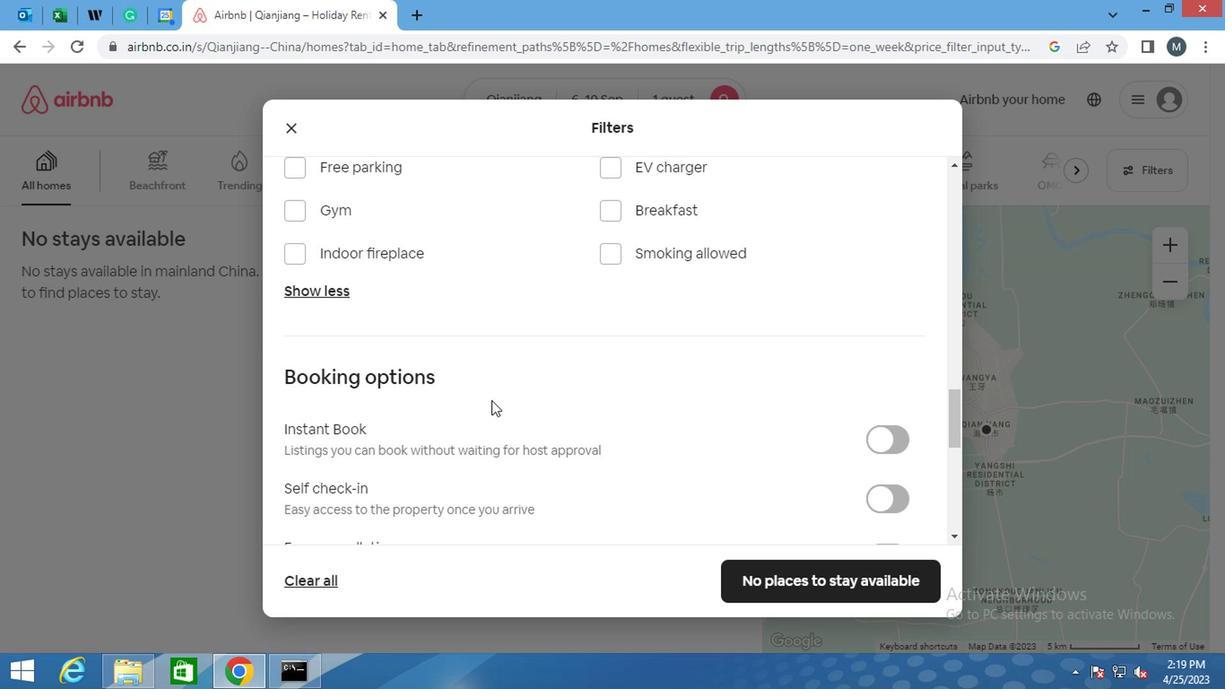 
Action: Mouse scrolled (503, 402) with delta (0, 0)
Screenshot: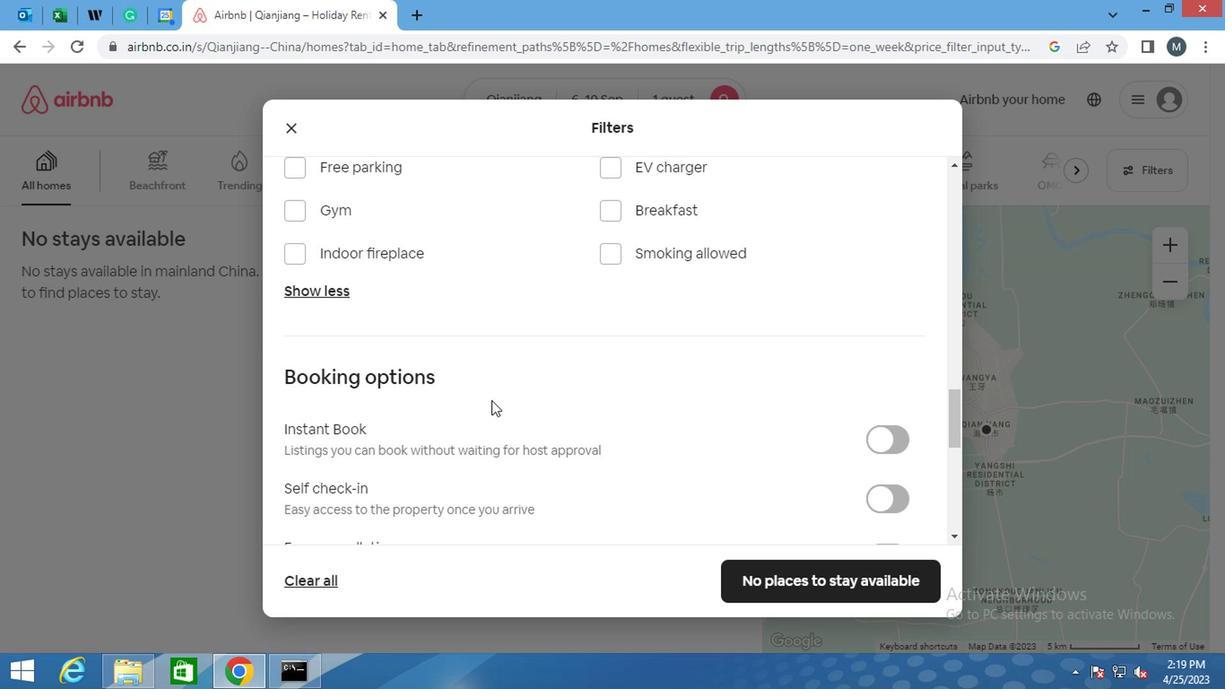 
Action: Mouse moved to (897, 327)
Screenshot: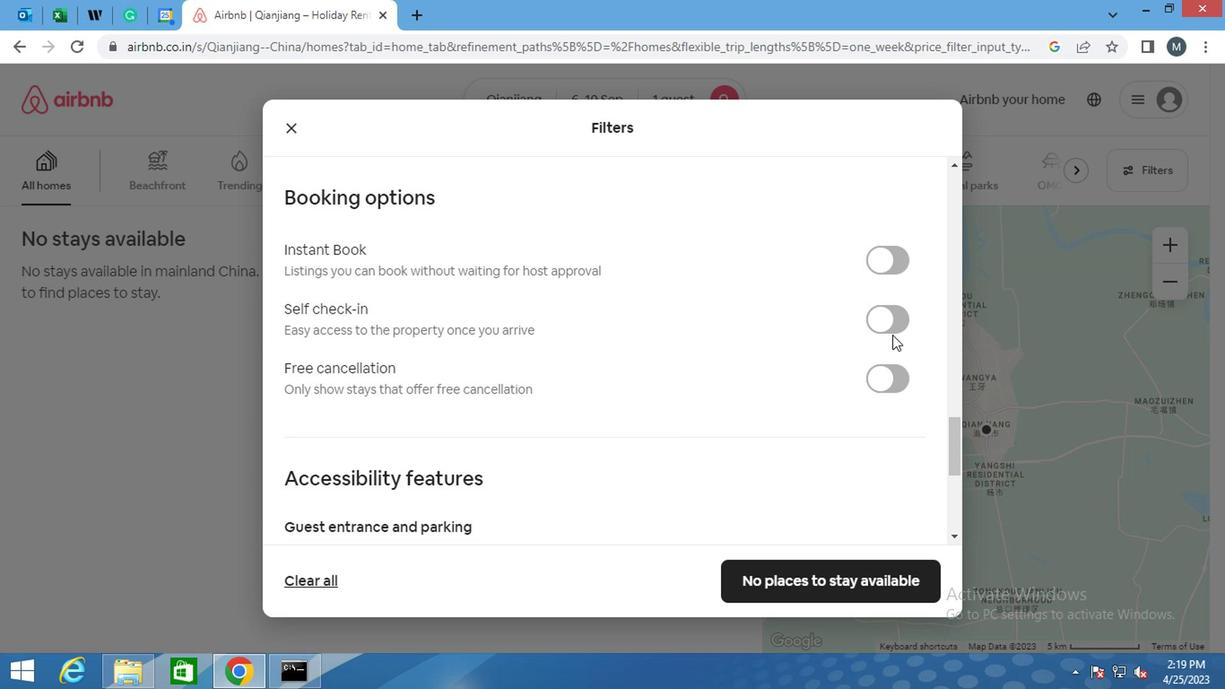 
Action: Mouse pressed left at (897, 327)
Screenshot: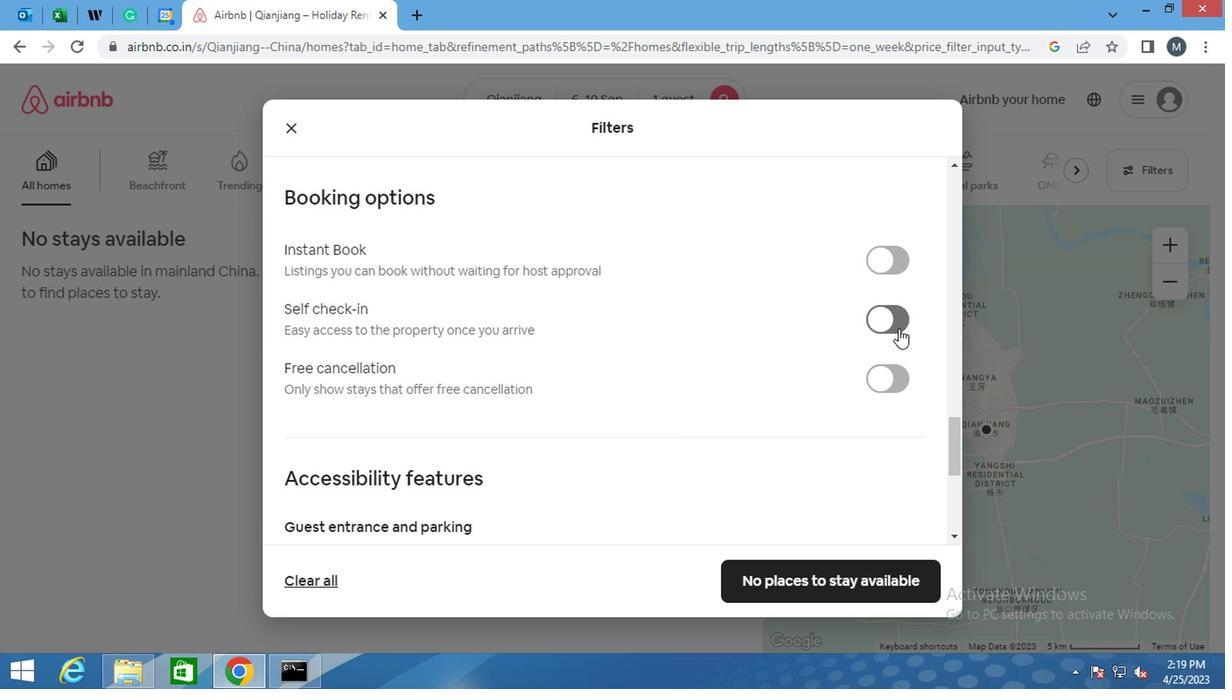 
Action: Mouse moved to (552, 344)
Screenshot: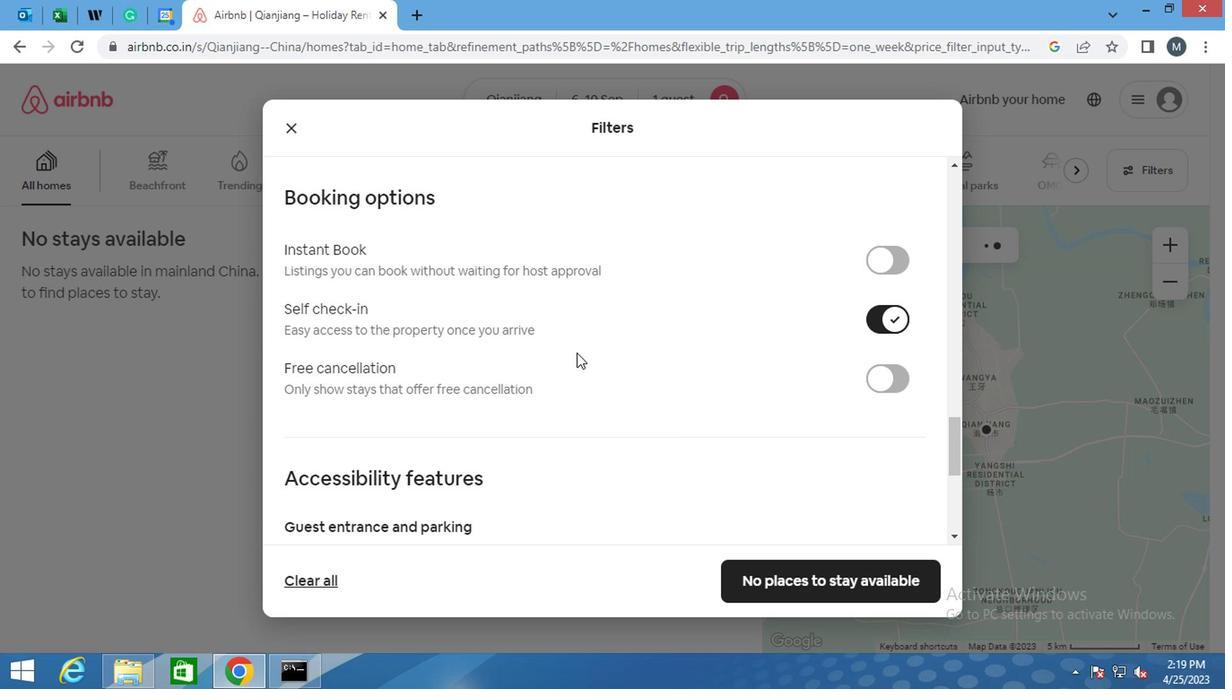 
Action: Mouse scrolled (552, 343) with delta (0, 0)
Screenshot: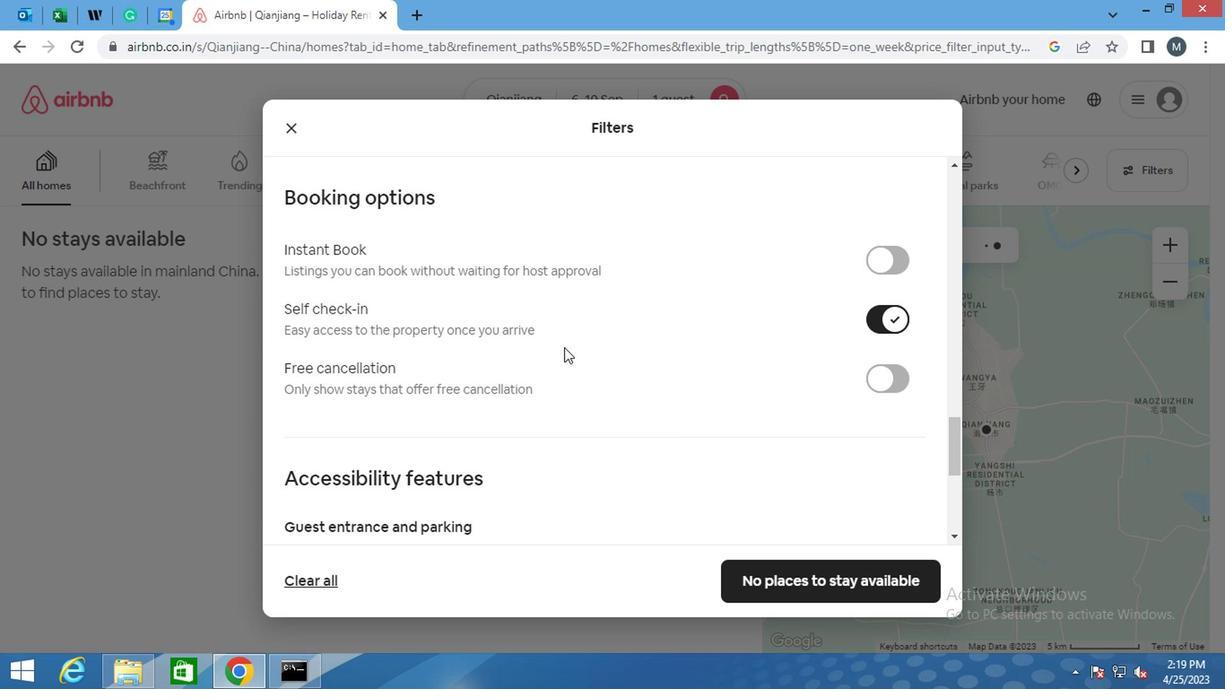 
Action: Mouse moved to (538, 346)
Screenshot: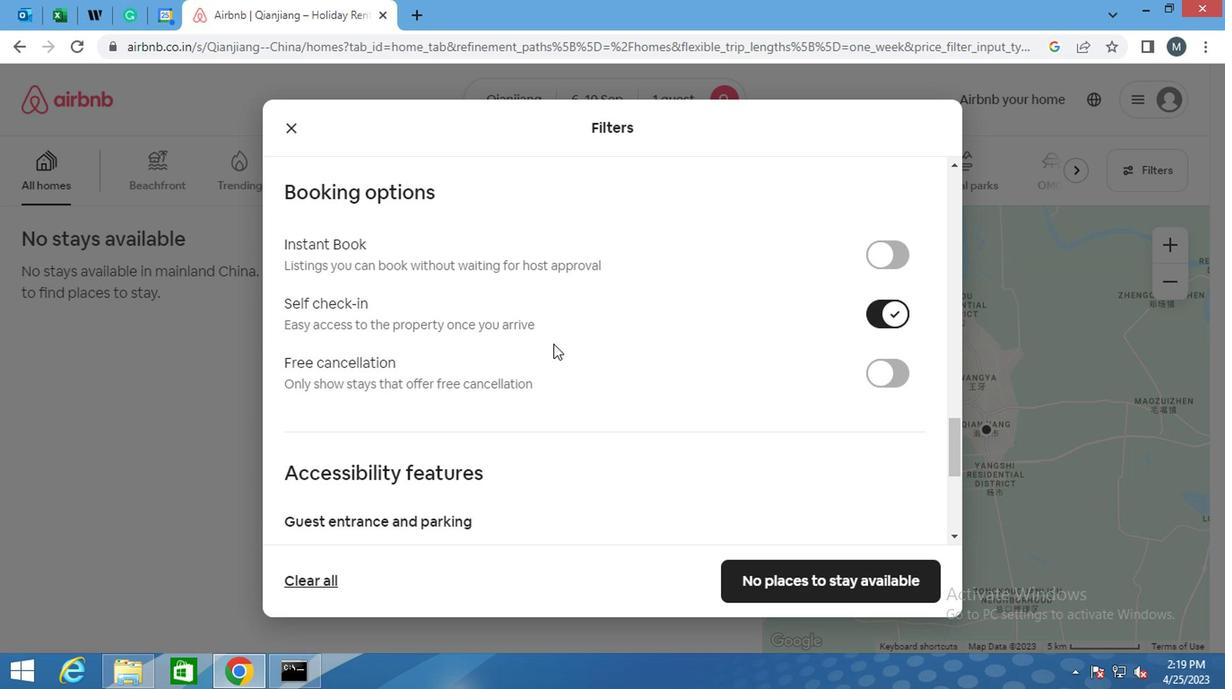 
Action: Mouse scrolled (538, 345) with delta (0, 0)
Screenshot: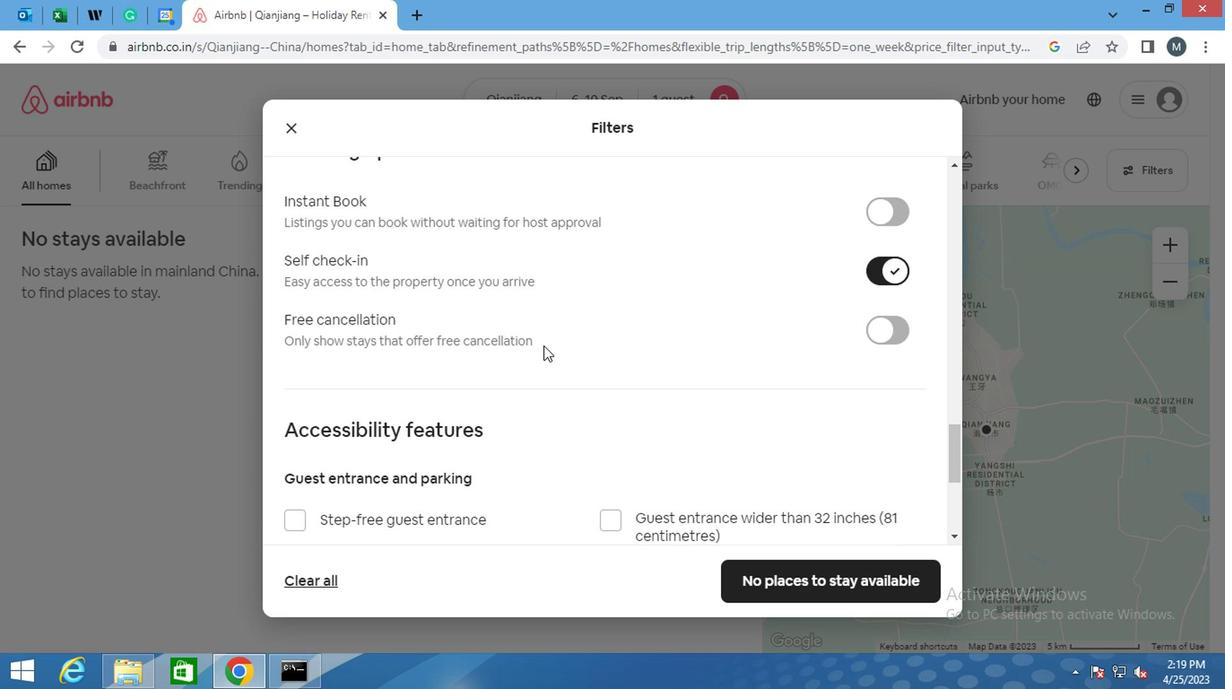 
Action: Mouse moved to (468, 365)
Screenshot: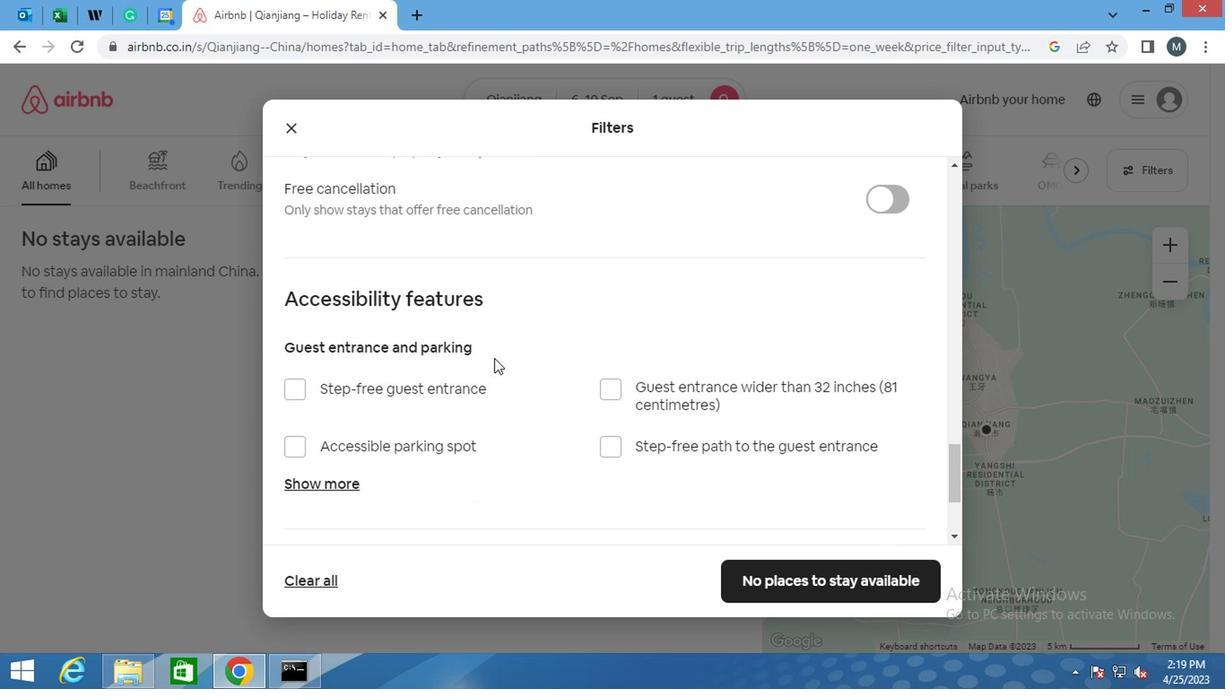 
Action: Mouse scrolled (468, 364) with delta (0, -1)
Screenshot: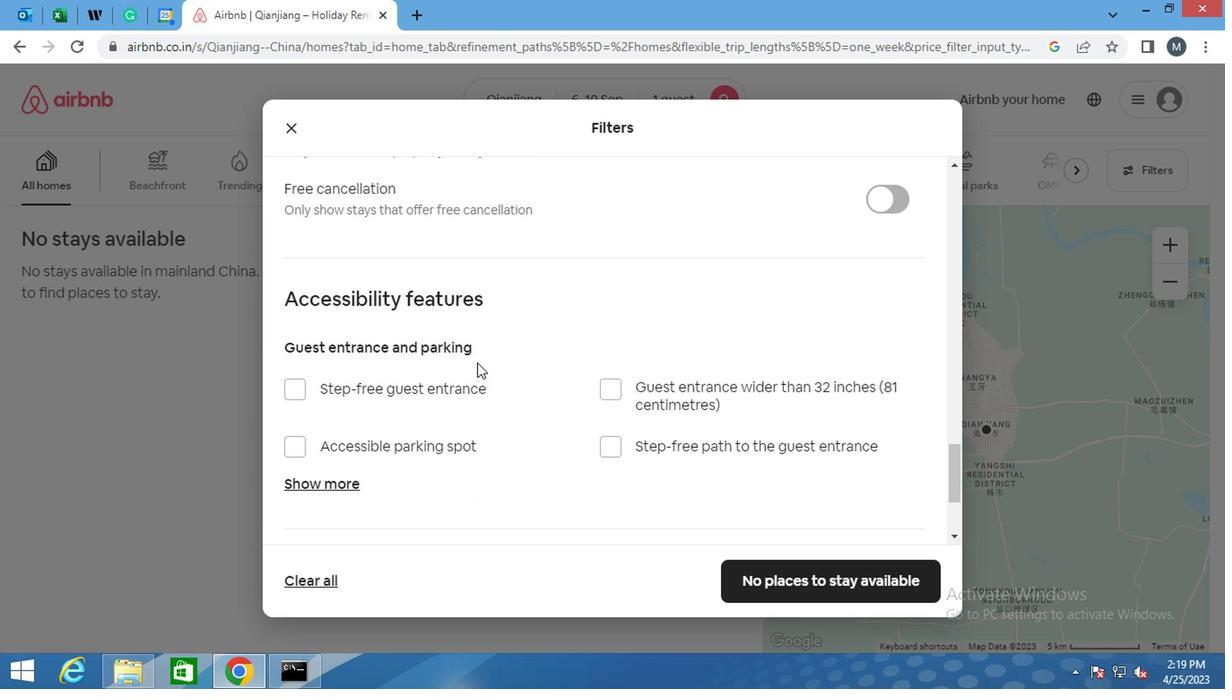 
Action: Mouse moved to (466, 370)
Screenshot: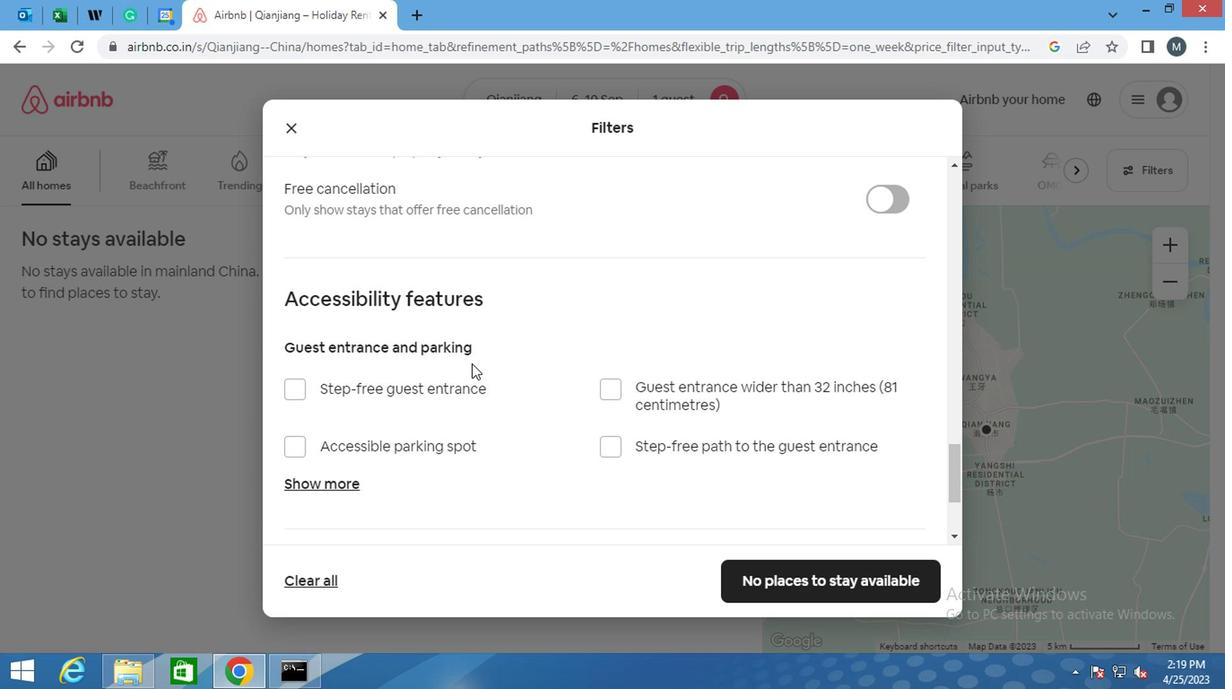 
Action: Mouse scrolled (466, 370) with delta (0, 0)
Screenshot: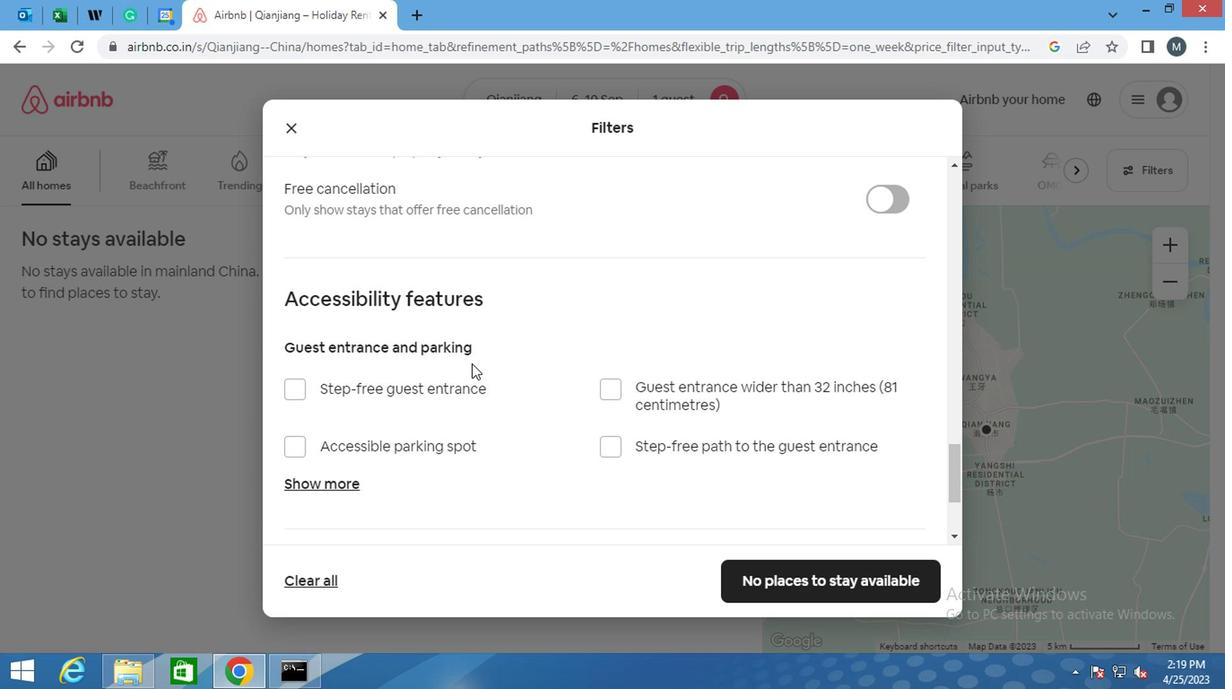 
Action: Mouse moved to (457, 379)
Screenshot: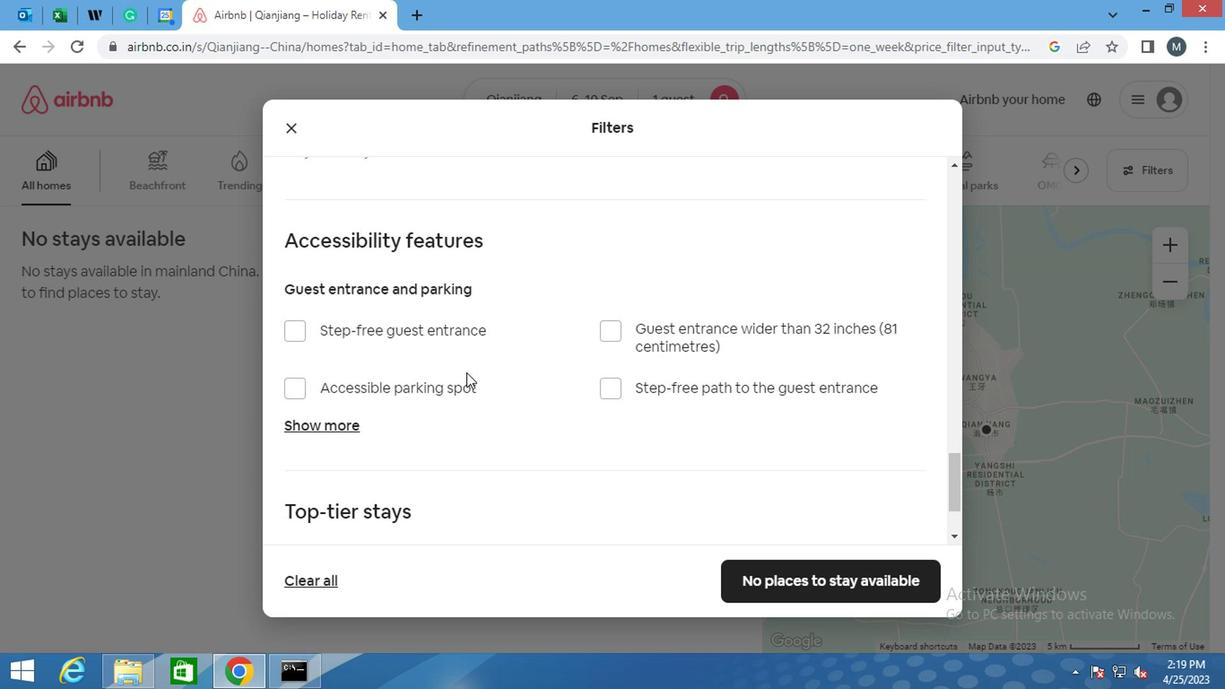 
Action: Mouse scrolled (457, 378) with delta (0, -1)
Screenshot: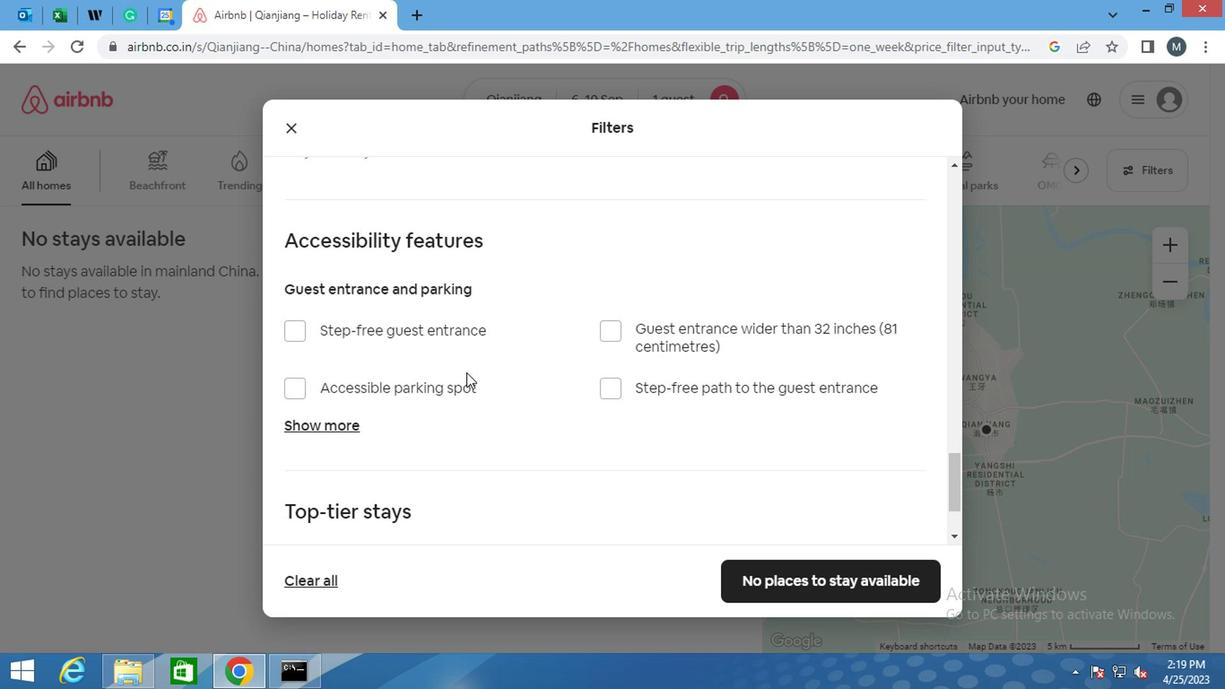 
Action: Mouse moved to (455, 379)
Screenshot: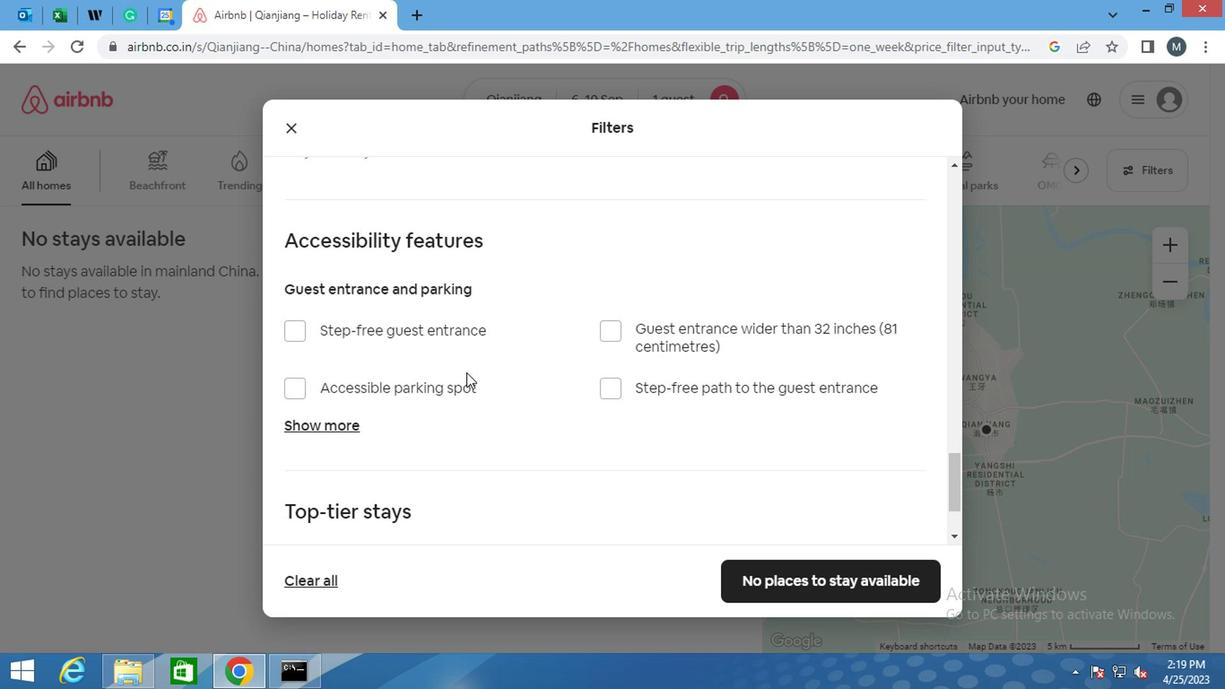 
Action: Mouse scrolled (455, 379) with delta (0, 0)
Screenshot: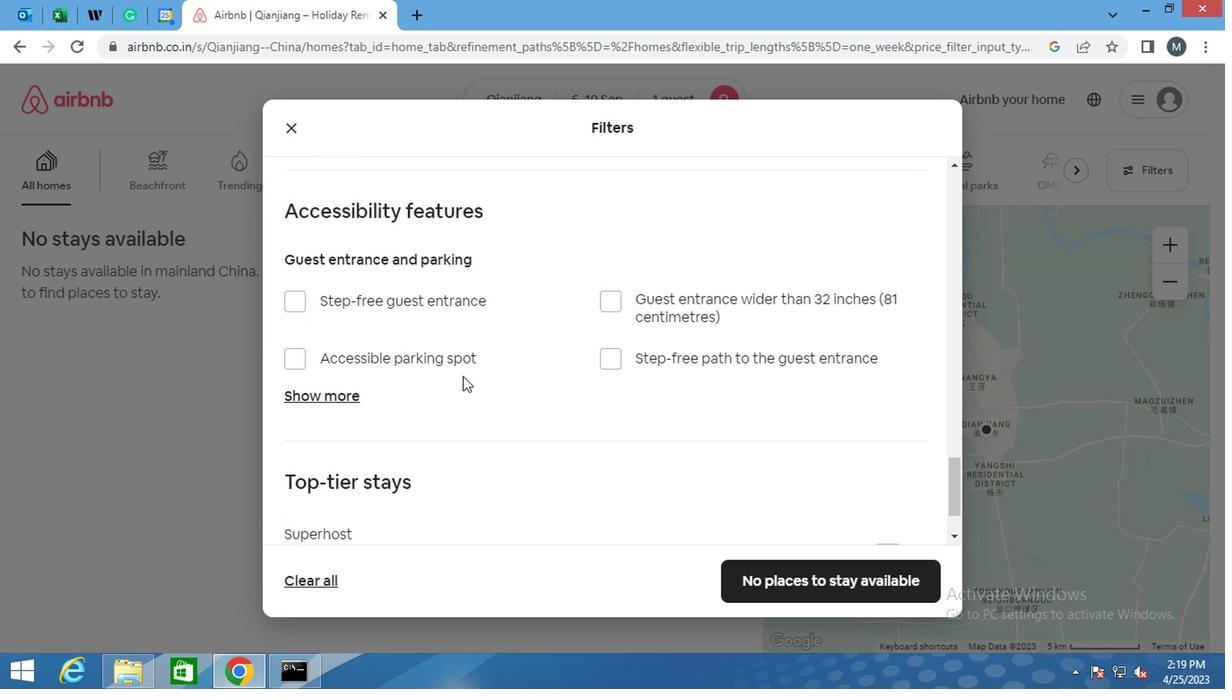 
Action: Mouse moved to (826, 582)
Screenshot: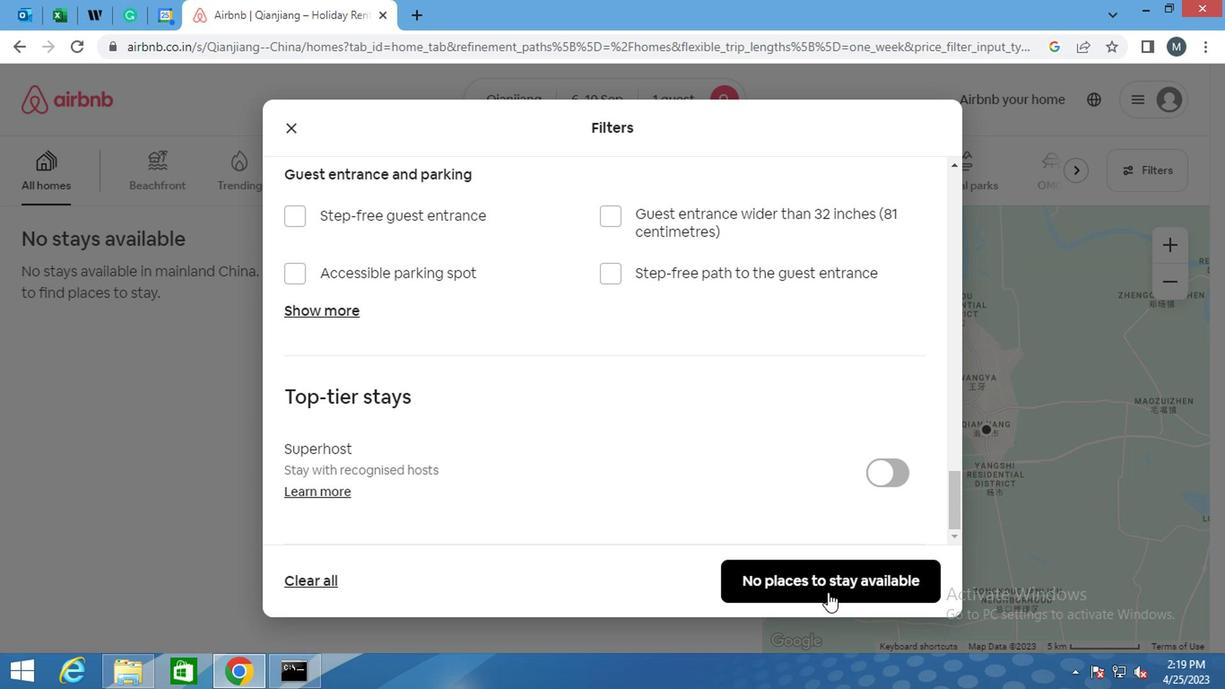
Action: Mouse pressed left at (826, 582)
Screenshot: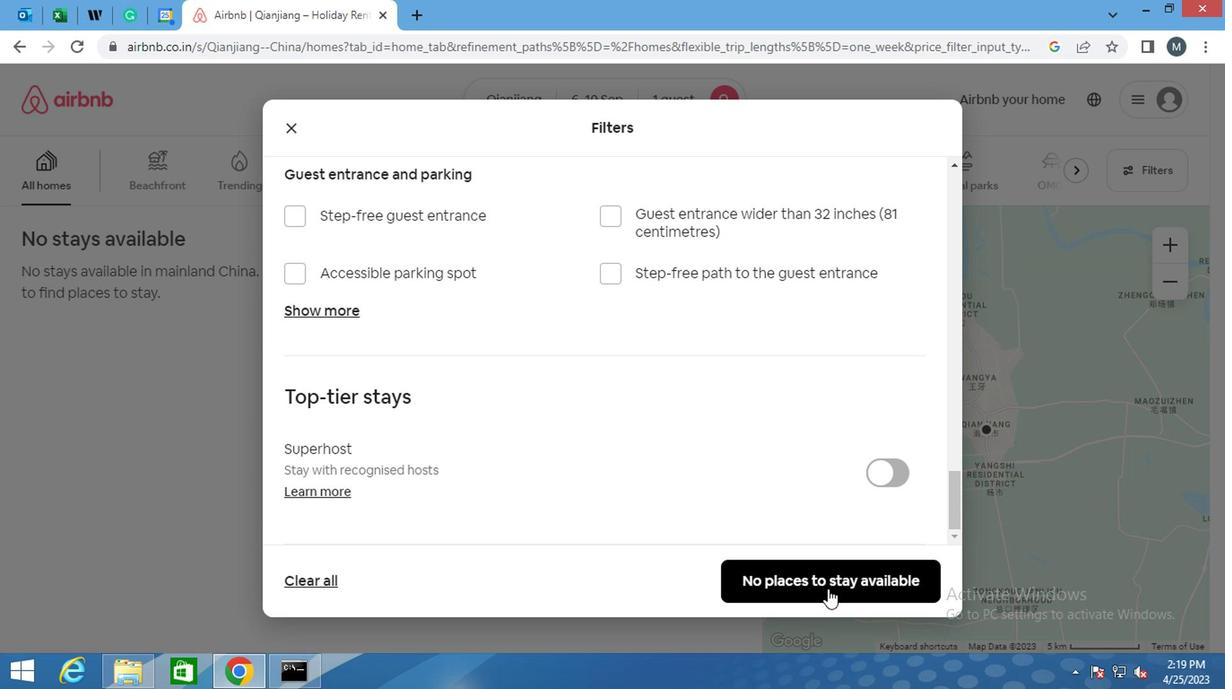
Action: Mouse moved to (824, 577)
Screenshot: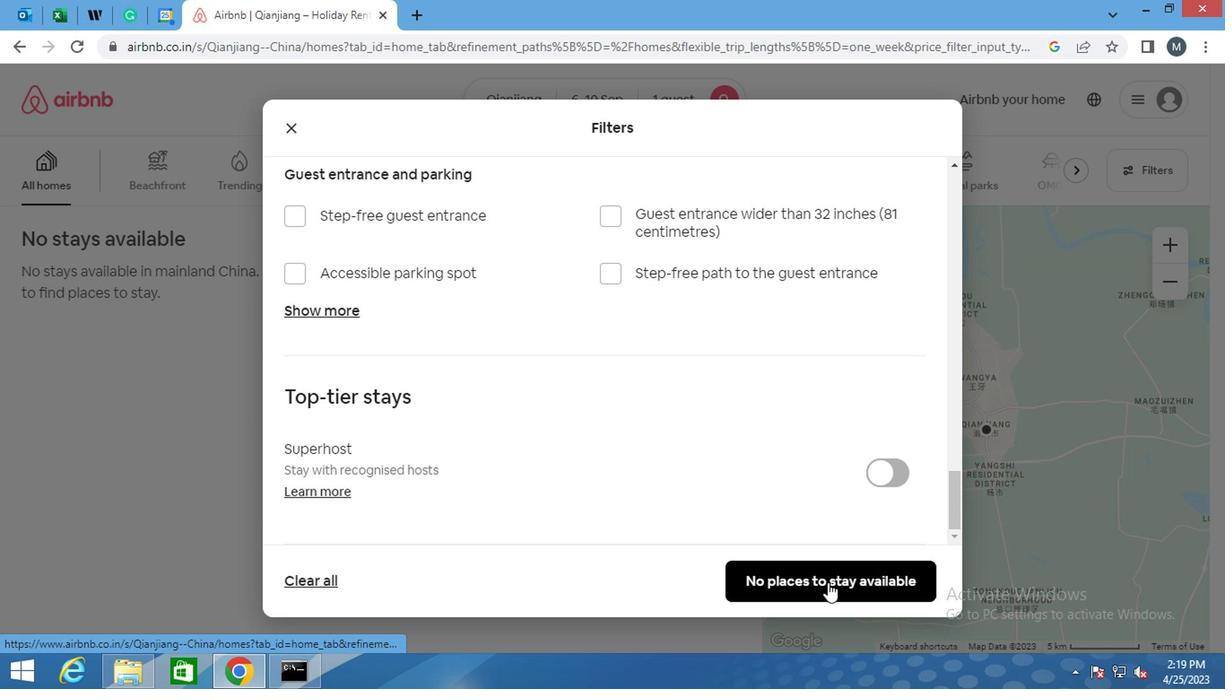 
